 Task: Add a signature Louis Adams containing With gratitude and sincere wishes, Louis Adams to email address softage.9@softage.net and add a label Sales forecasts
Action: Mouse moved to (1224, 66)
Screenshot: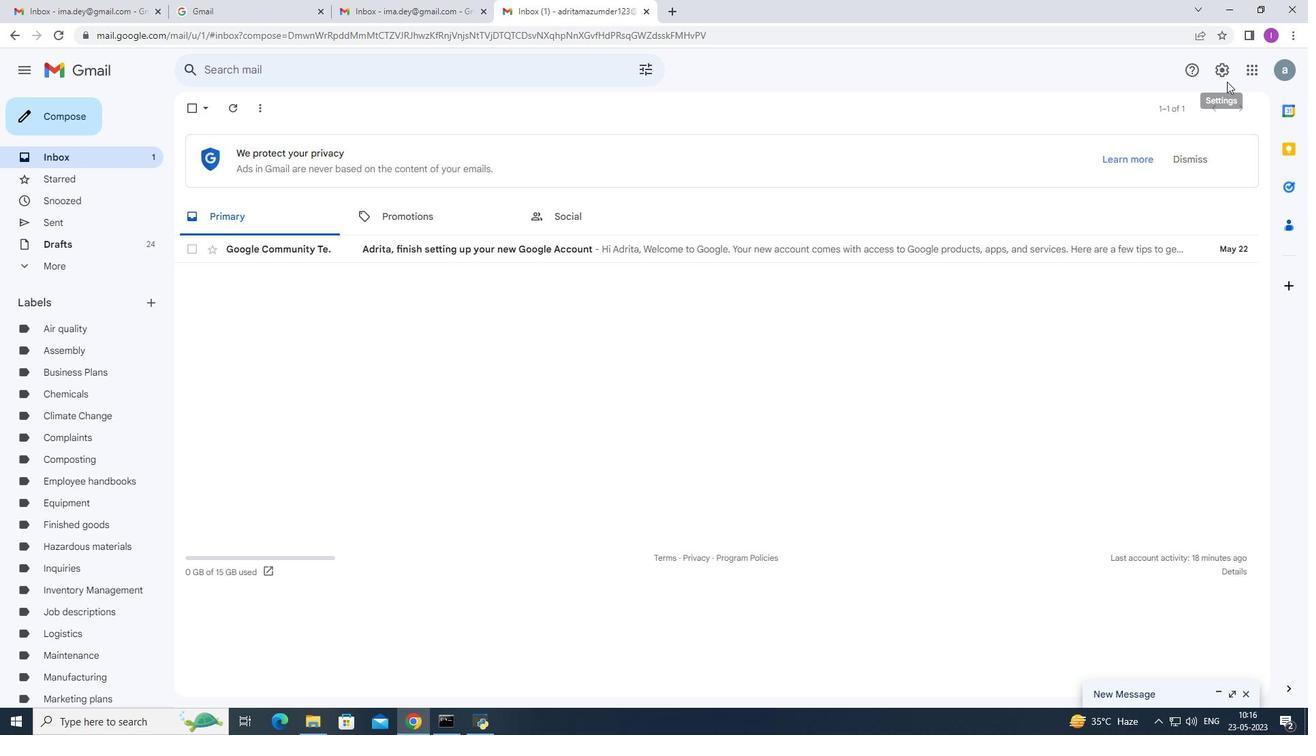 
Action: Mouse pressed left at (1224, 66)
Screenshot: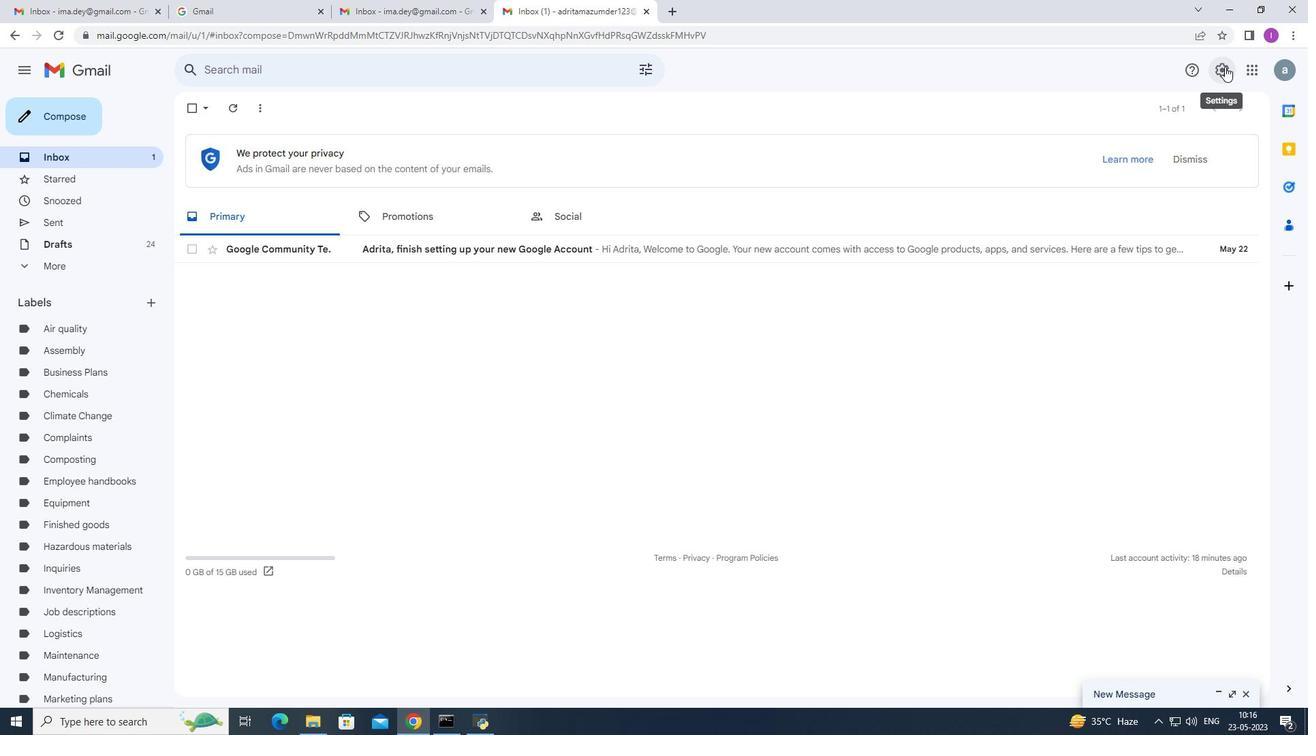 
Action: Mouse moved to (1179, 145)
Screenshot: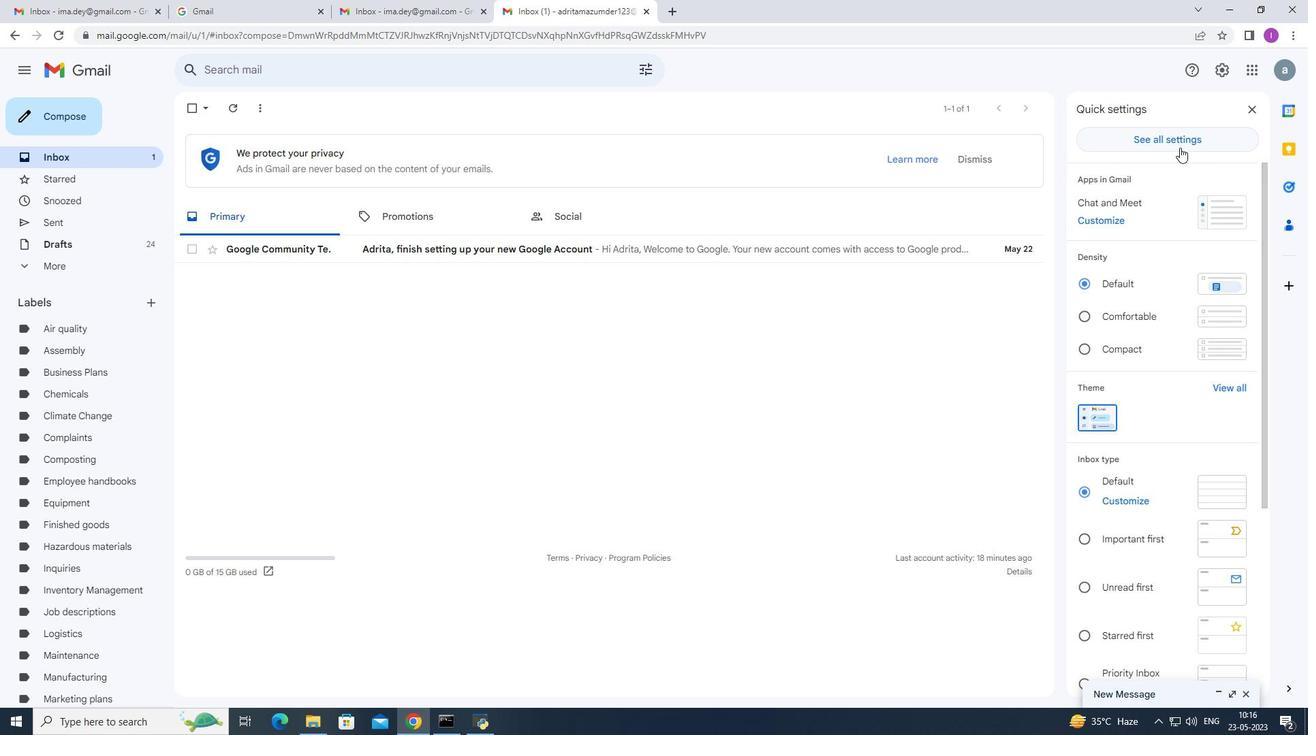 
Action: Mouse pressed left at (1179, 145)
Screenshot: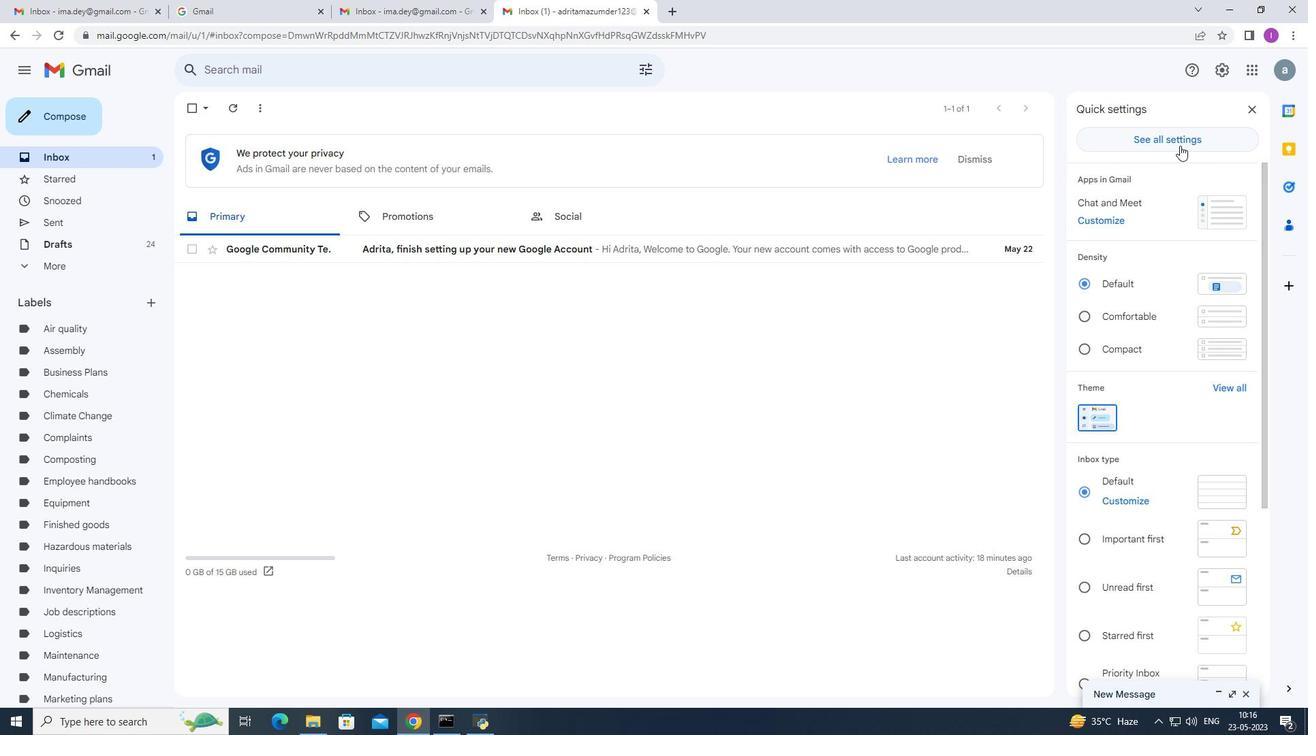 
Action: Mouse moved to (675, 483)
Screenshot: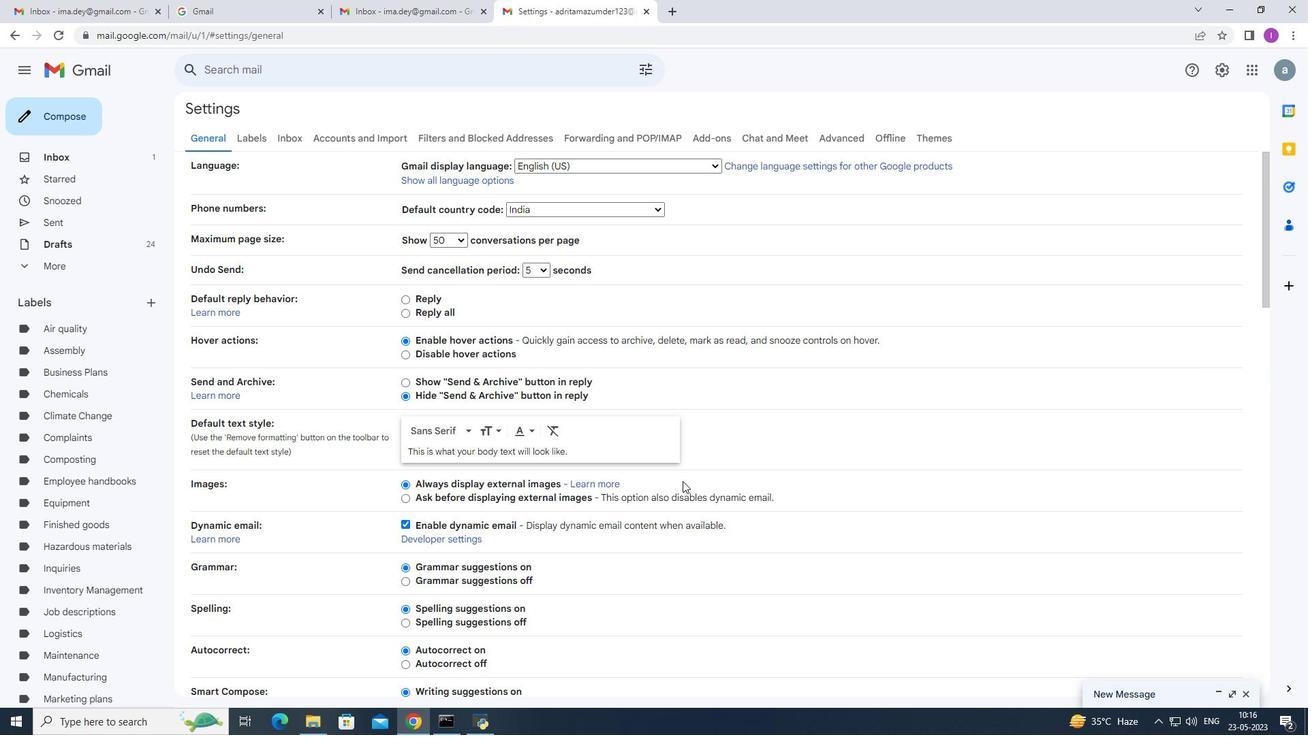 
Action: Mouse scrolled (675, 483) with delta (0, 0)
Screenshot: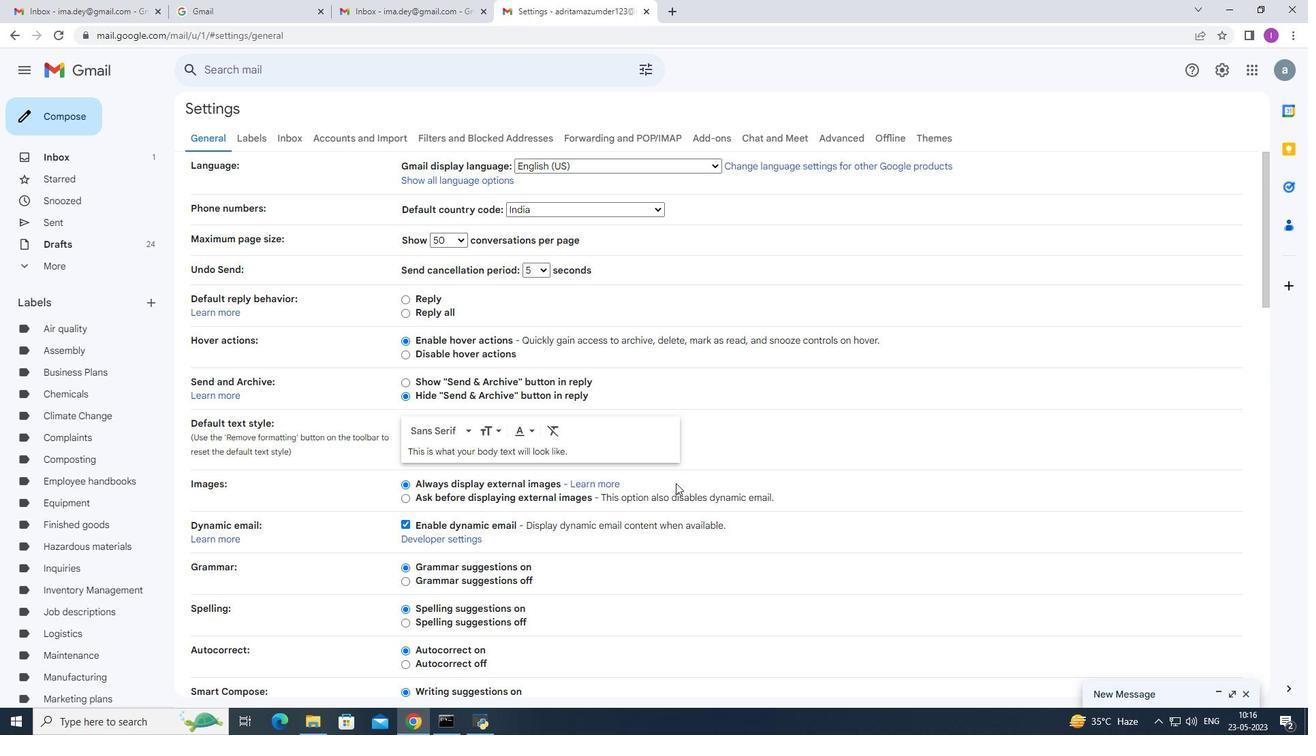 
Action: Mouse scrolled (675, 483) with delta (0, 0)
Screenshot: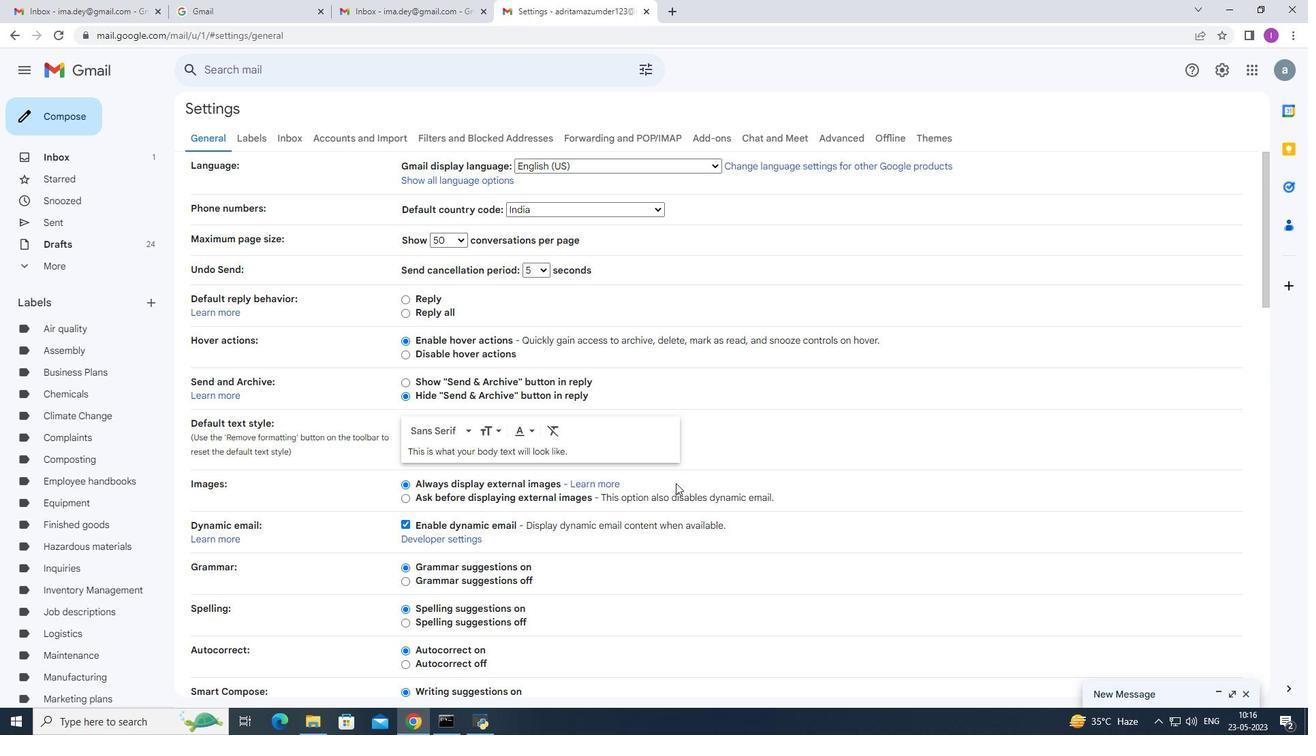 
Action: Mouse scrolled (675, 483) with delta (0, 0)
Screenshot: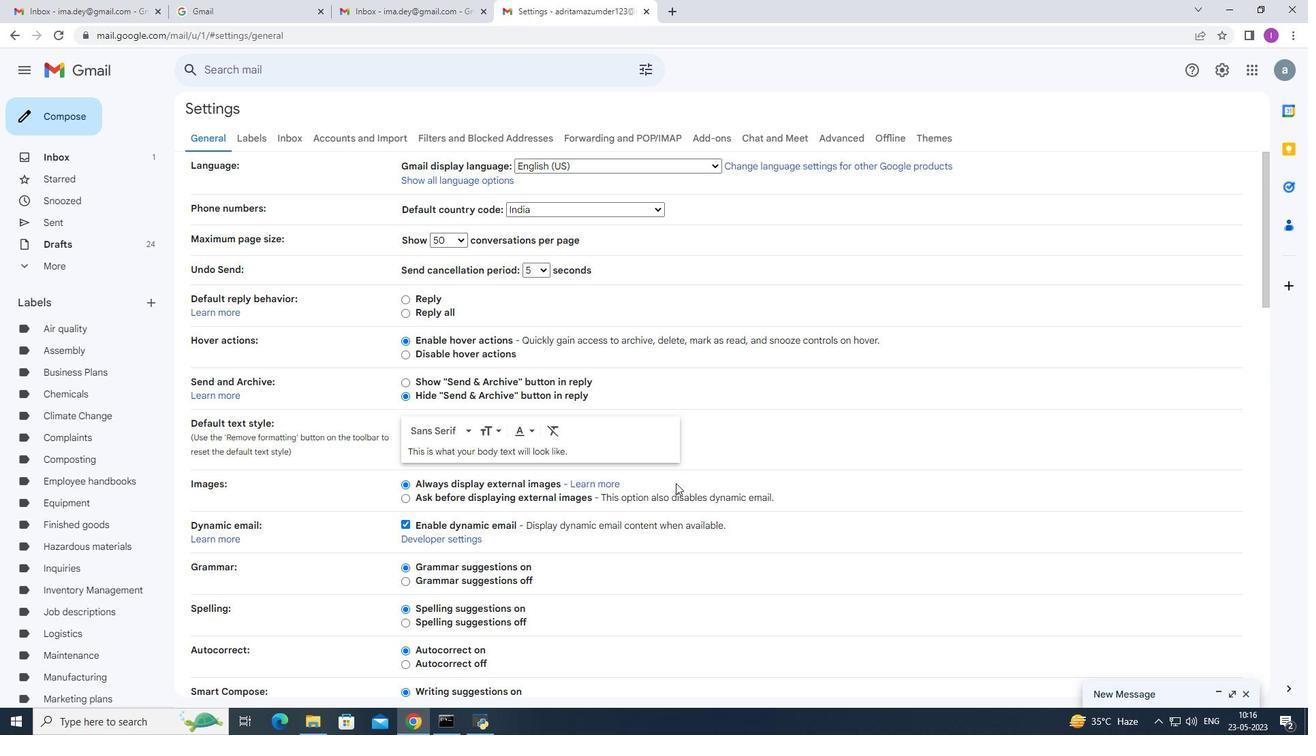 
Action: Mouse scrolled (675, 483) with delta (0, 0)
Screenshot: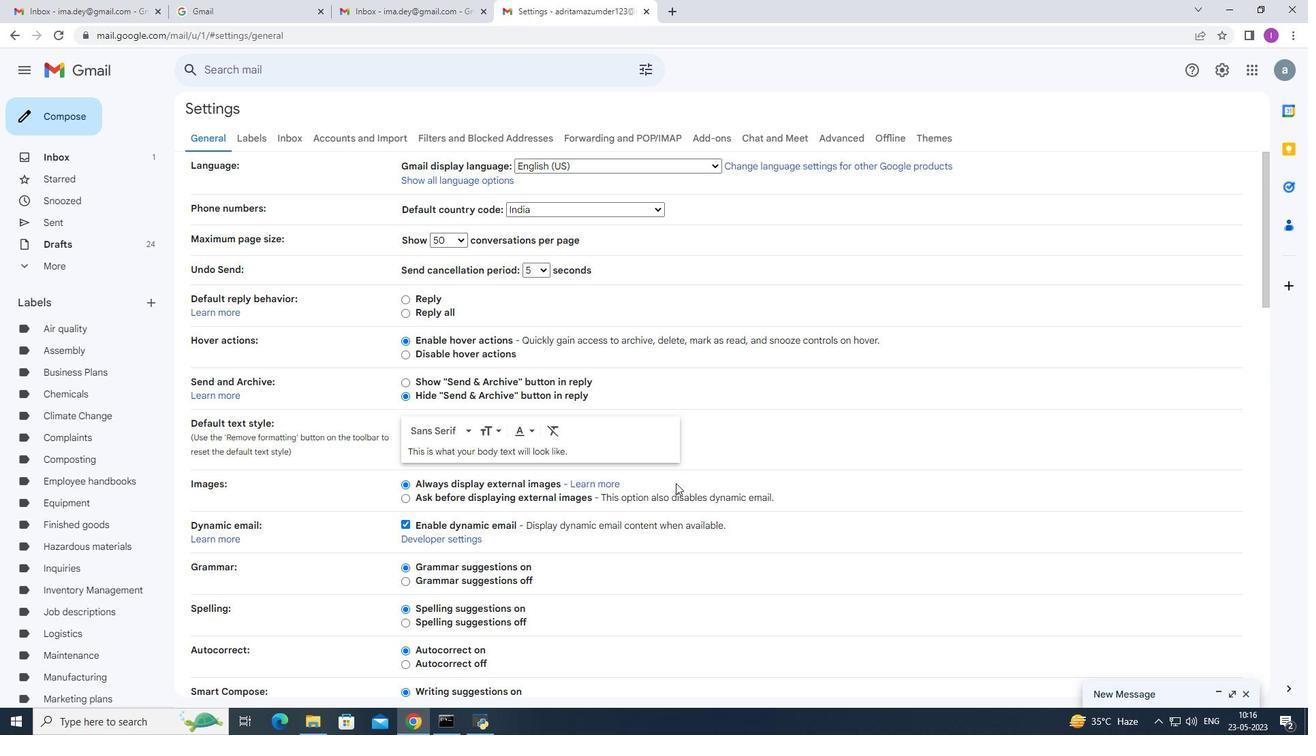 
Action: Mouse scrolled (675, 483) with delta (0, 0)
Screenshot: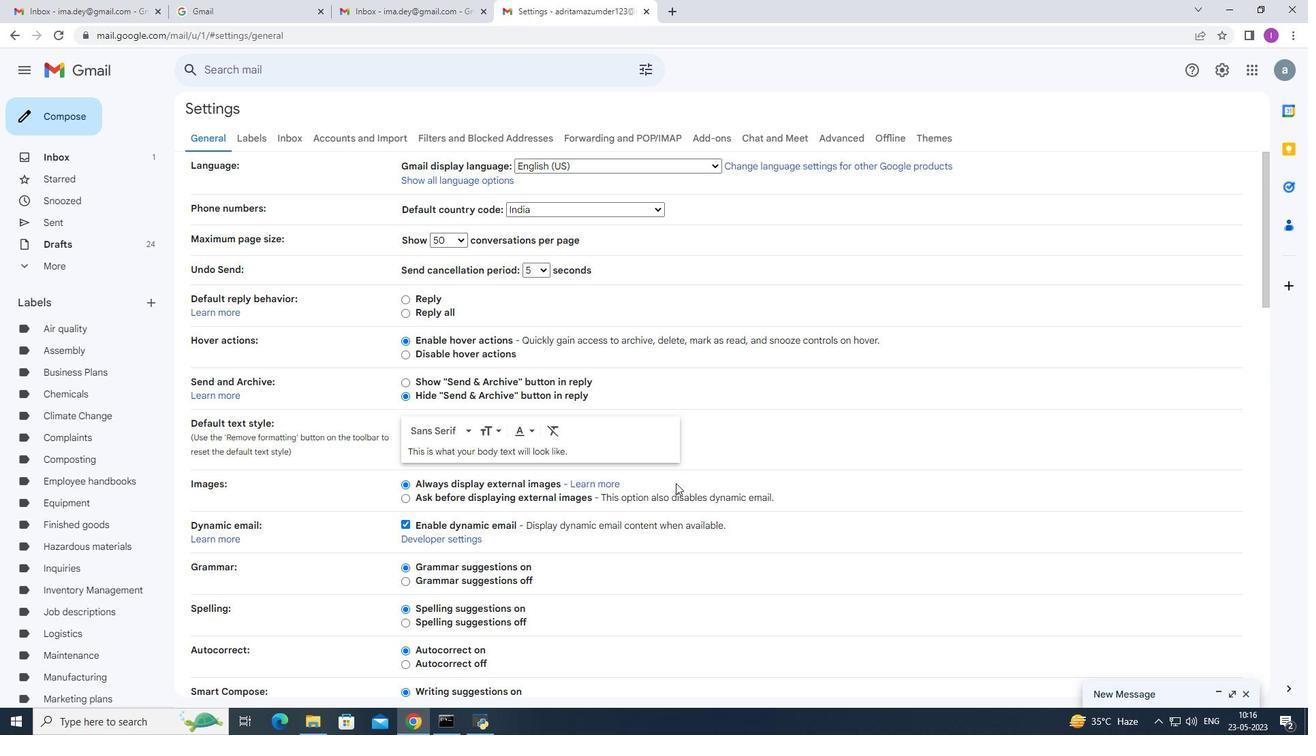 
Action: Mouse moved to (675, 481)
Screenshot: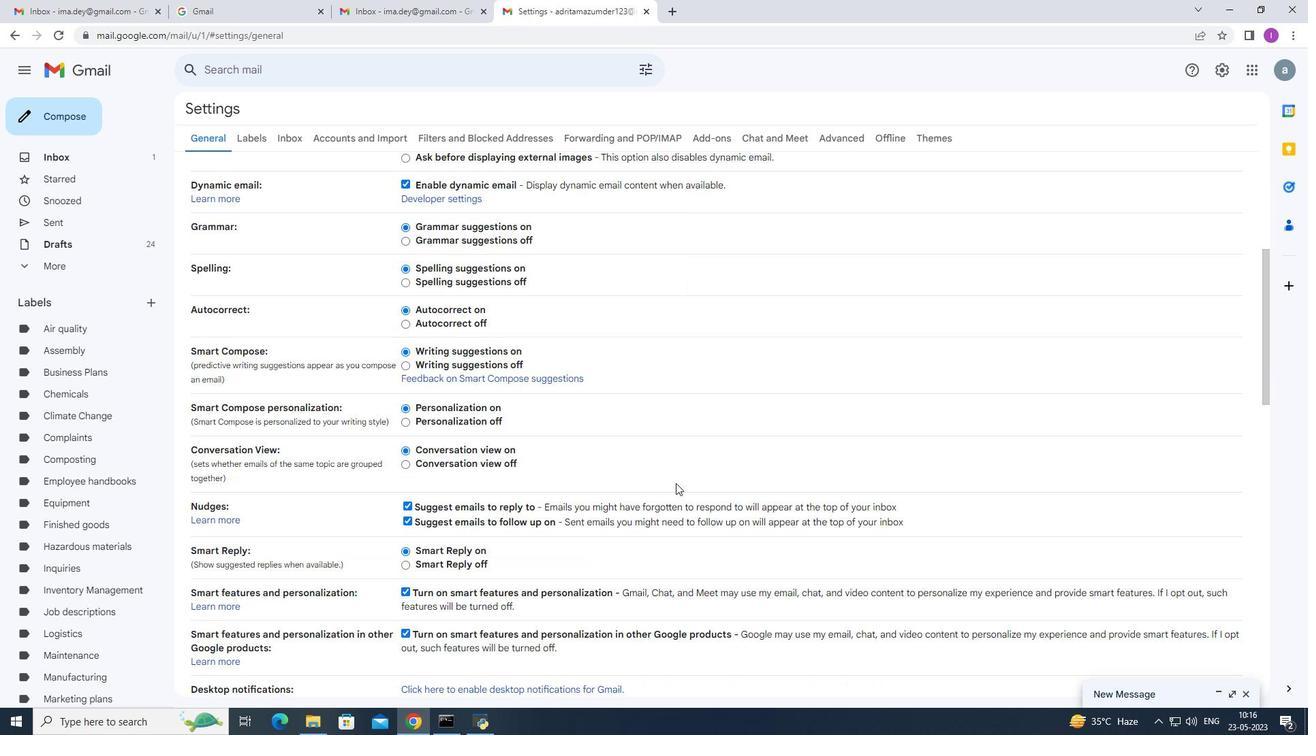 
Action: Mouse scrolled (675, 480) with delta (0, 0)
Screenshot: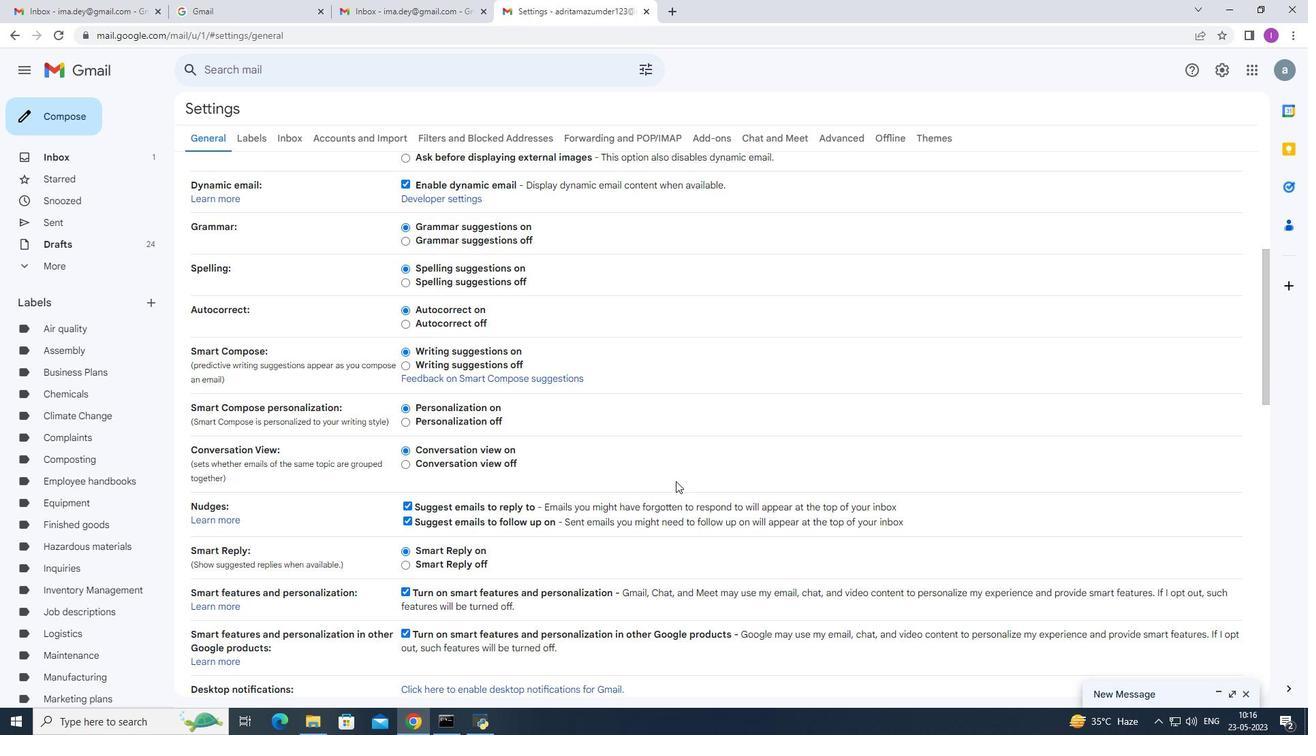 
Action: Mouse scrolled (675, 480) with delta (0, 0)
Screenshot: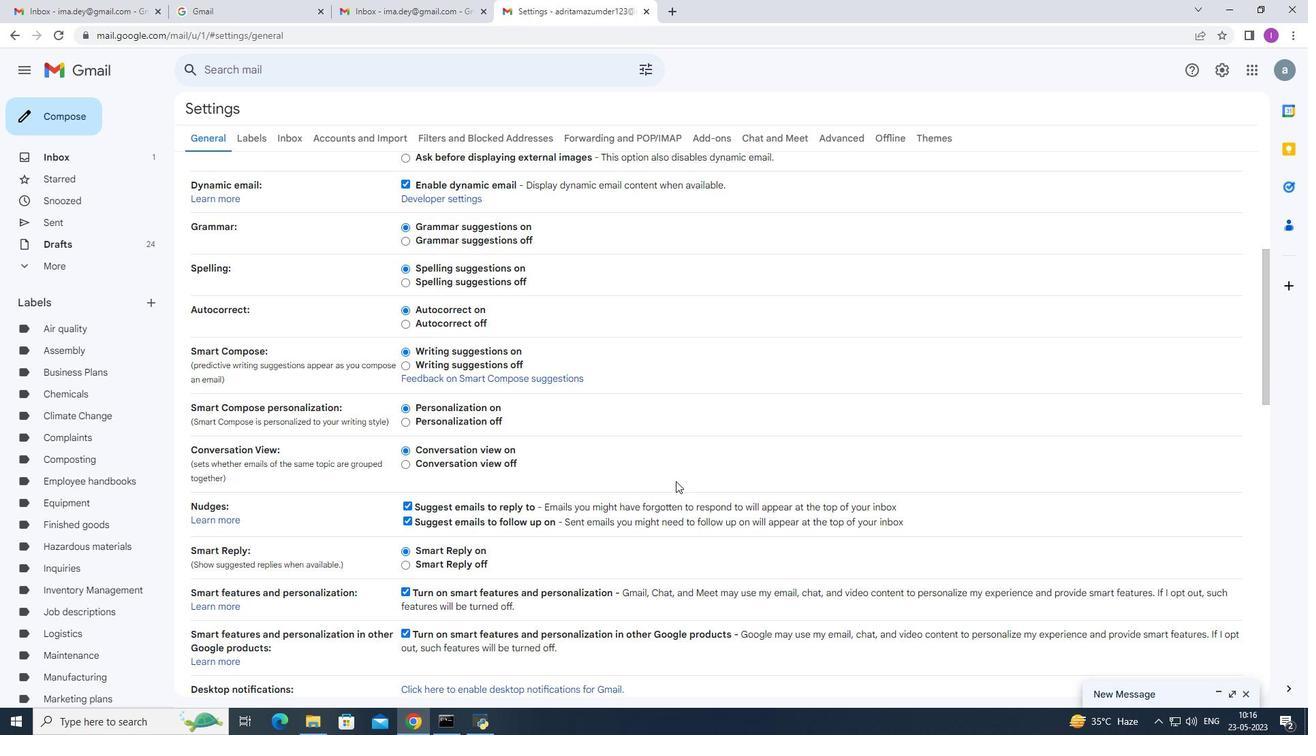 
Action: Mouse scrolled (675, 480) with delta (0, 0)
Screenshot: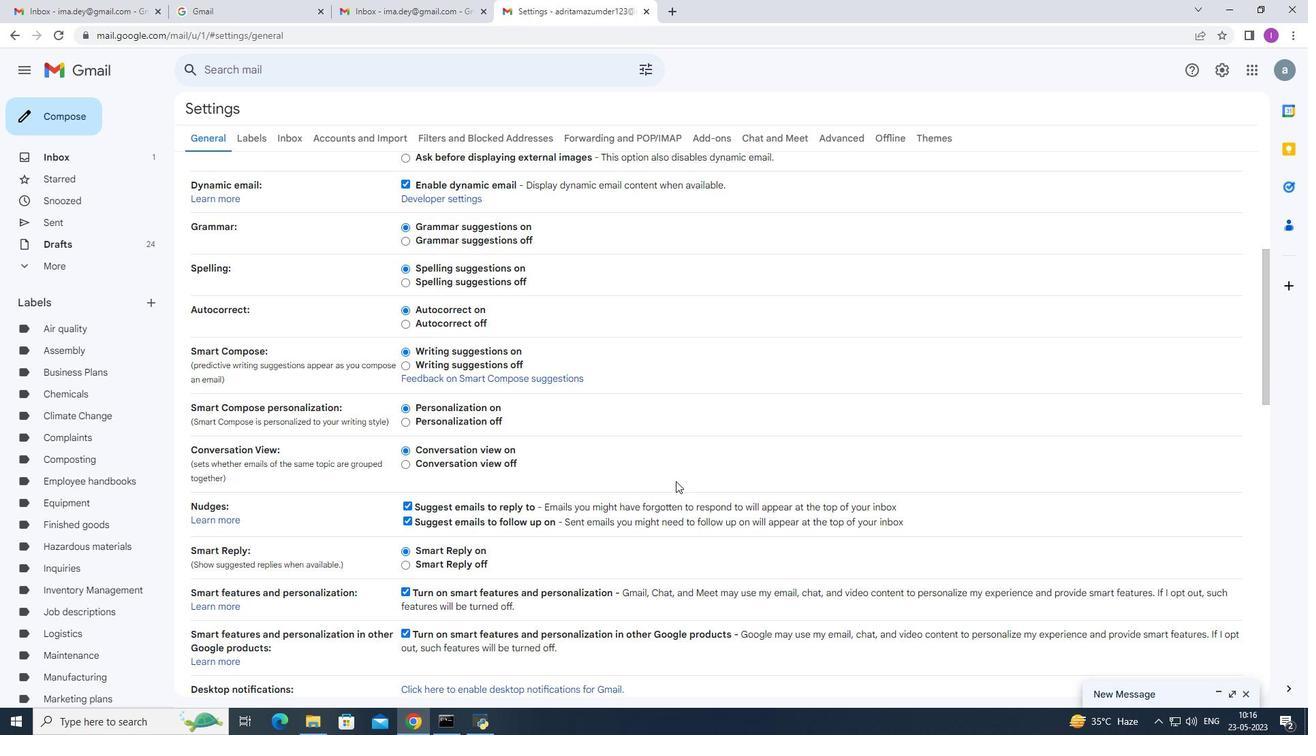 
Action: Mouse scrolled (675, 480) with delta (0, 0)
Screenshot: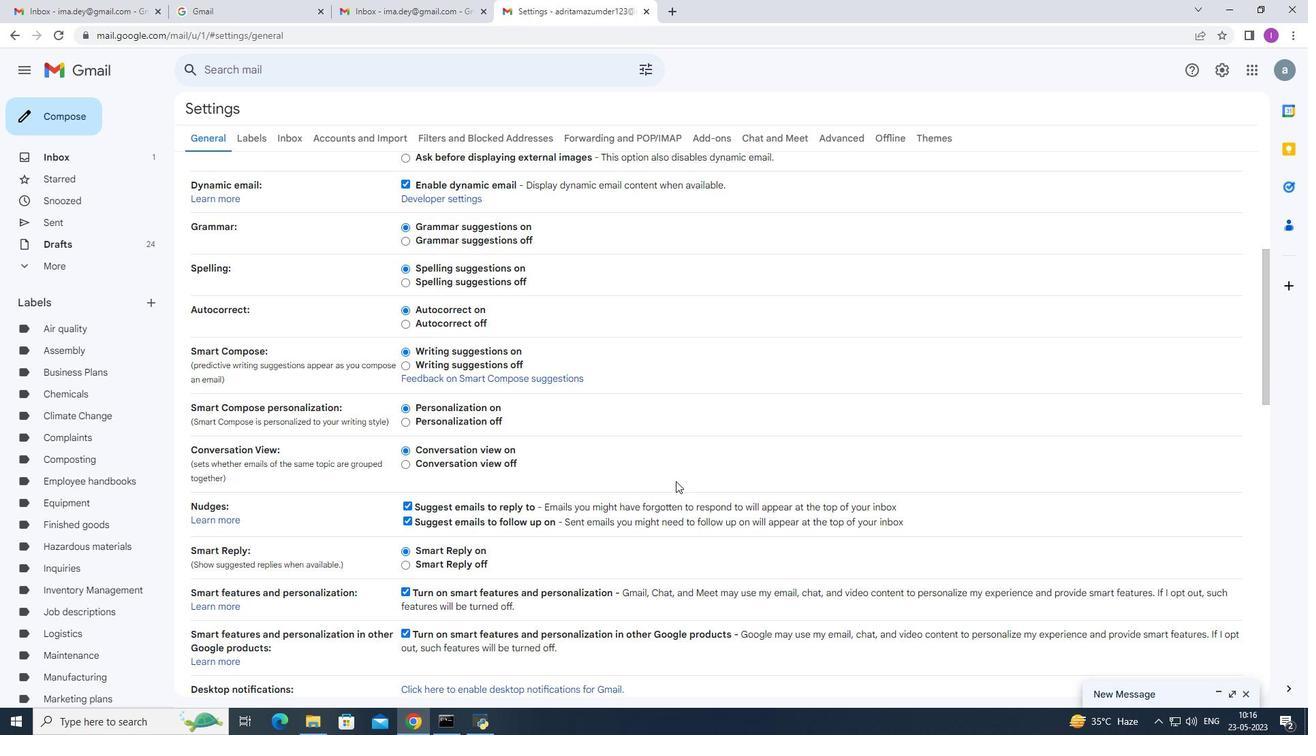 
Action: Mouse scrolled (675, 480) with delta (0, 0)
Screenshot: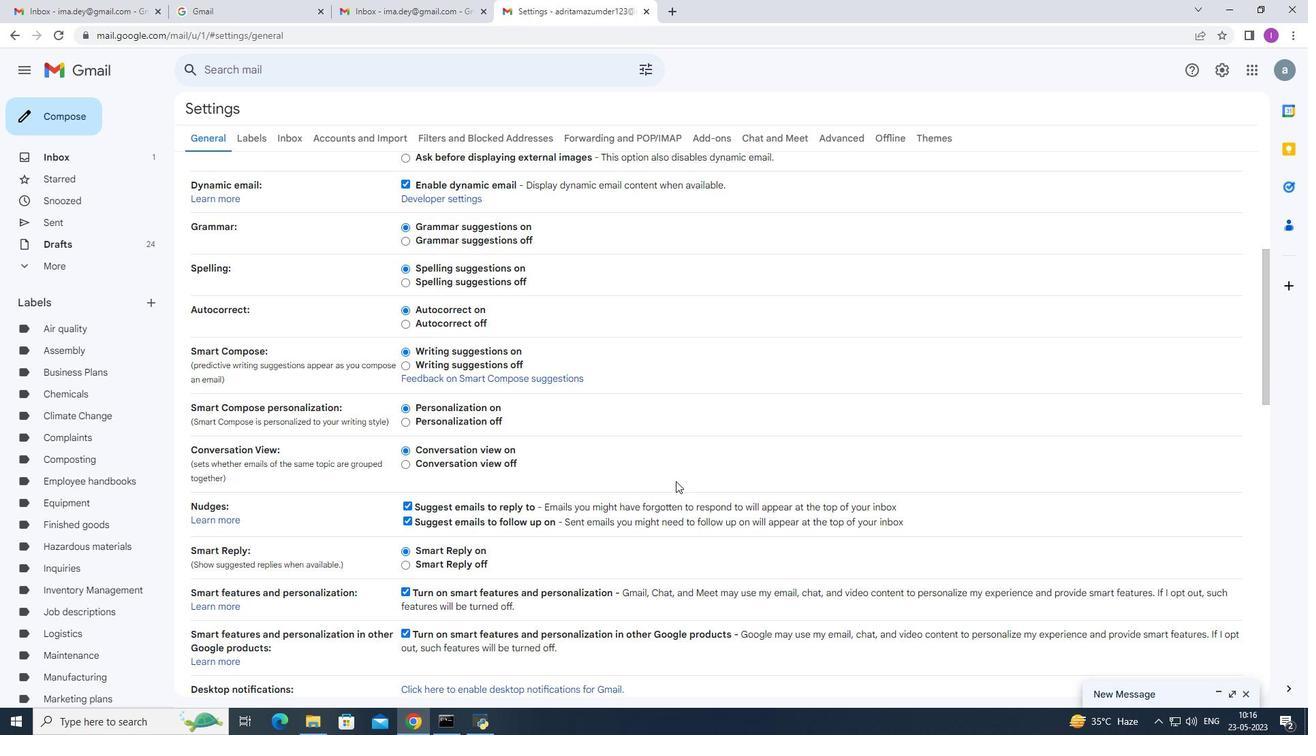 
Action: Mouse scrolled (675, 480) with delta (0, 0)
Screenshot: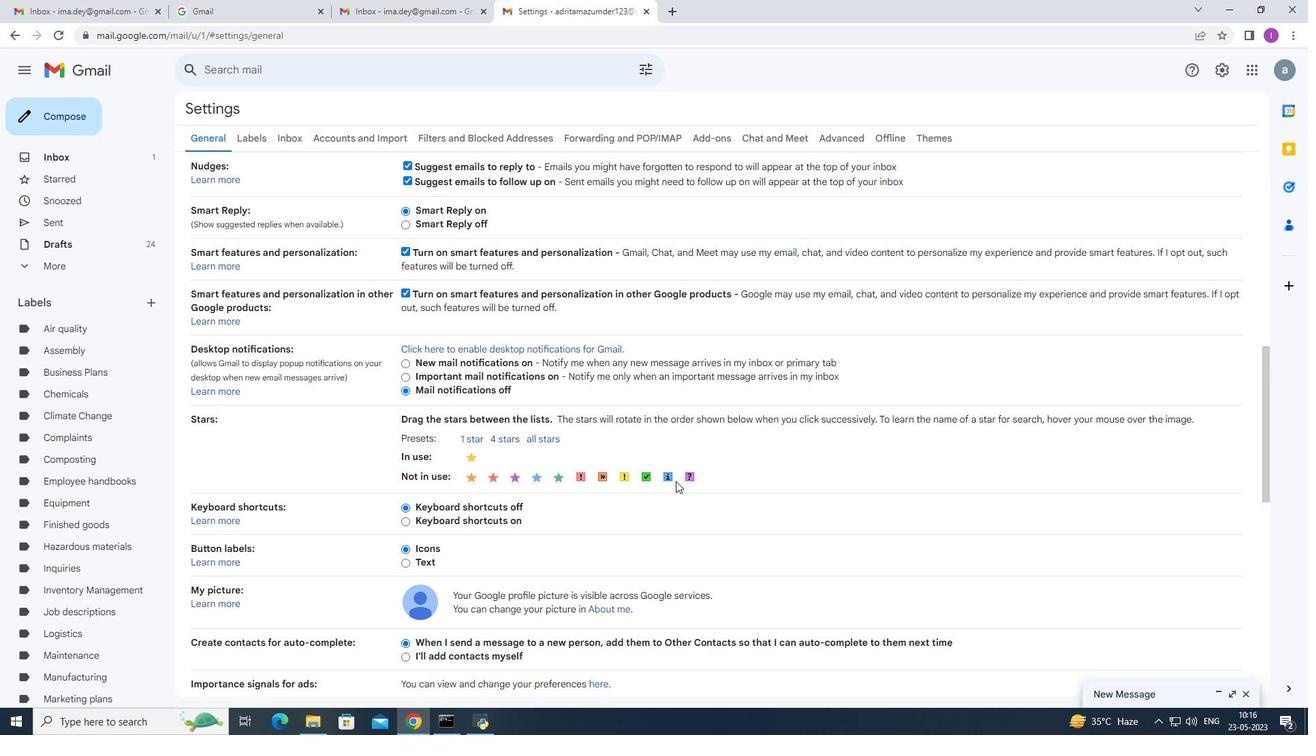
Action: Mouse scrolled (675, 480) with delta (0, 0)
Screenshot: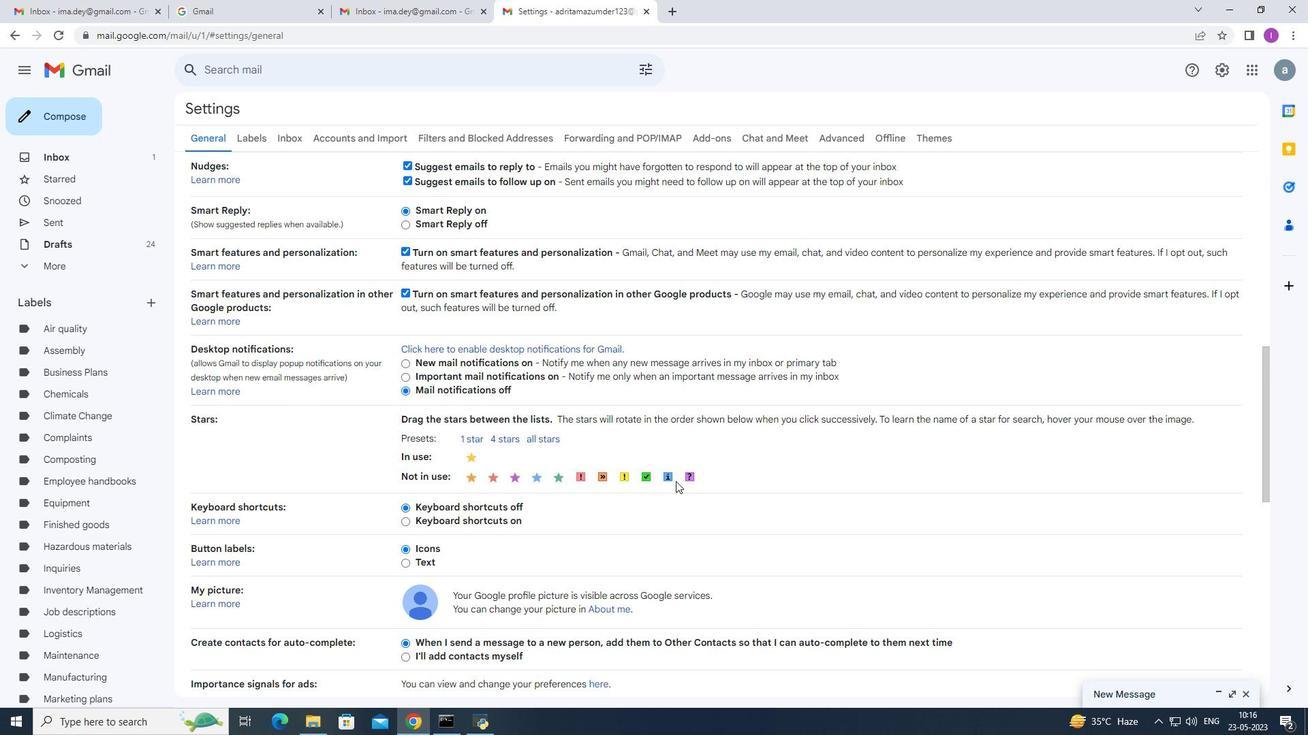 
Action: Mouse scrolled (675, 480) with delta (0, 0)
Screenshot: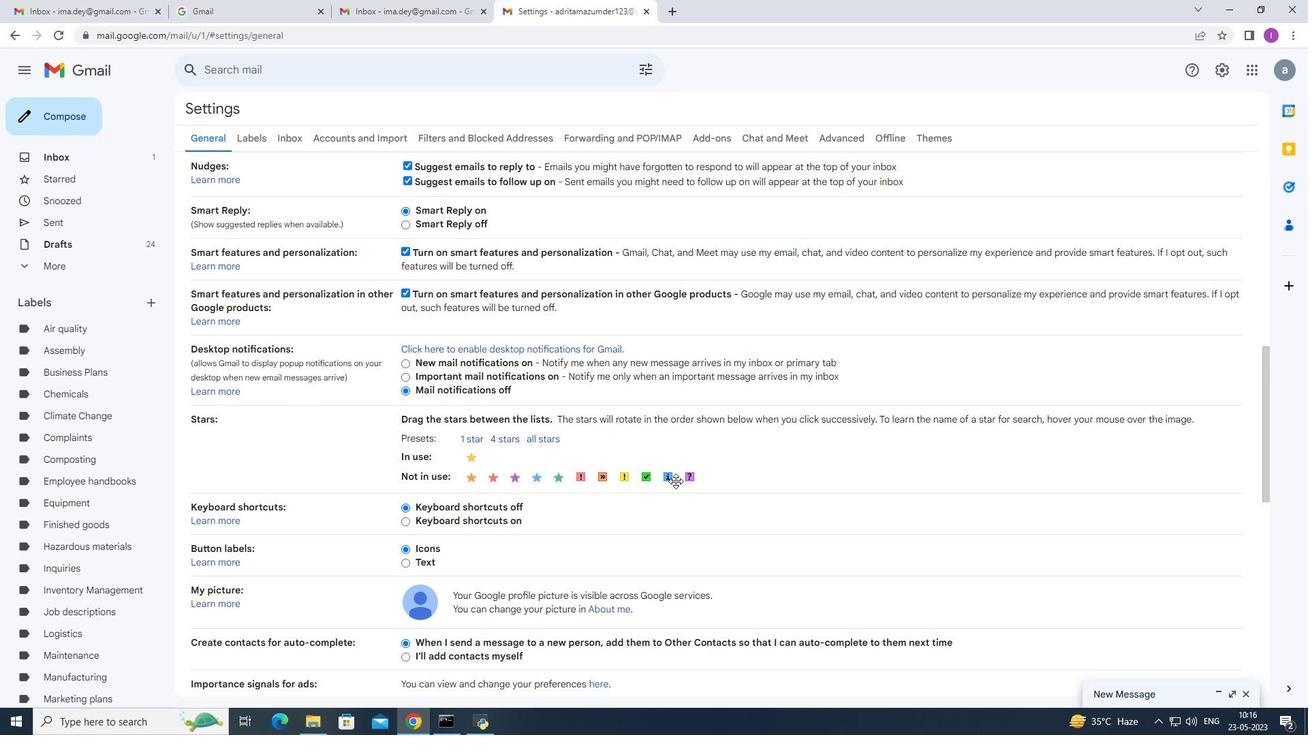 
Action: Mouse scrolled (675, 480) with delta (0, 0)
Screenshot: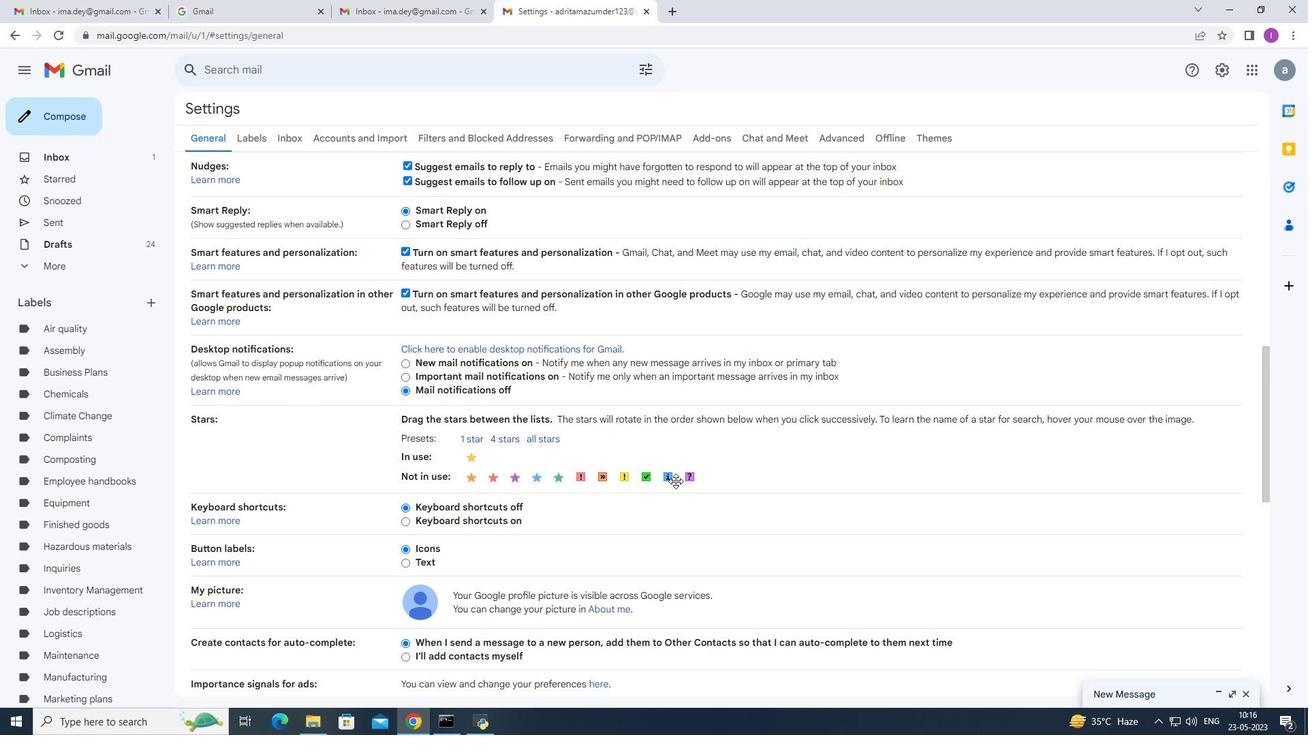 
Action: Mouse scrolled (675, 480) with delta (0, 0)
Screenshot: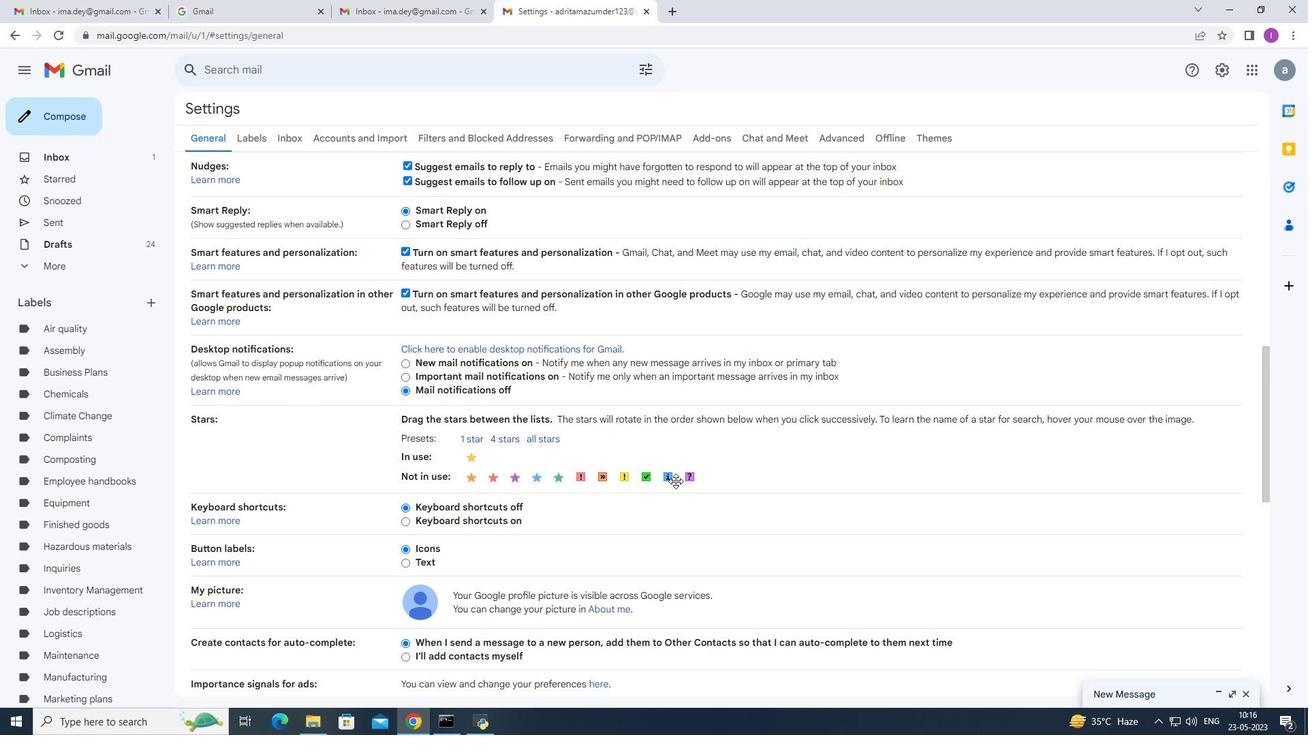 
Action: Mouse scrolled (675, 480) with delta (0, 0)
Screenshot: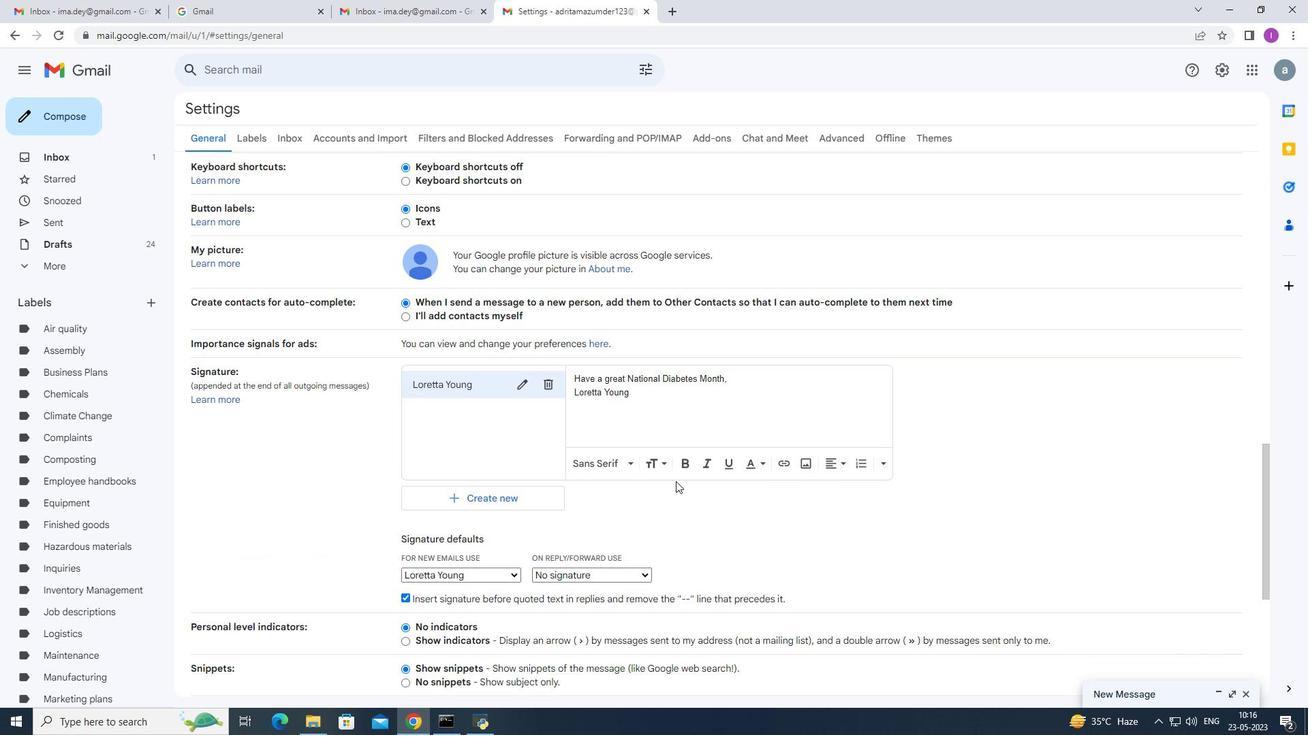 
Action: Mouse scrolled (675, 480) with delta (0, 0)
Screenshot: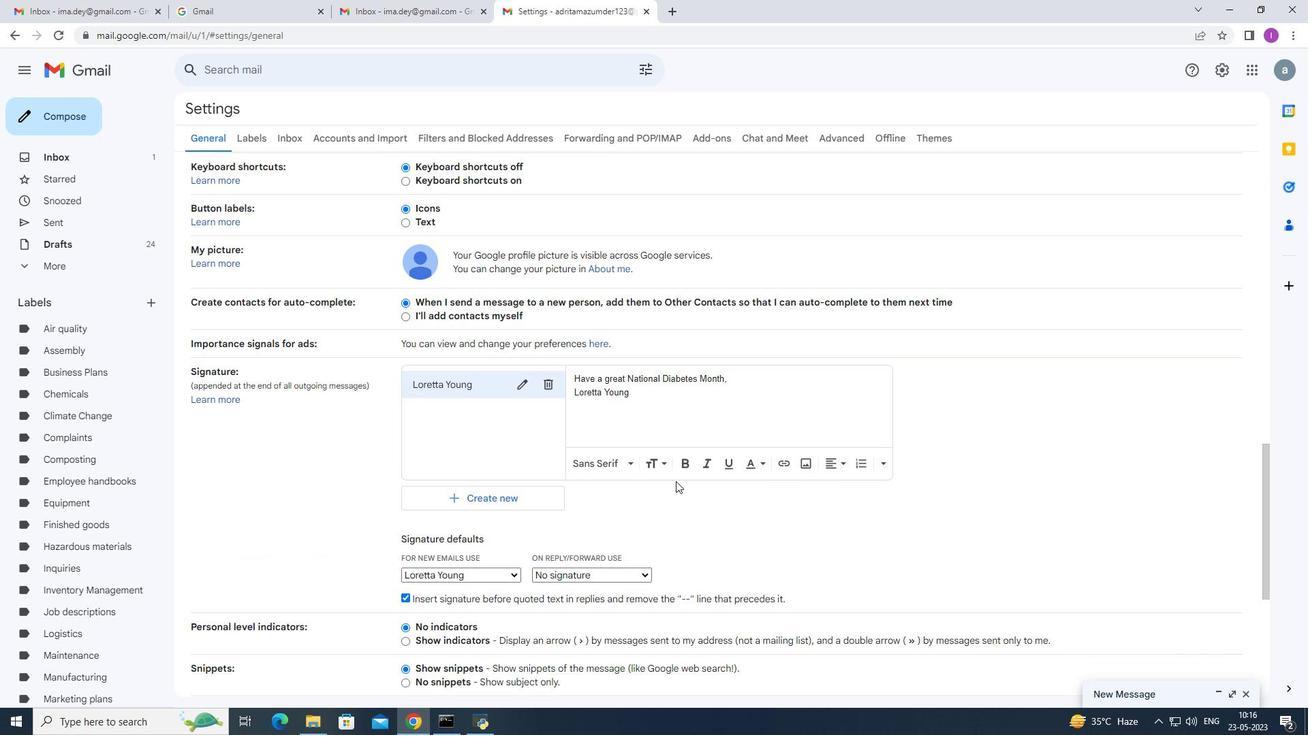 
Action: Mouse scrolled (675, 480) with delta (0, 0)
Screenshot: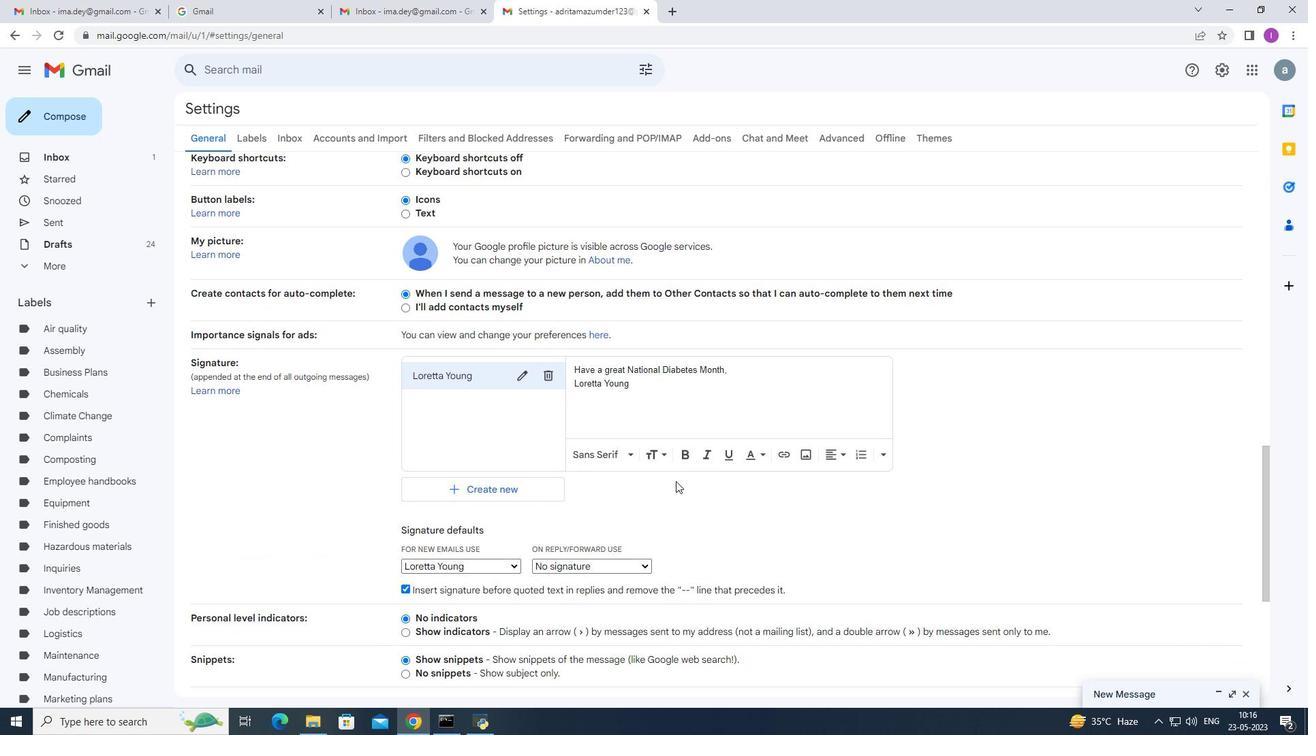 
Action: Mouse moved to (675, 478)
Screenshot: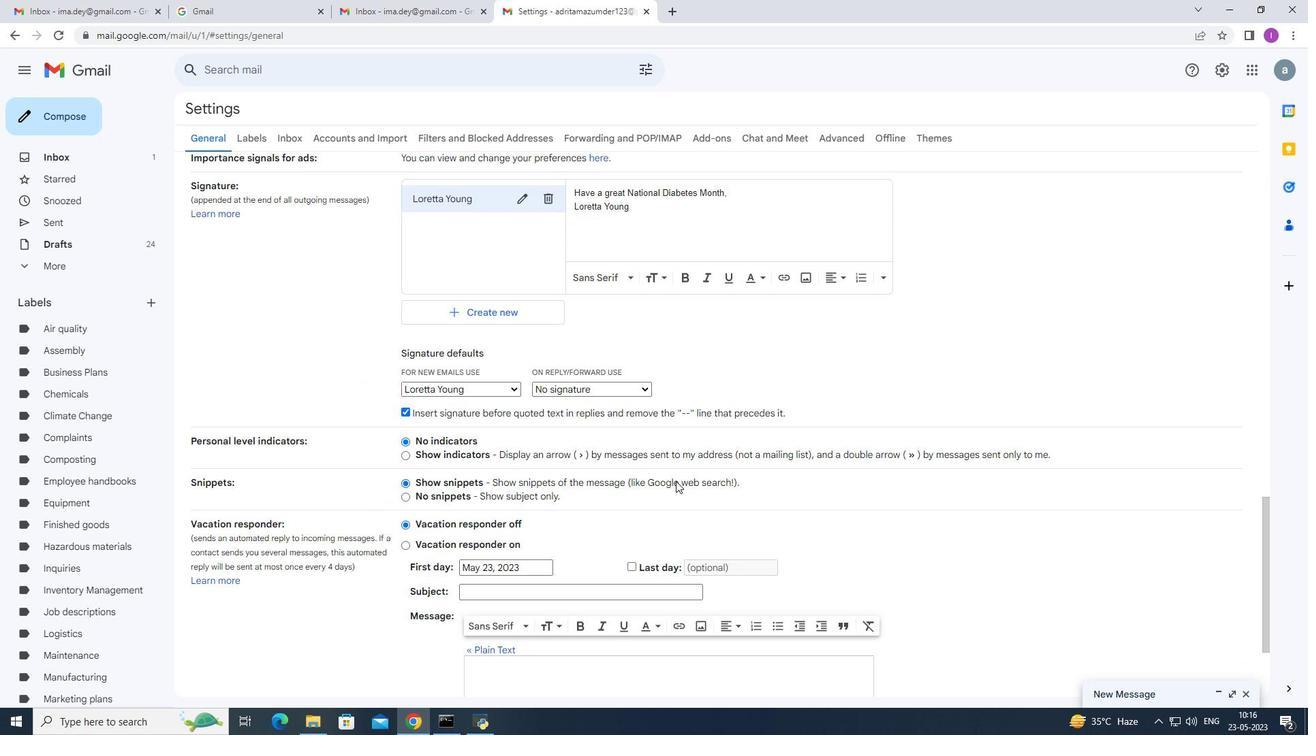 
Action: Mouse scrolled (675, 479) with delta (0, 0)
Screenshot: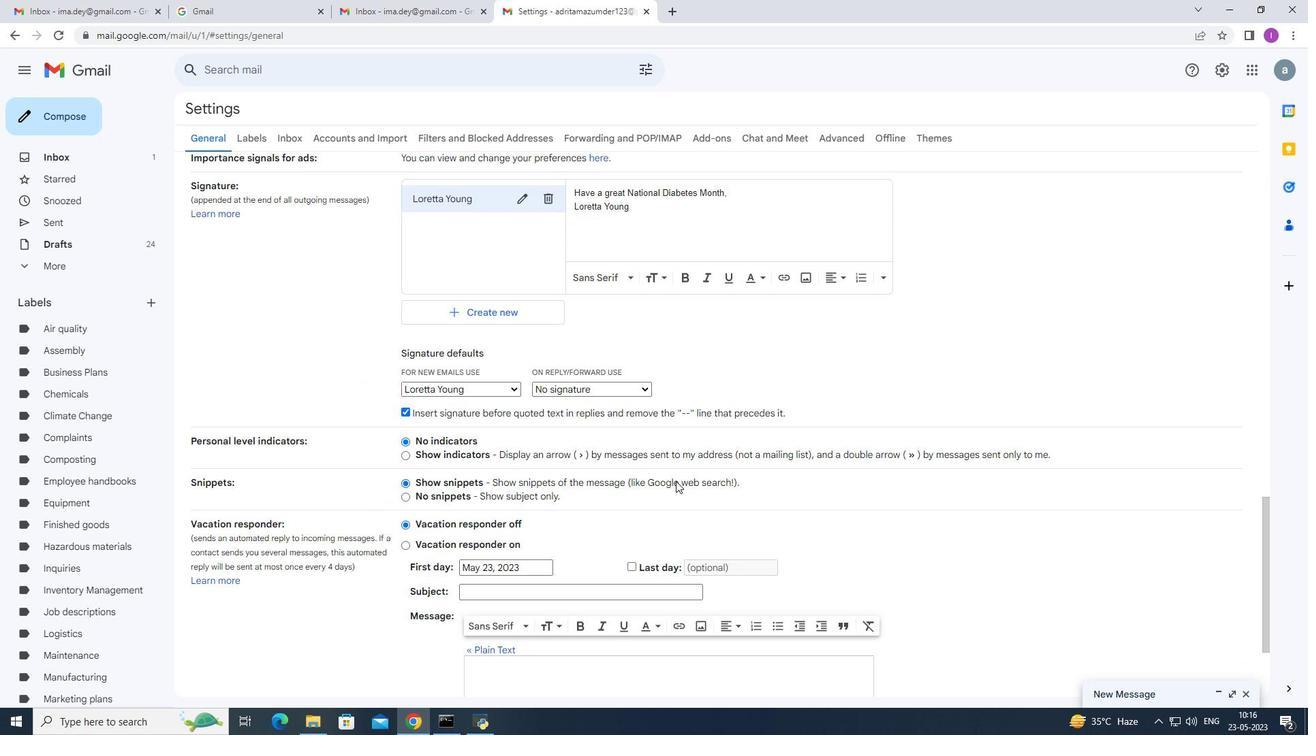
Action: Mouse moved to (675, 477)
Screenshot: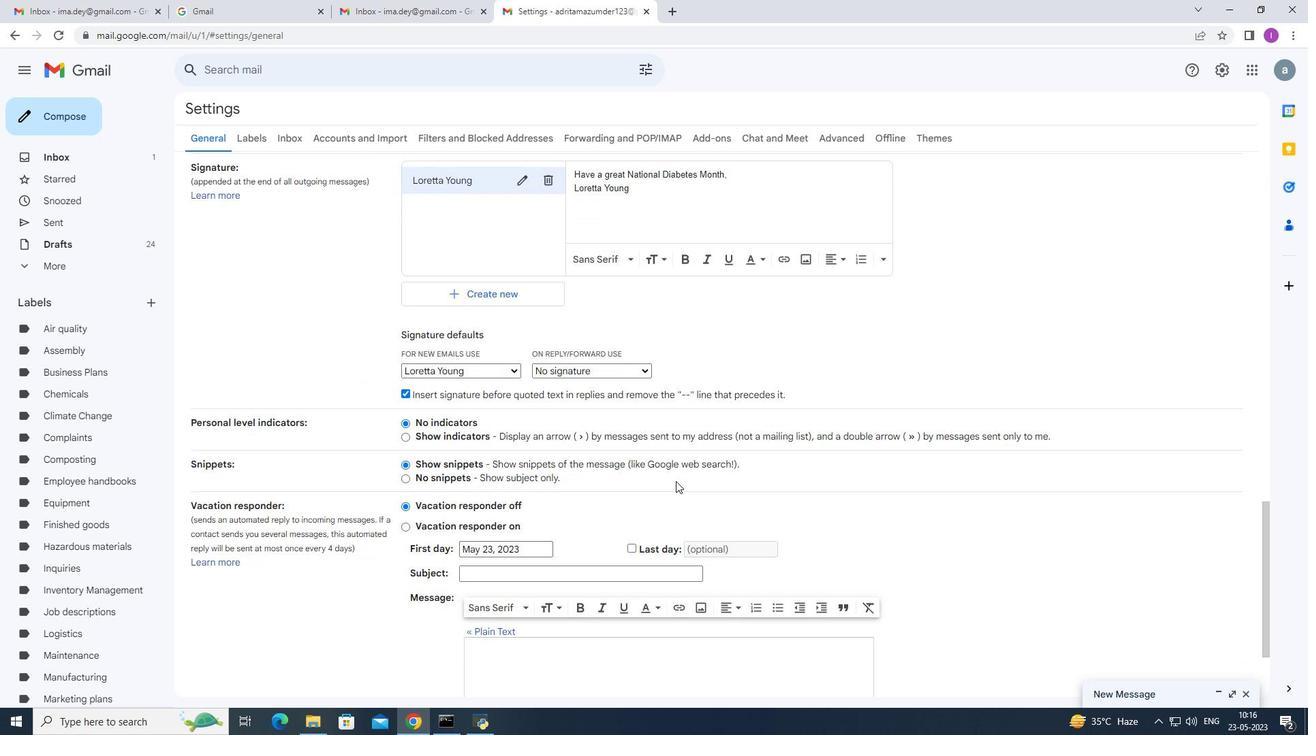 
Action: Mouse scrolled (675, 478) with delta (0, 0)
Screenshot: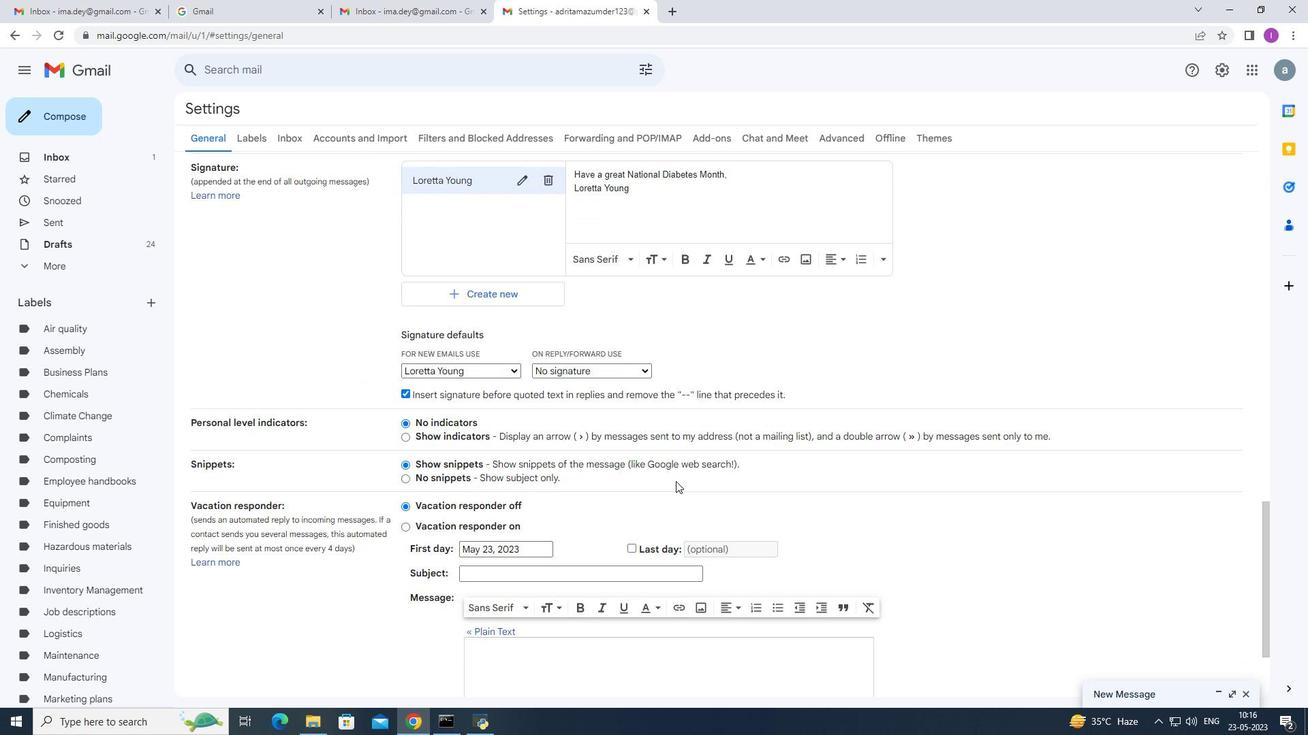 
Action: Mouse scrolled (675, 478) with delta (0, 0)
Screenshot: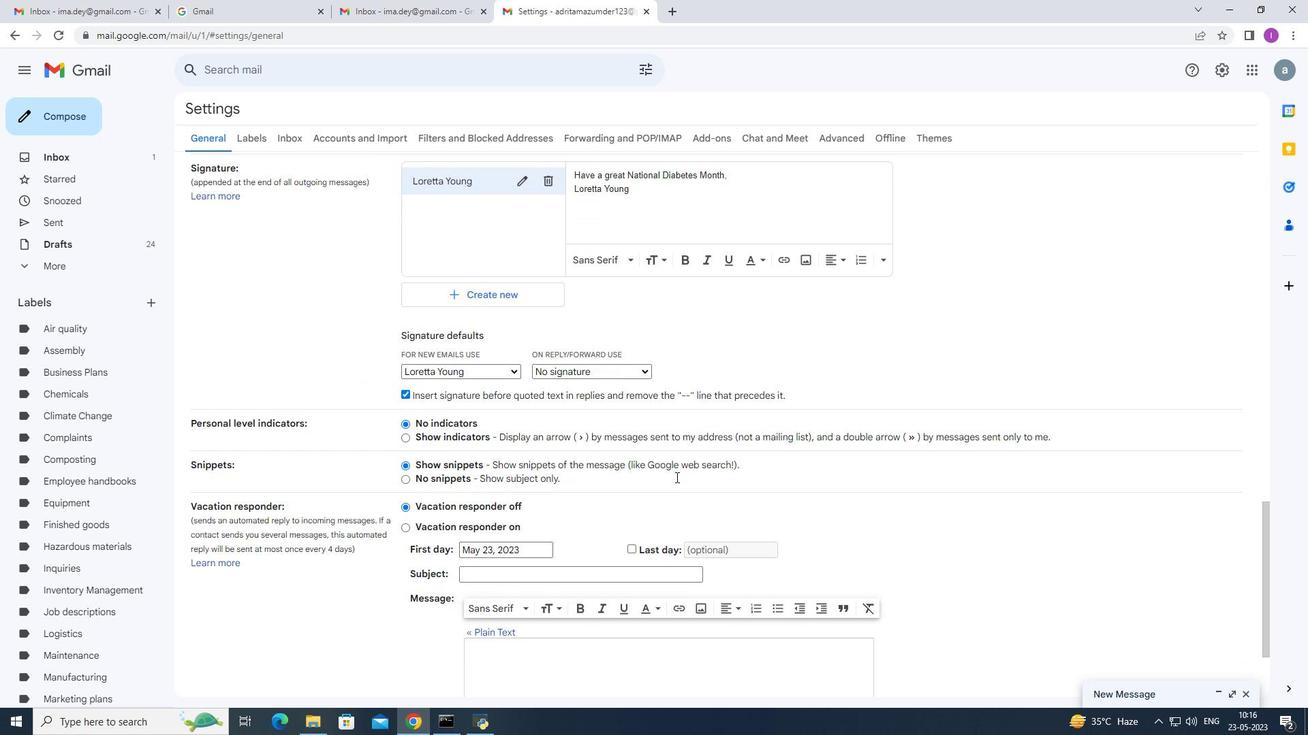 
Action: Mouse moved to (545, 384)
Screenshot: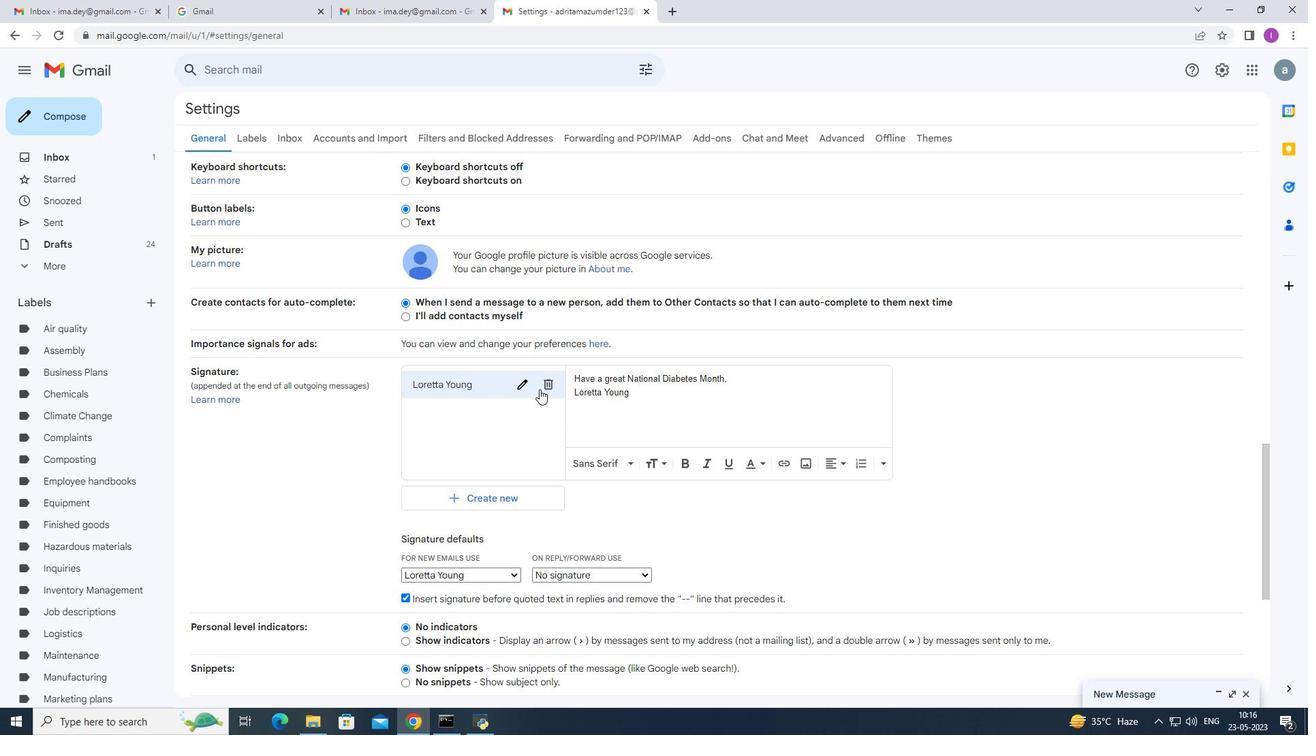 
Action: Mouse pressed left at (545, 384)
Screenshot: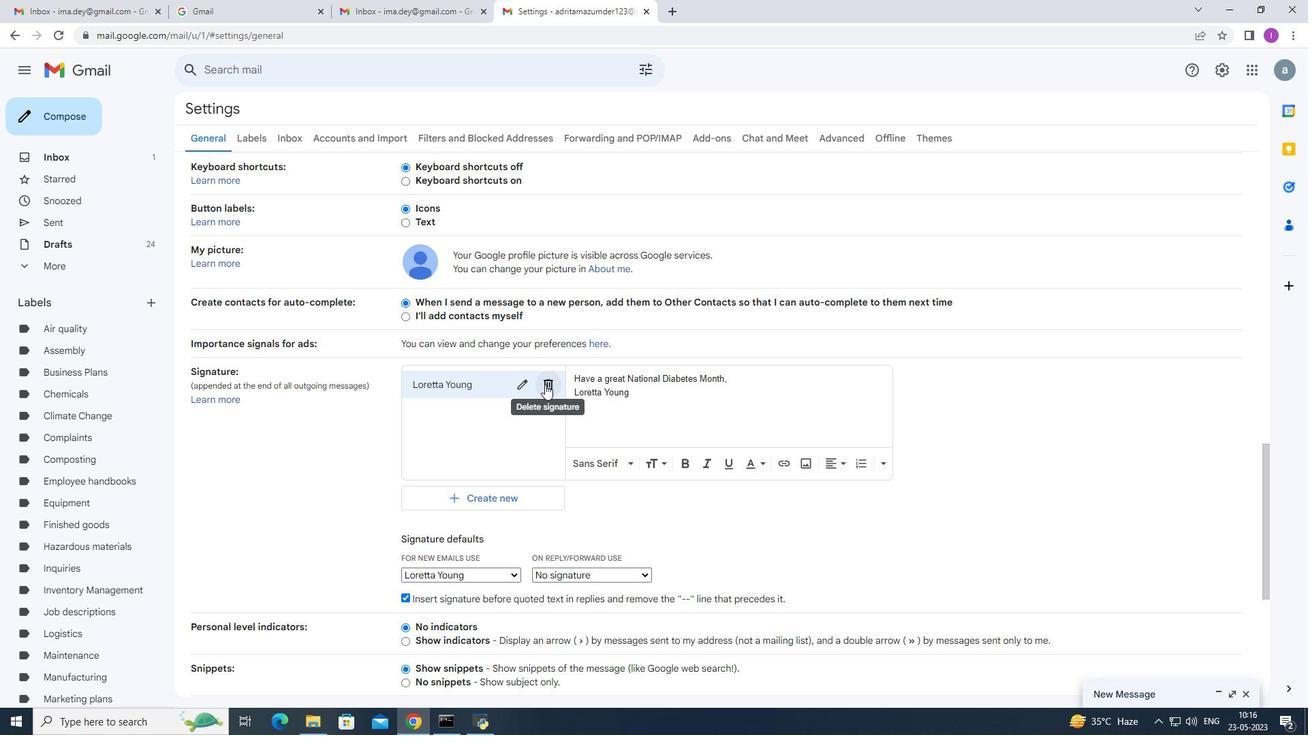 
Action: Mouse moved to (769, 403)
Screenshot: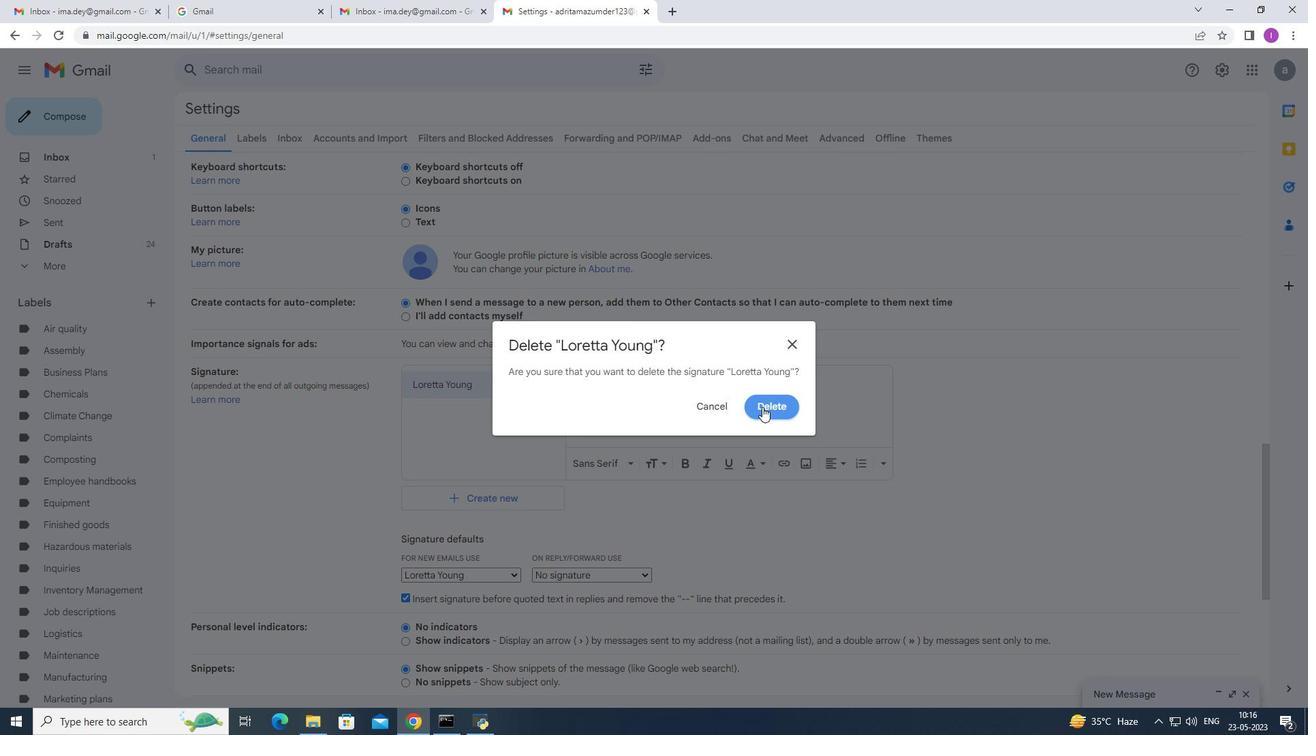 
Action: Mouse pressed left at (769, 403)
Screenshot: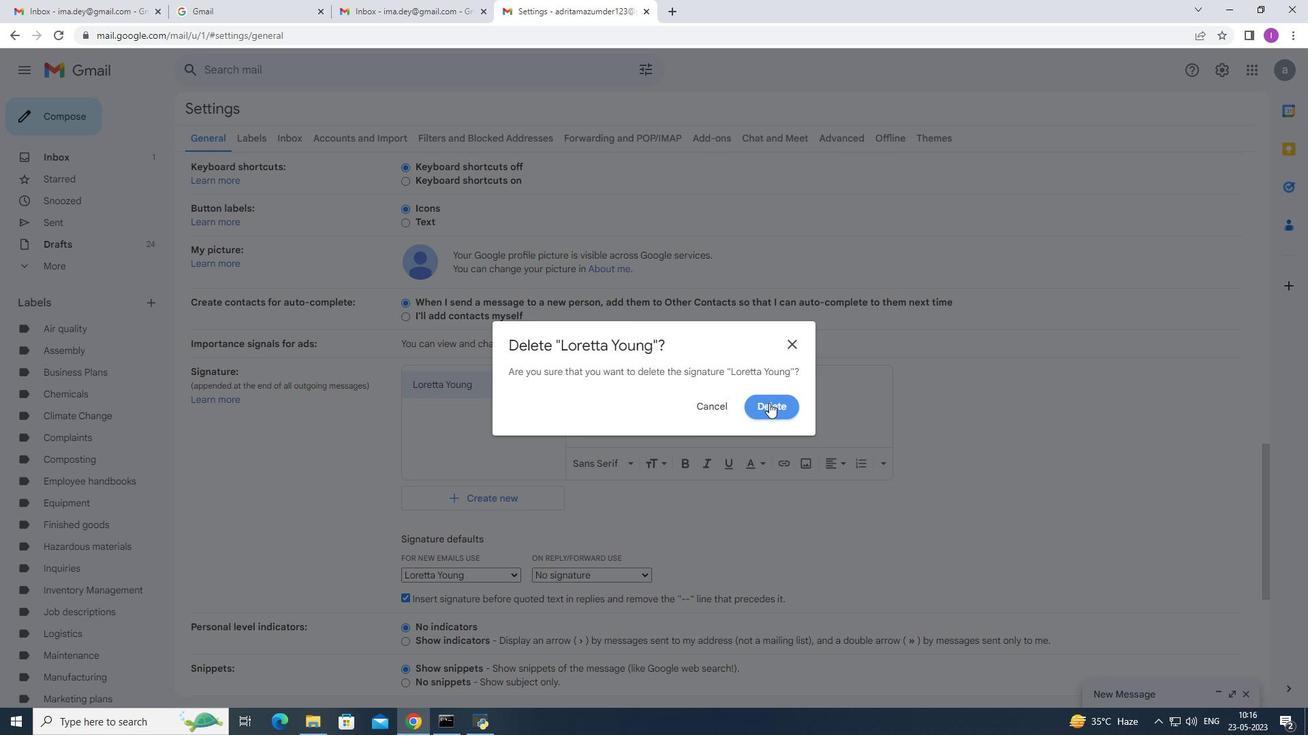 
Action: Mouse moved to (436, 395)
Screenshot: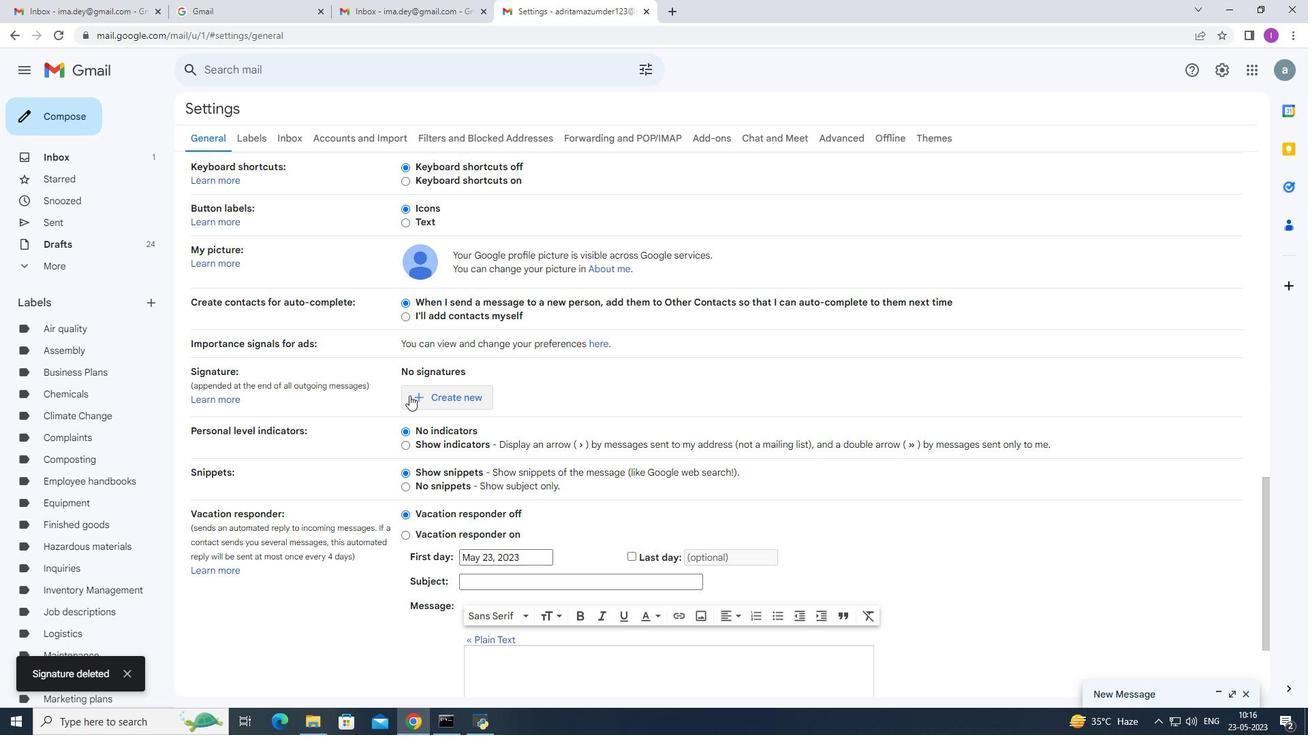 
Action: Mouse pressed left at (436, 395)
Screenshot: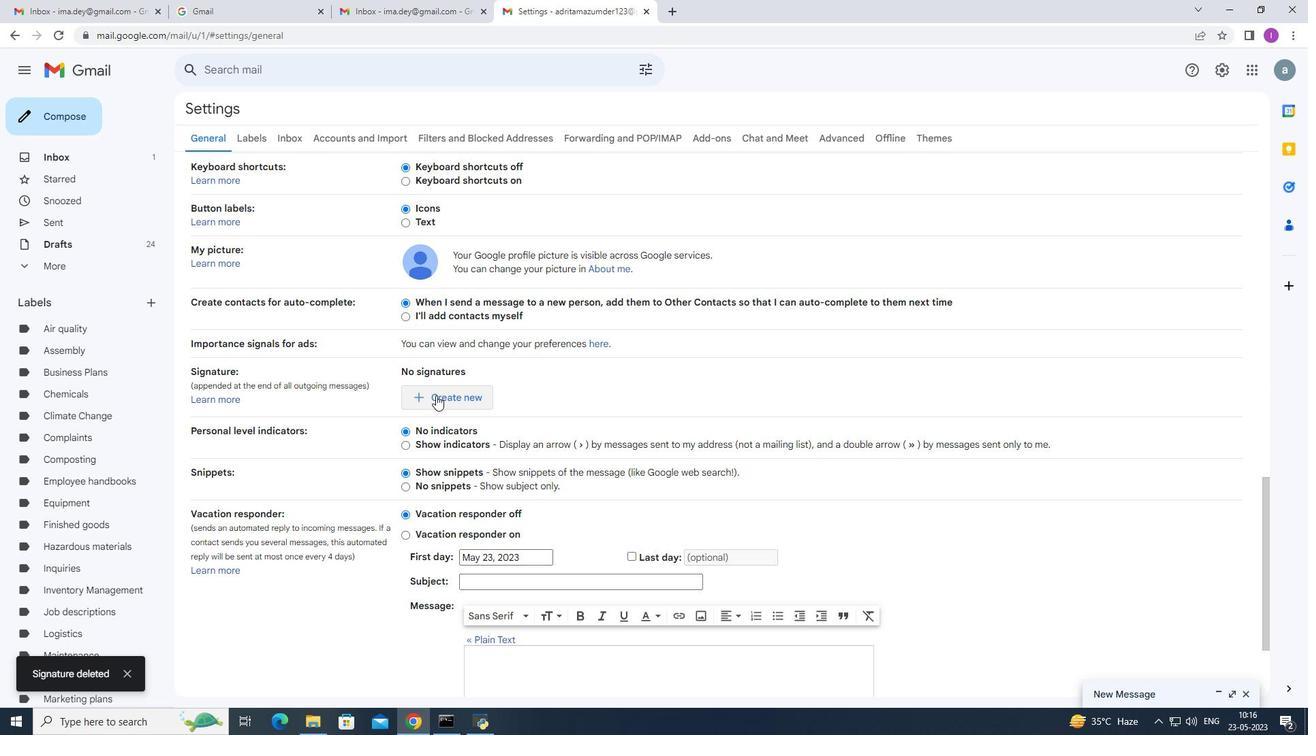 
Action: Mouse moved to (562, 374)
Screenshot: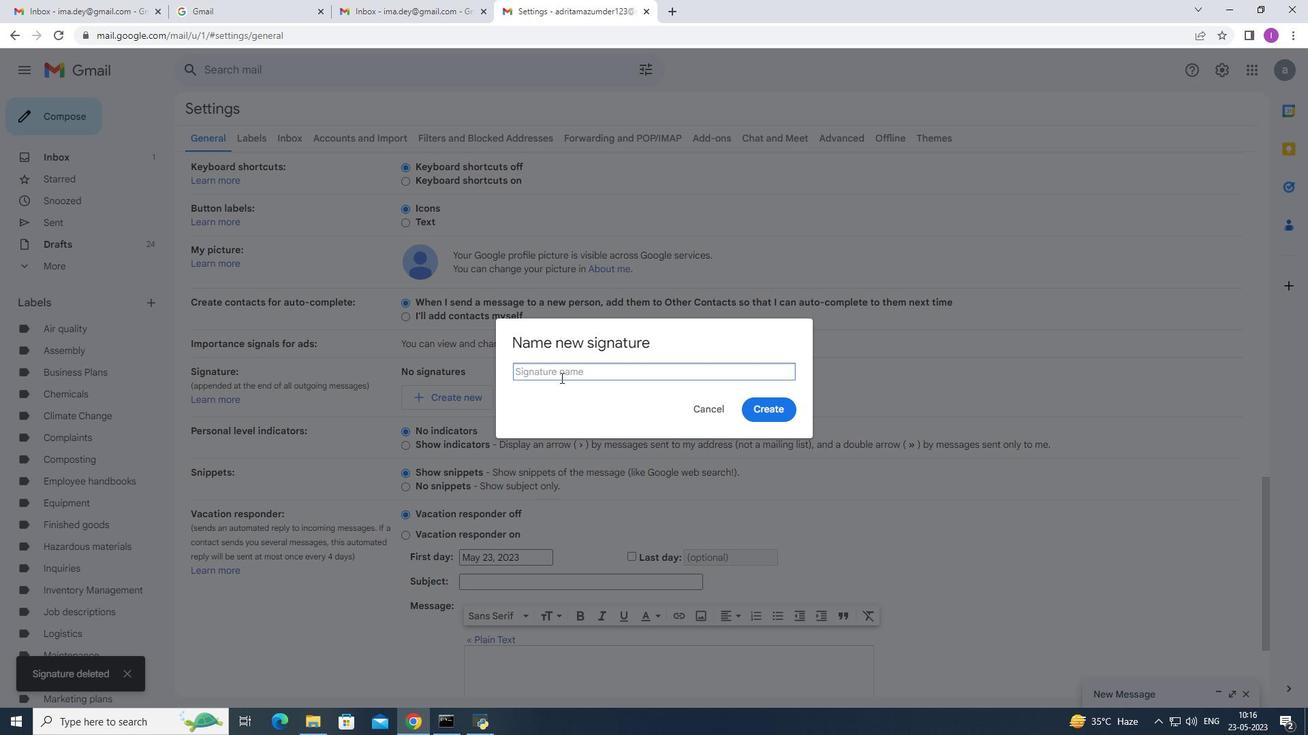 
Action: Mouse pressed left at (562, 374)
Screenshot: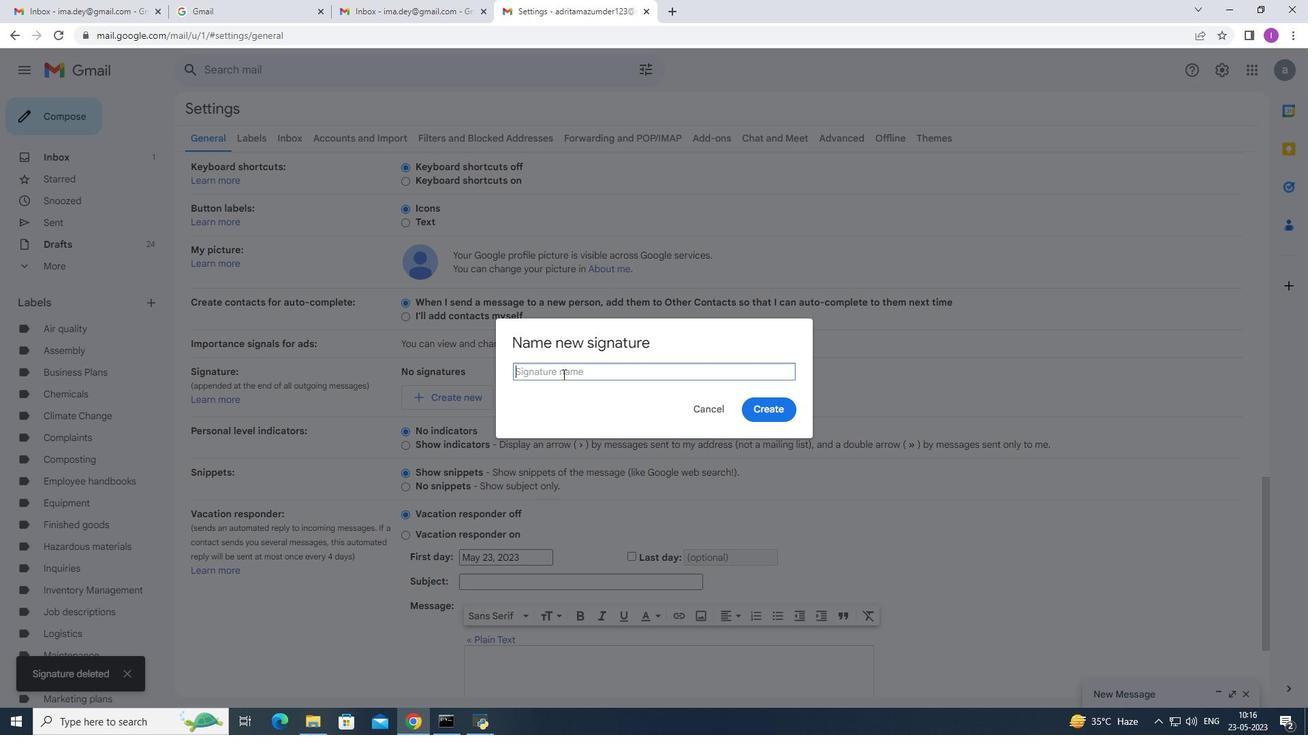 
Action: Mouse pressed left at (562, 374)
Screenshot: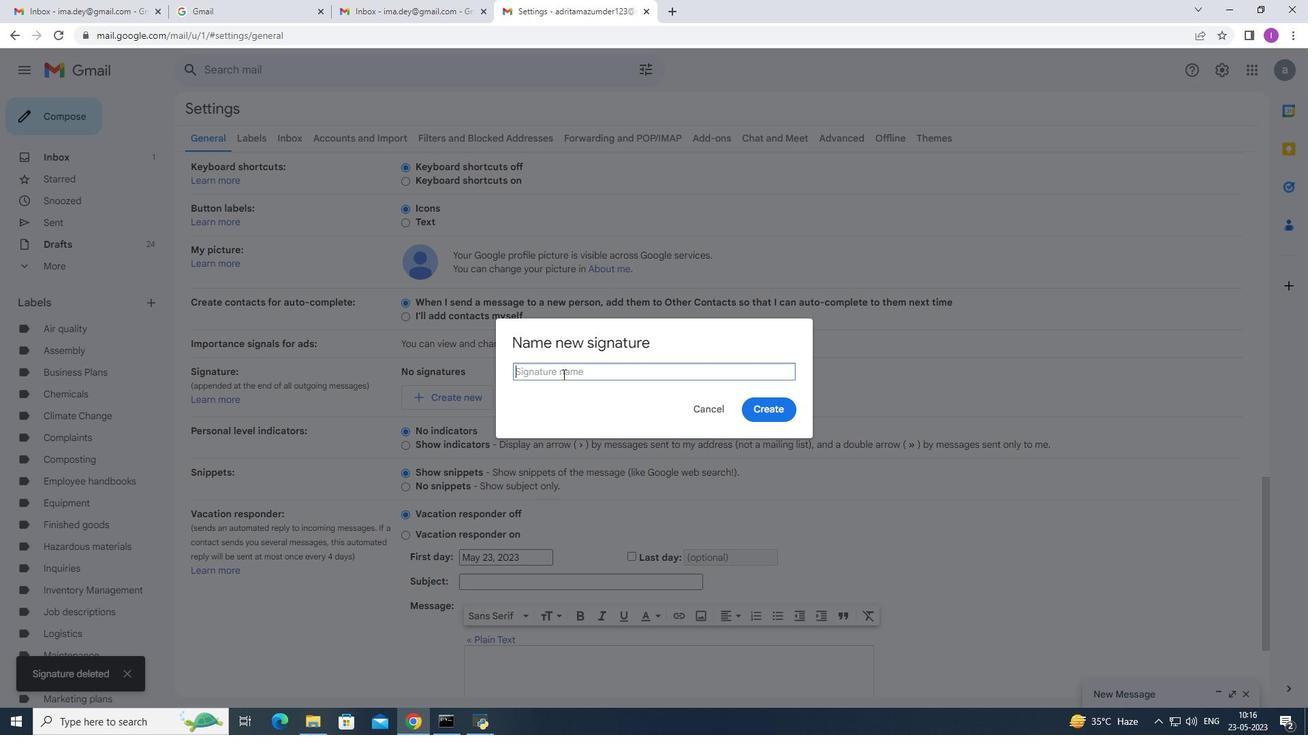 
Action: Key pressed <Key.shift>Louis<Key.space><Key.shift>Adams
Screenshot: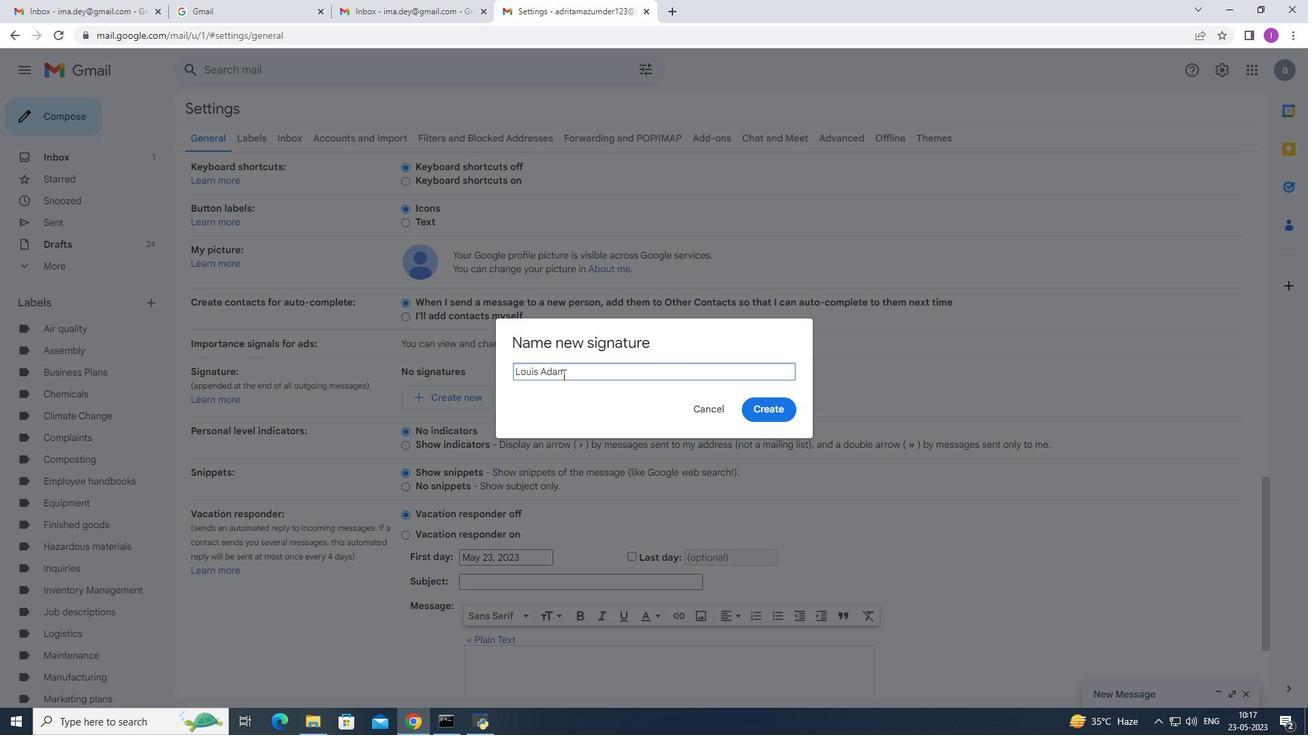 
Action: Mouse moved to (787, 406)
Screenshot: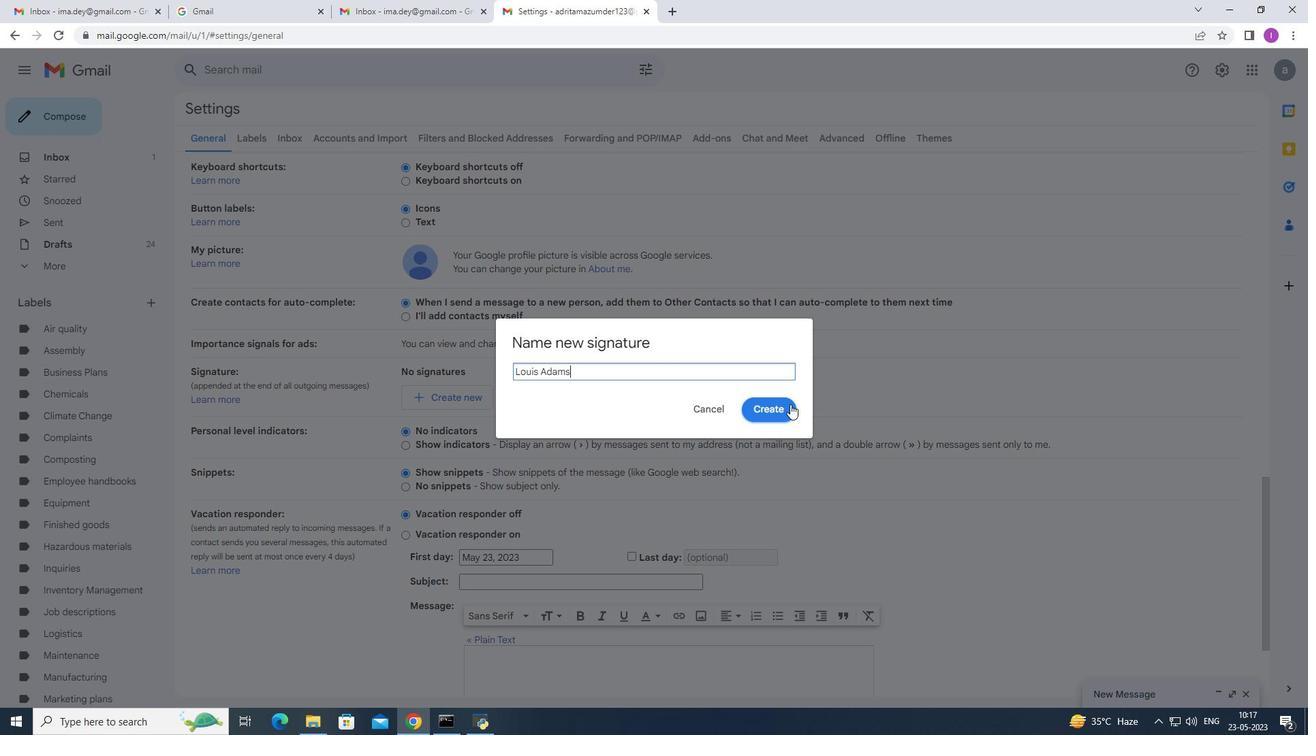 
Action: Mouse pressed left at (787, 406)
Screenshot: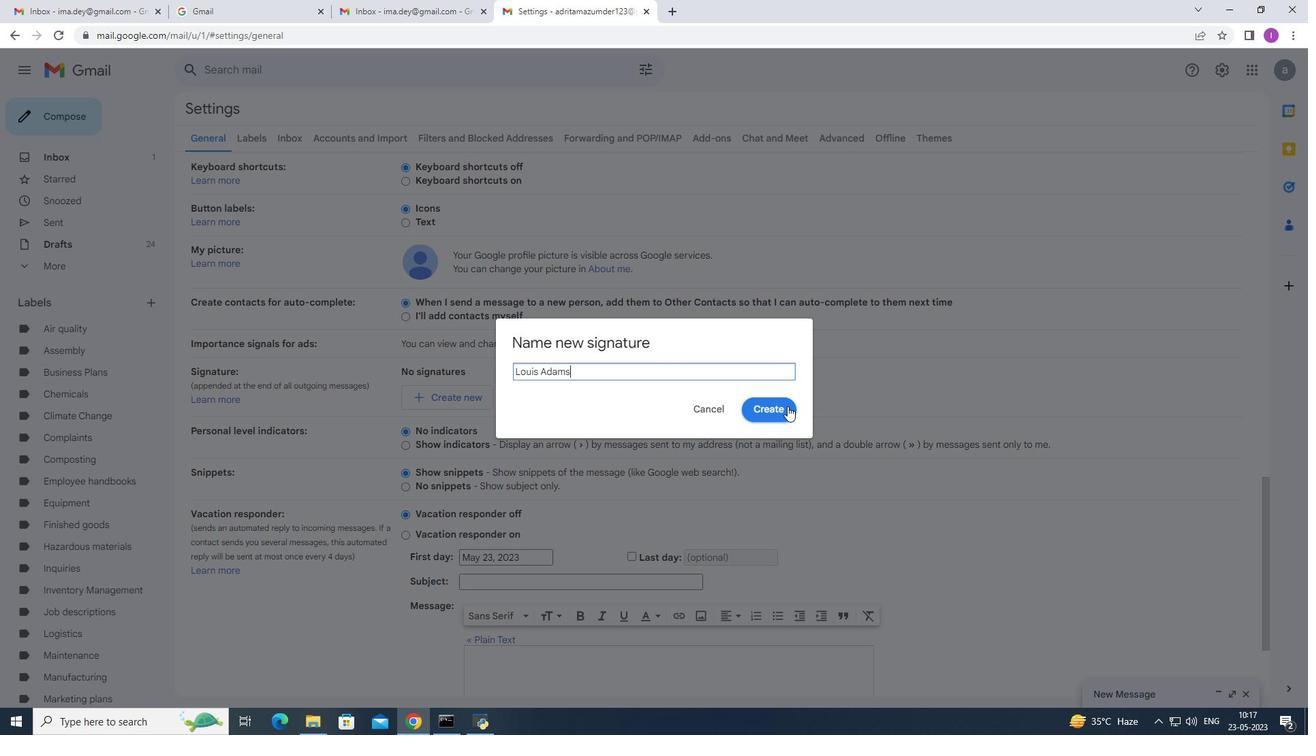 
Action: Mouse moved to (510, 574)
Screenshot: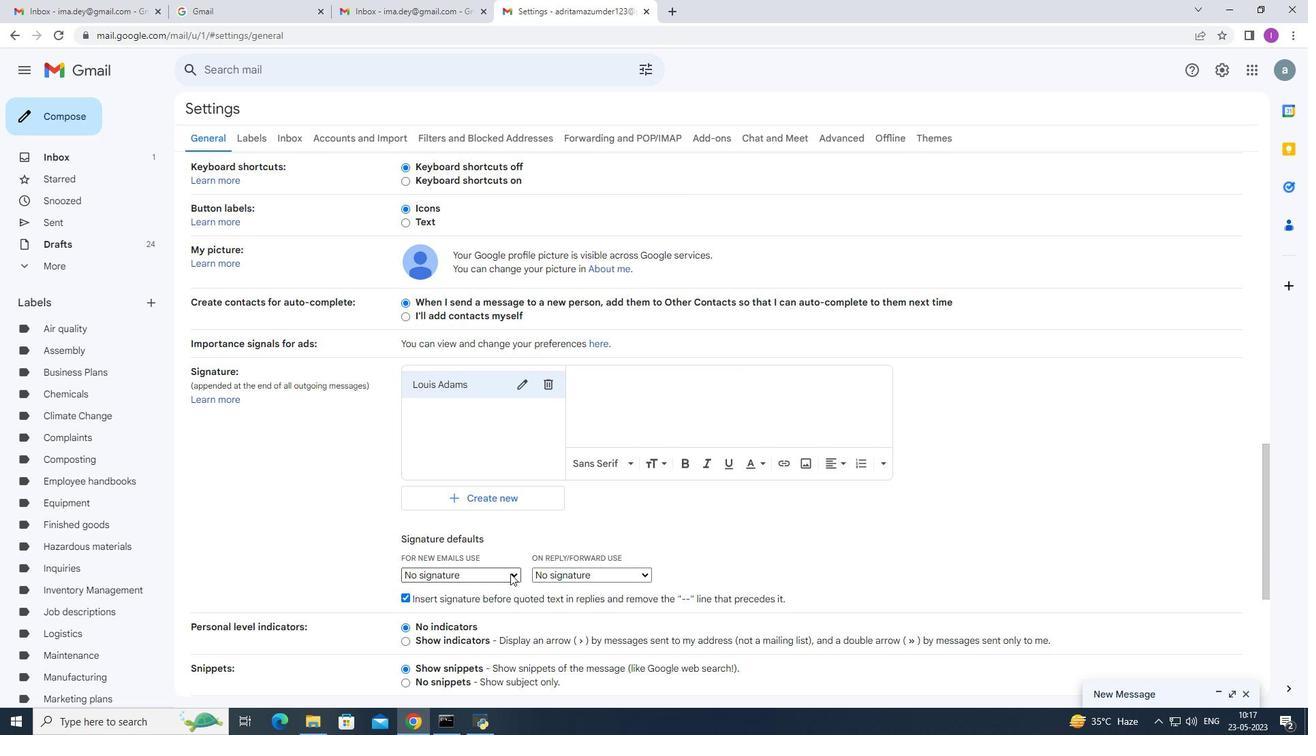 
Action: Mouse pressed left at (510, 574)
Screenshot: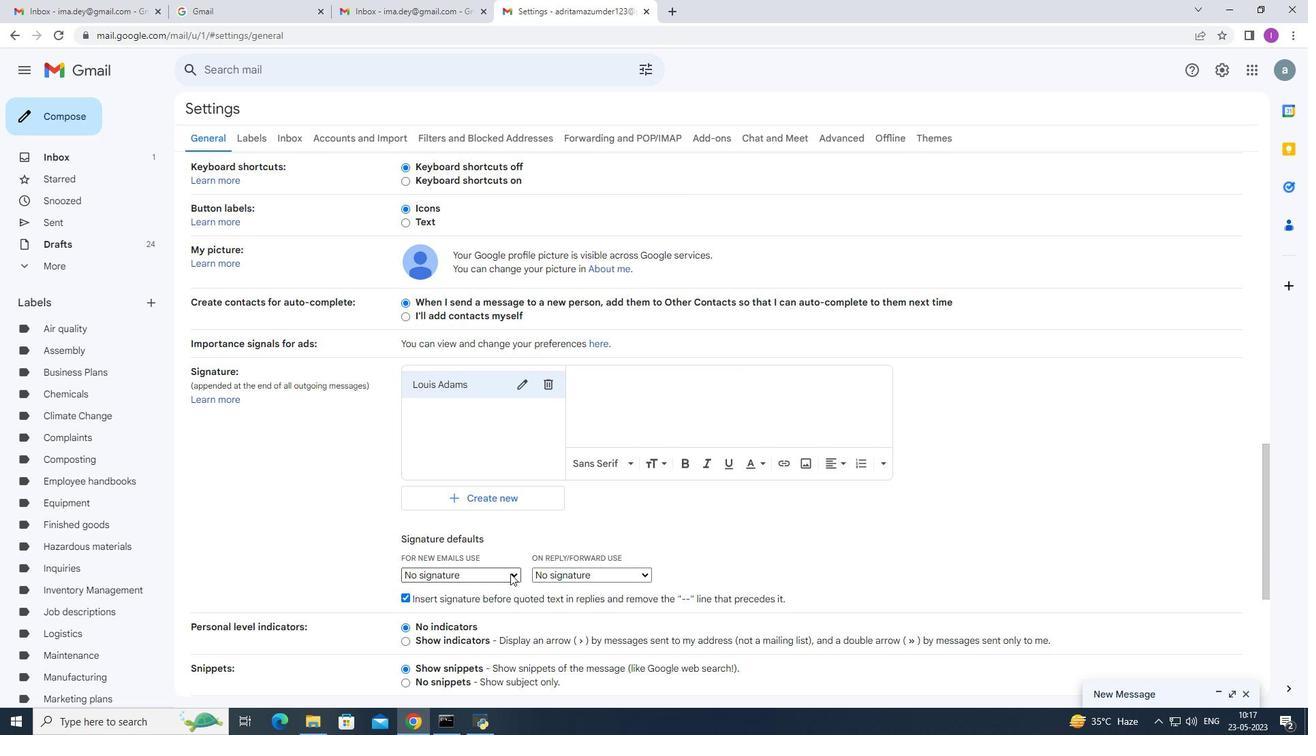 
Action: Mouse moved to (506, 602)
Screenshot: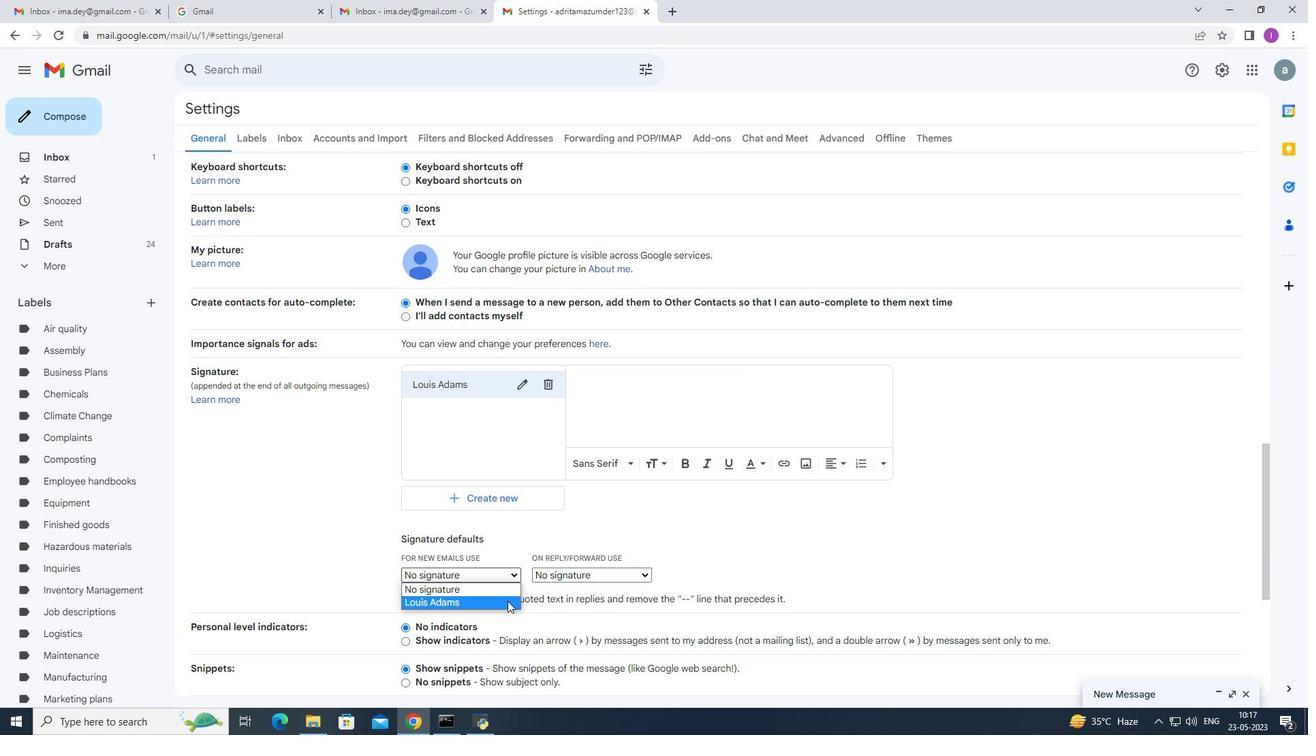 
Action: Mouse pressed left at (506, 602)
Screenshot: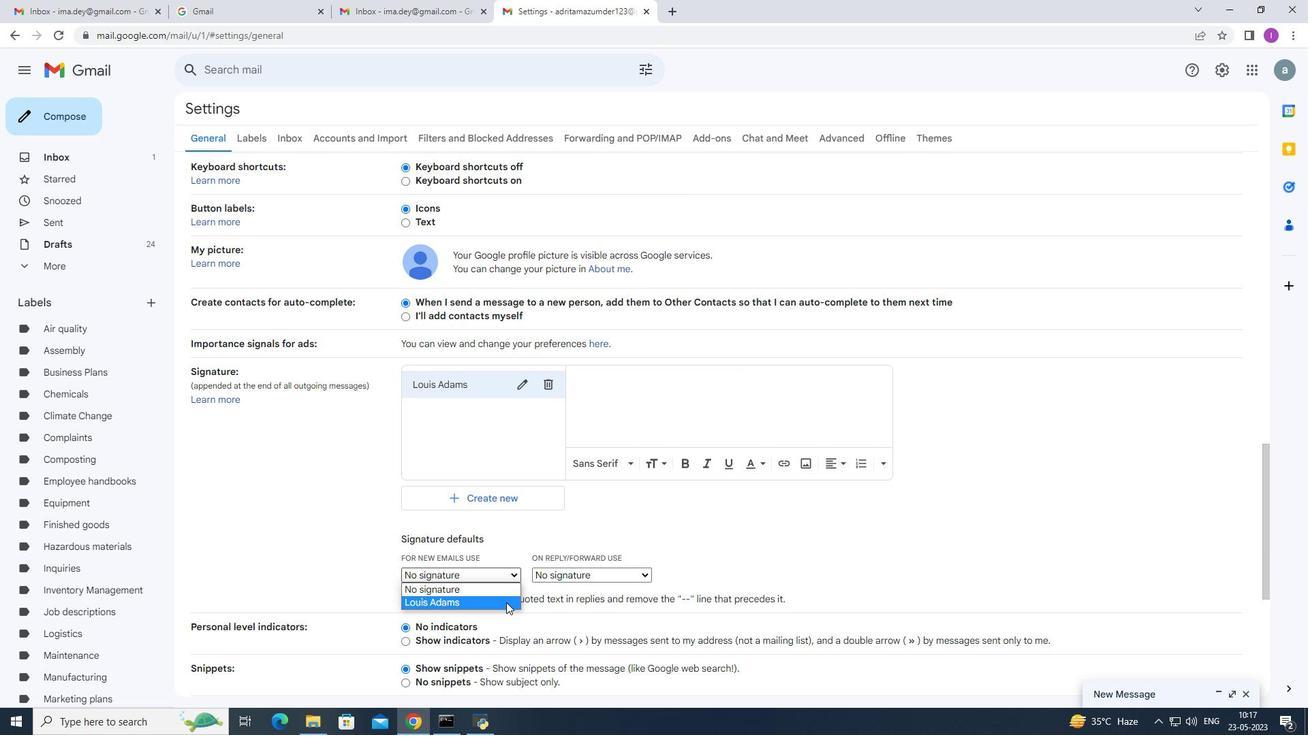
Action: Mouse moved to (604, 380)
Screenshot: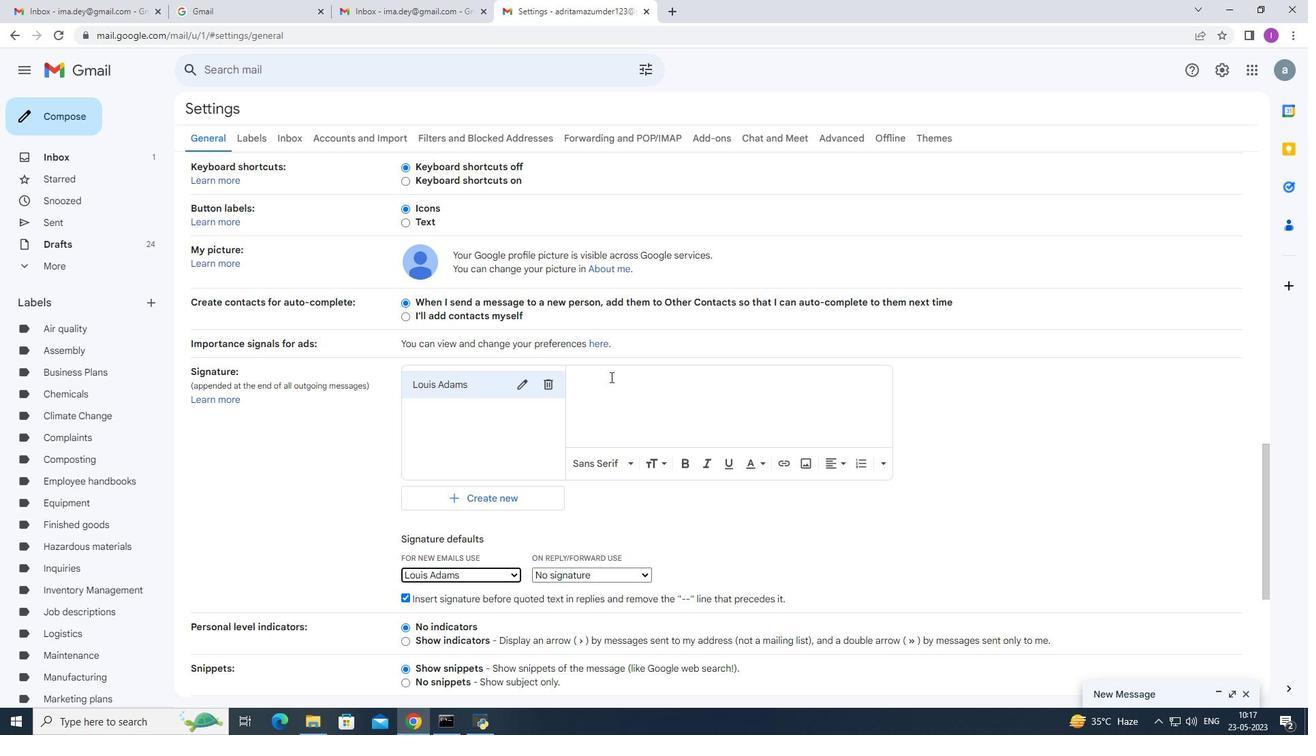 
Action: Mouse pressed left at (604, 380)
Screenshot: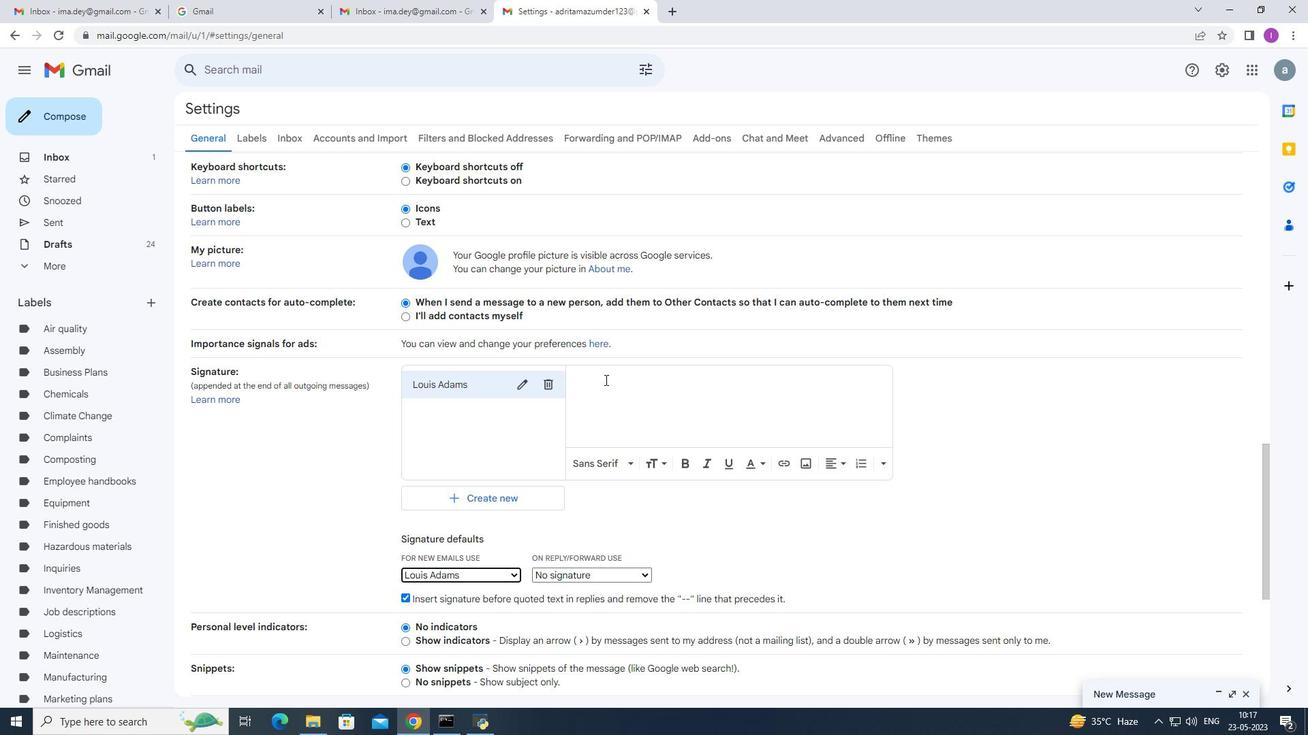 
Action: Mouse moved to (653, 384)
Screenshot: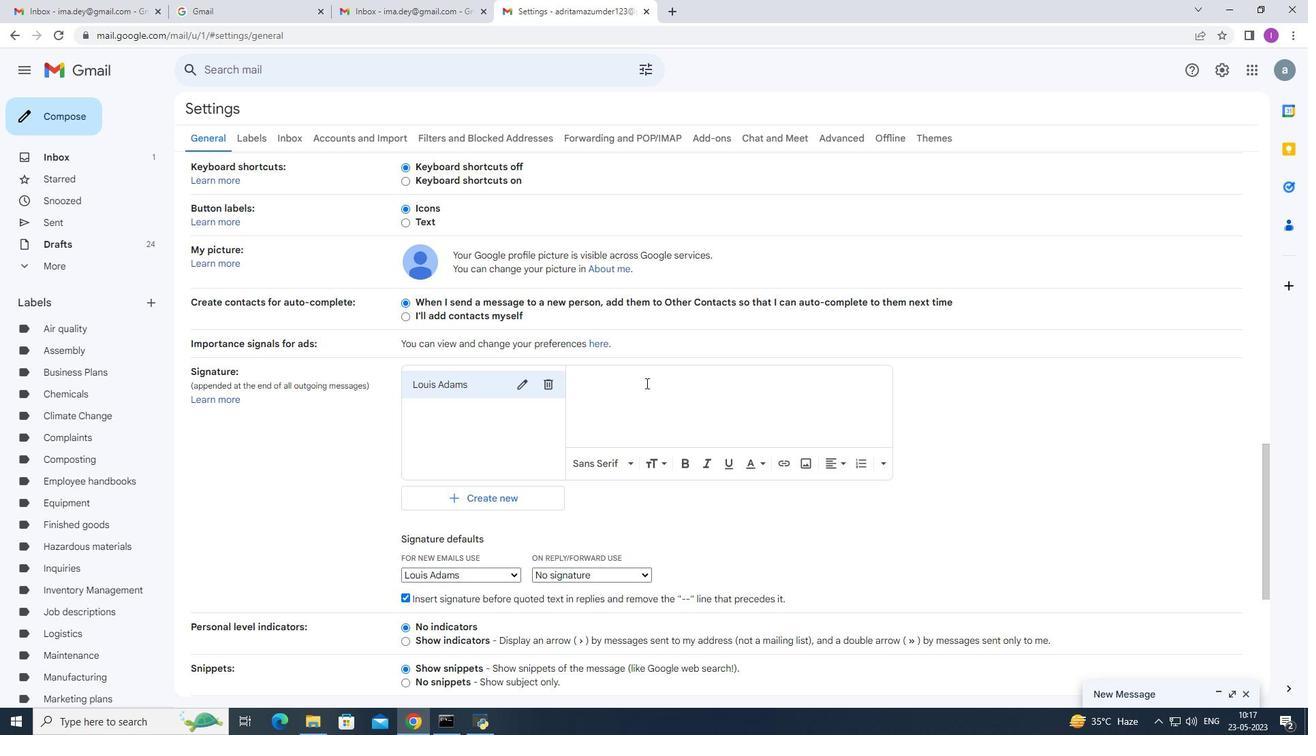 
Action: Key pressed <Key.shift><Key.shift><Key.shift><Key.shift><Key.shift><Key.shift><Key.shift><Key.shift><Key.shift><Key.shift><Key.shift><Key.shift><Key.shift><Key.shift><Key.shift><Key.shift><Key.shift><Key.shift><Key.shift><Key.shift><Key.shift><Key.shift><Key.shift><Key.shift><Key.shift><Key.shift><Key.shift><Key.shift><Key.shift><Key.shift><Key.shift><Key.shift><Key.shift>With<Key.space>gratitude<Key.space><Key.shift>and<Key.space>sincere<Key.space>wishes,<Key.enter><Key.shift>Louis<Key.space><Key.shift>Adams
Screenshot: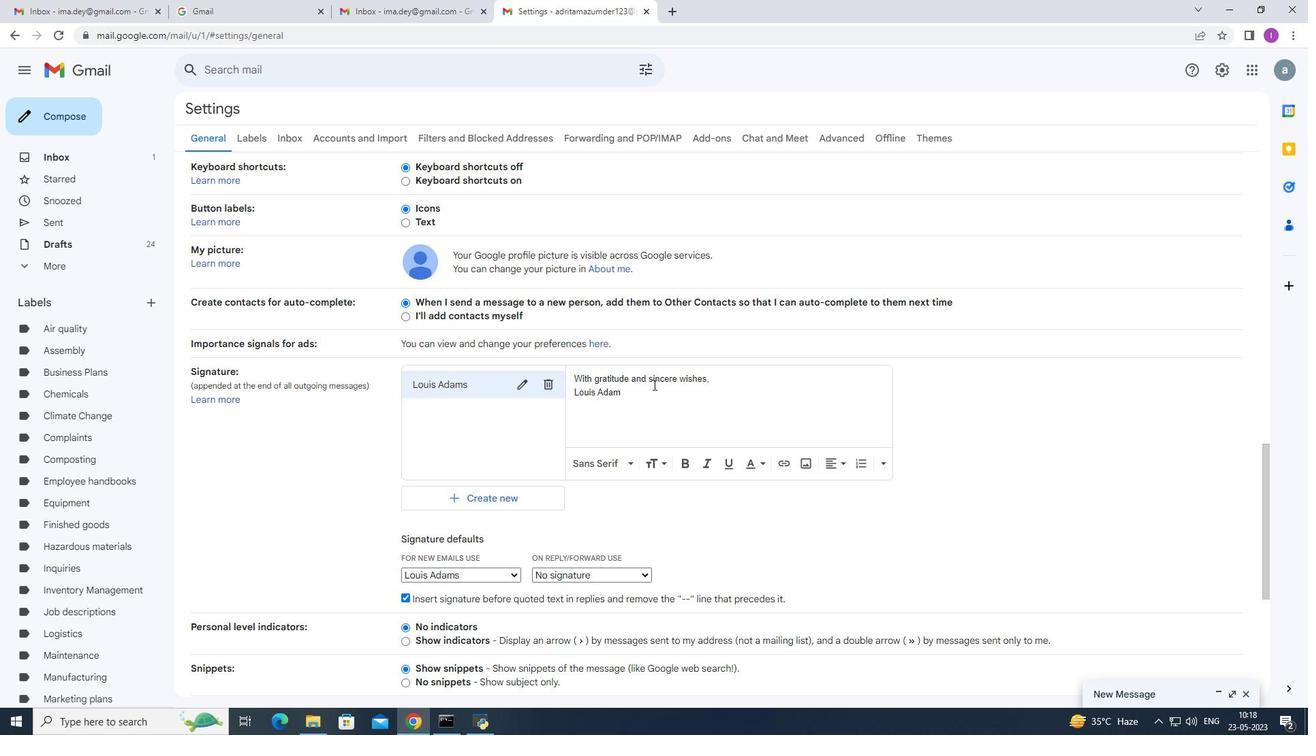 
Action: Mouse moved to (512, 554)
Screenshot: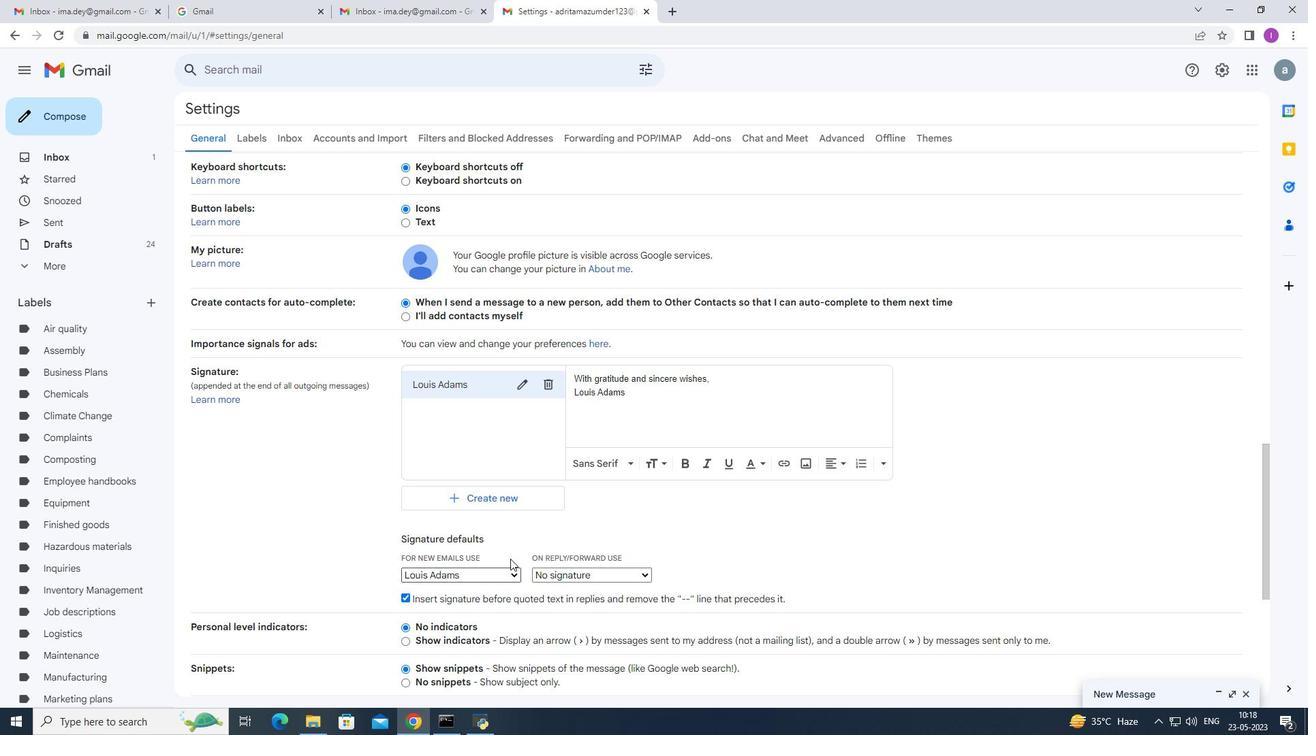 
Action: Mouse scrolled (512, 553) with delta (0, 0)
Screenshot: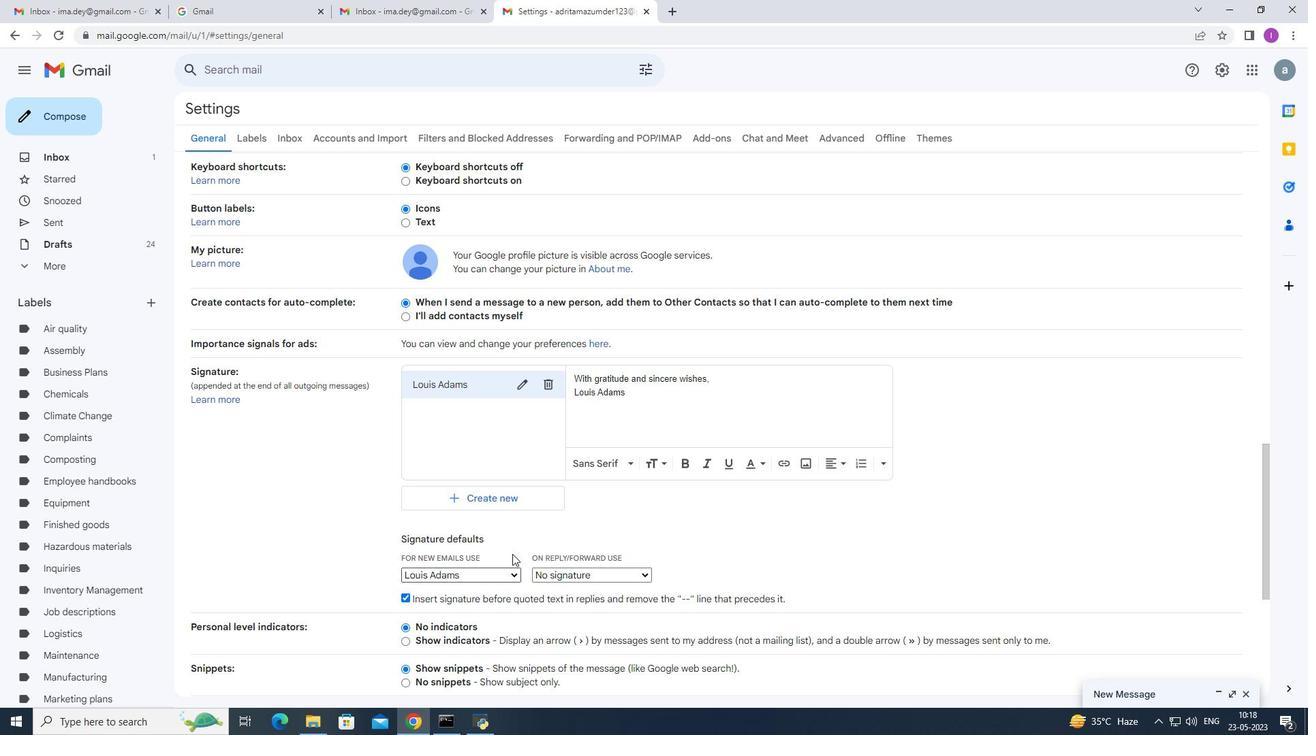 
Action: Mouse scrolled (512, 553) with delta (0, 0)
Screenshot: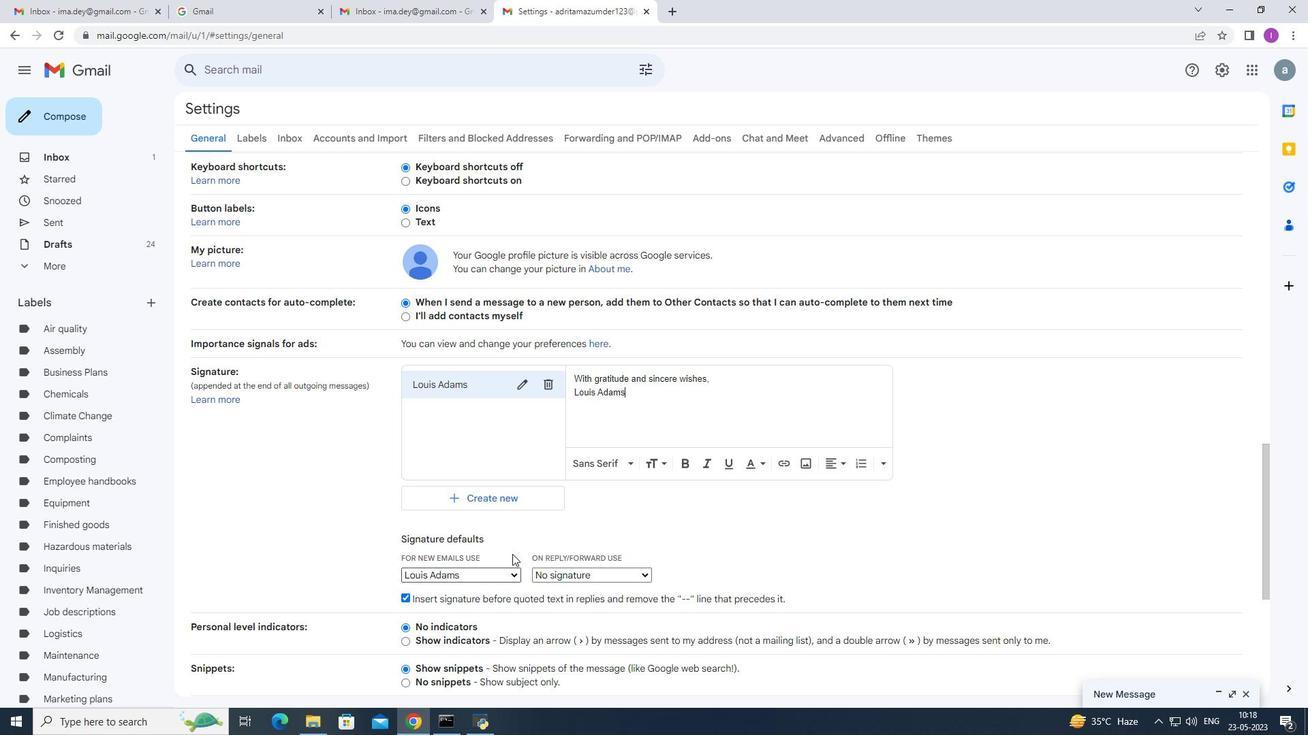 
Action: Mouse scrolled (512, 553) with delta (0, 0)
Screenshot: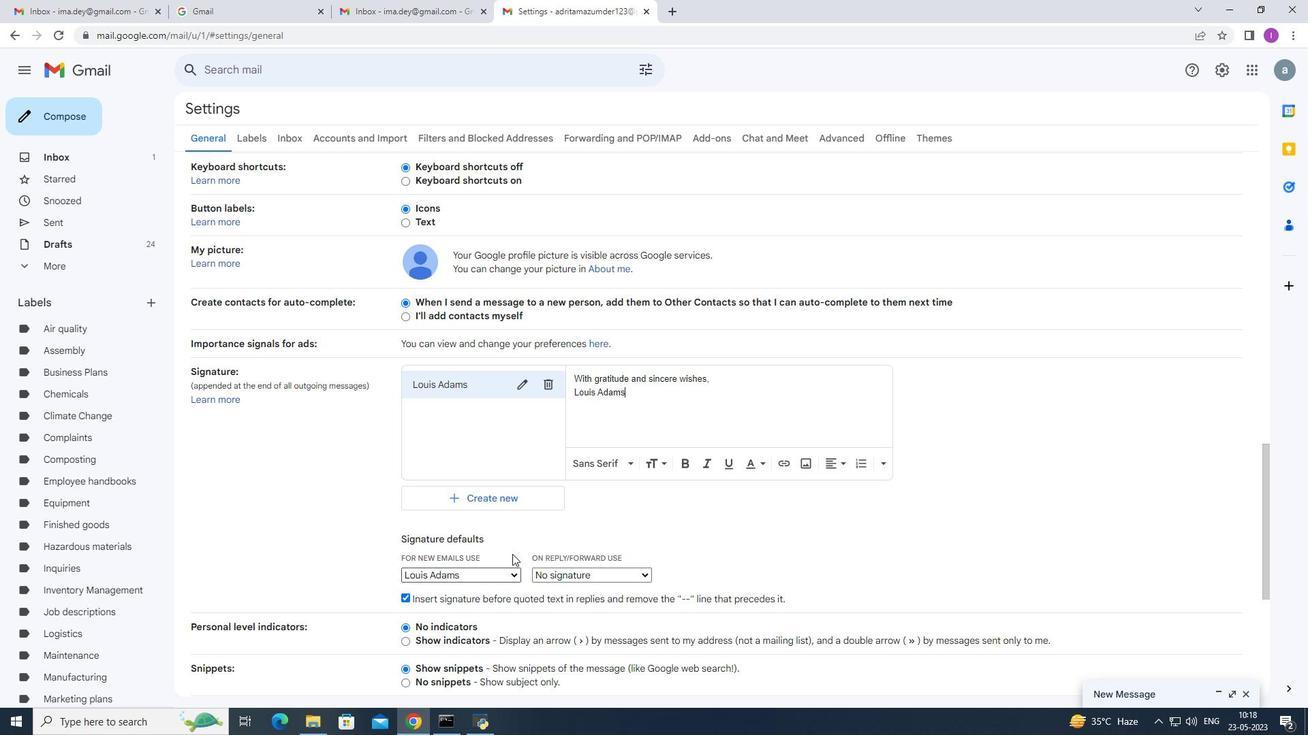 
Action: Mouse scrolled (512, 555) with delta (0, 0)
Screenshot: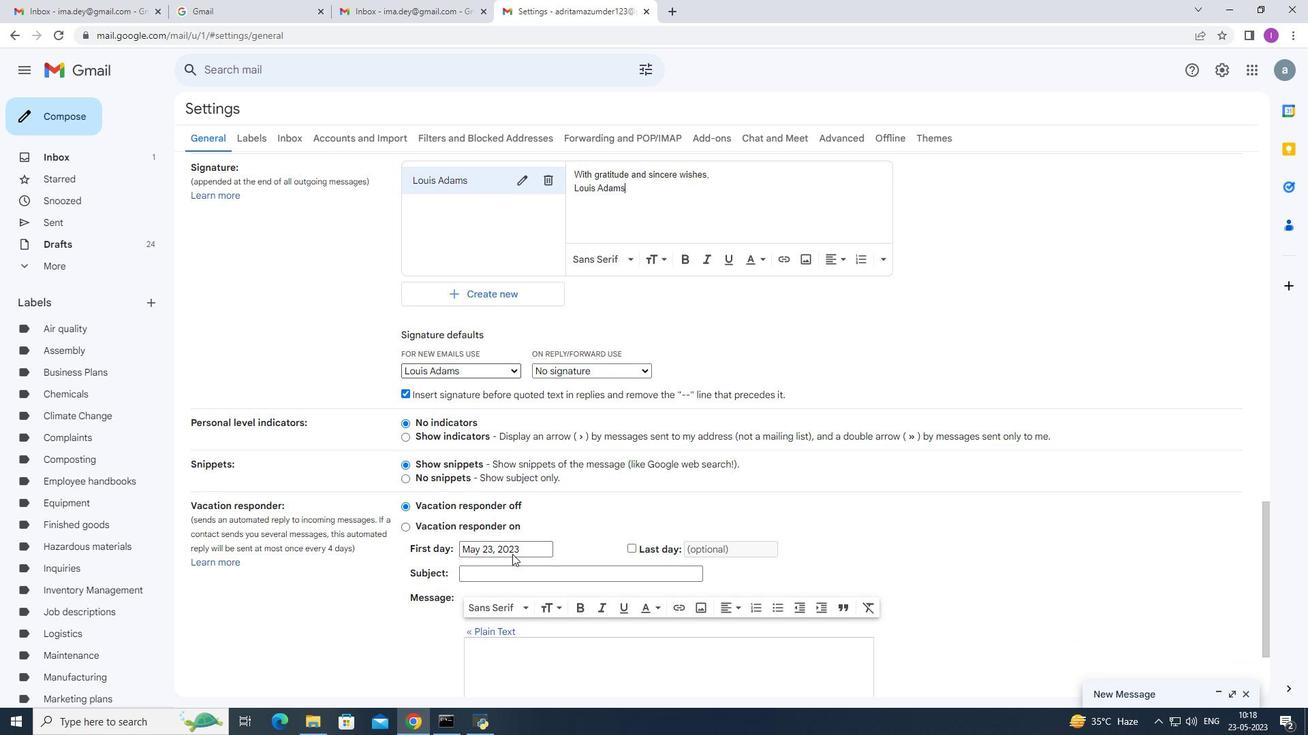 
Action: Mouse scrolled (512, 553) with delta (0, 0)
Screenshot: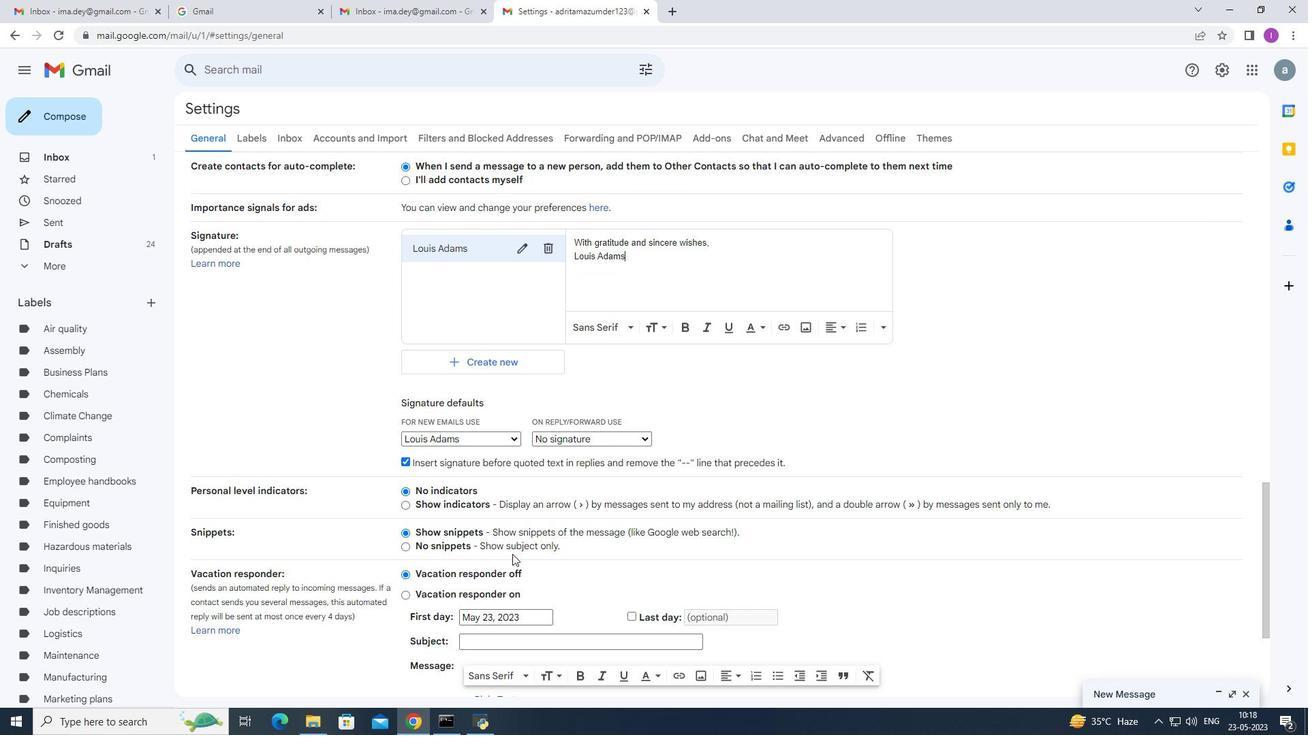 
Action: Mouse scrolled (512, 555) with delta (0, 0)
Screenshot: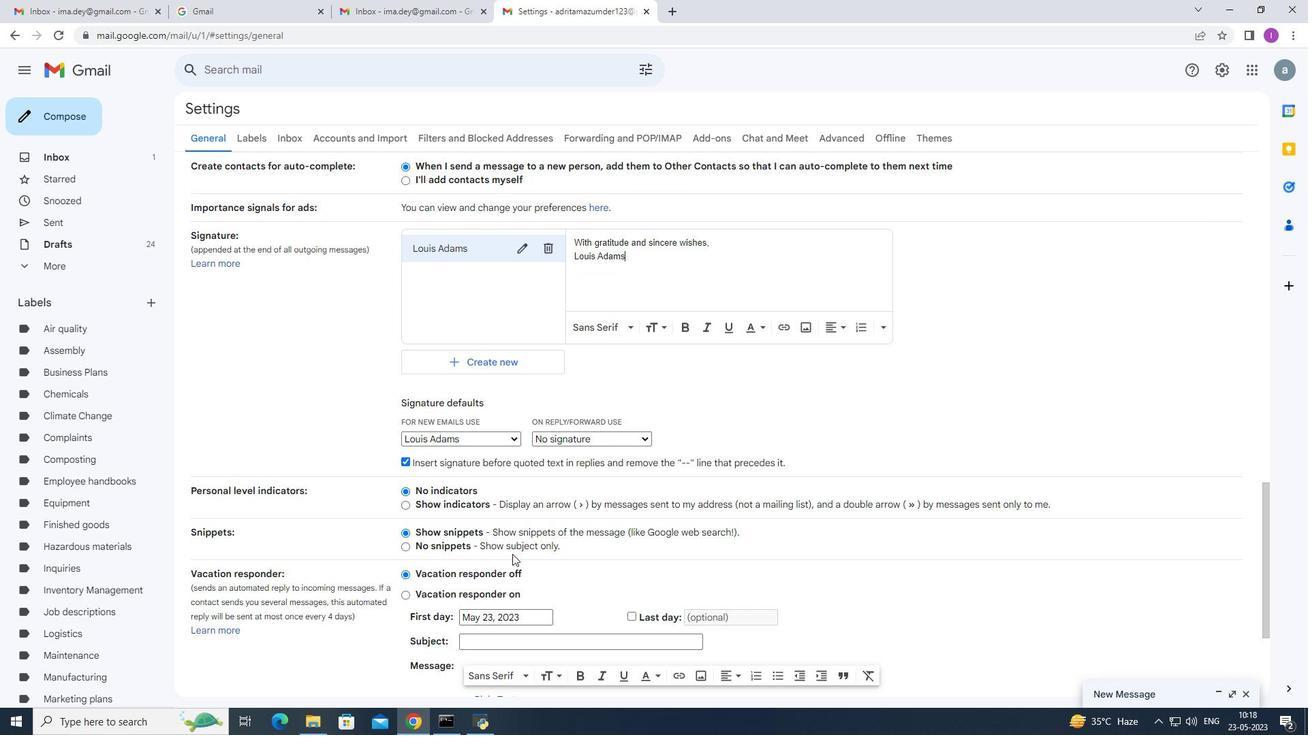 
Action: Mouse moved to (513, 554)
Screenshot: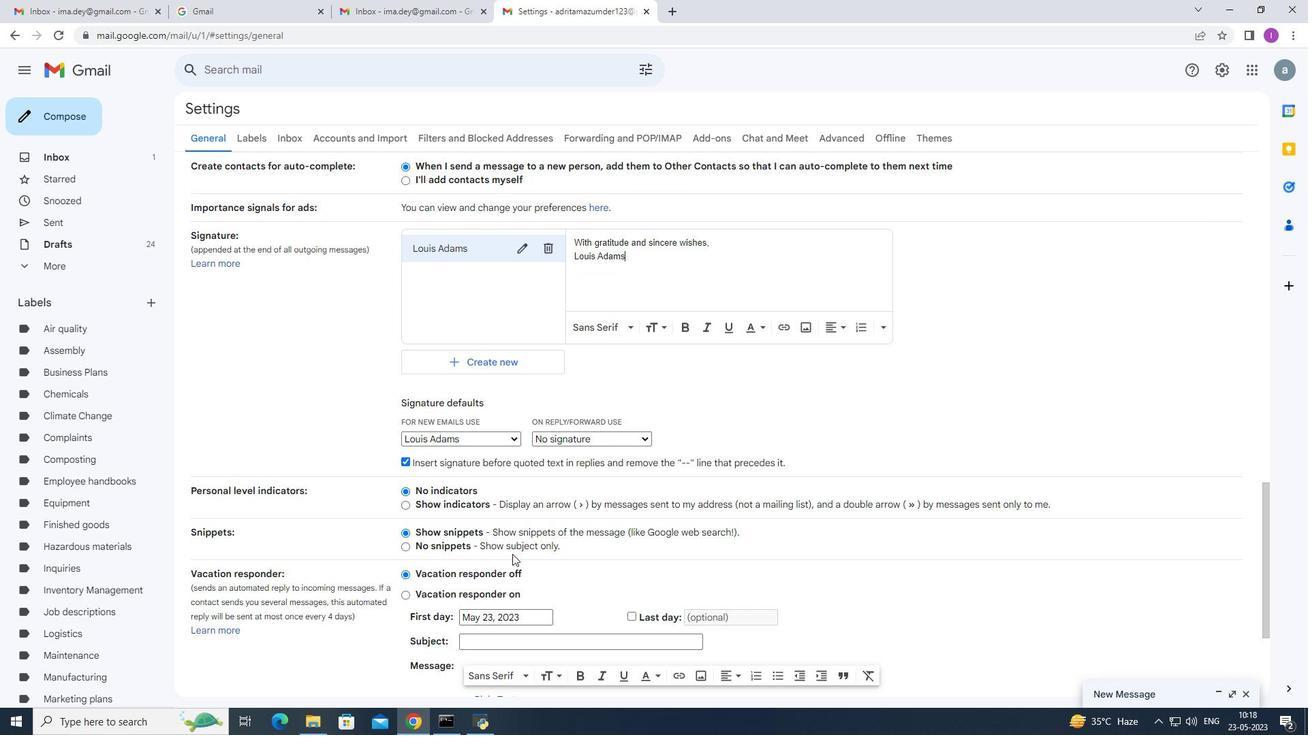 
Action: Mouse scrolled (513, 553) with delta (0, 0)
Screenshot: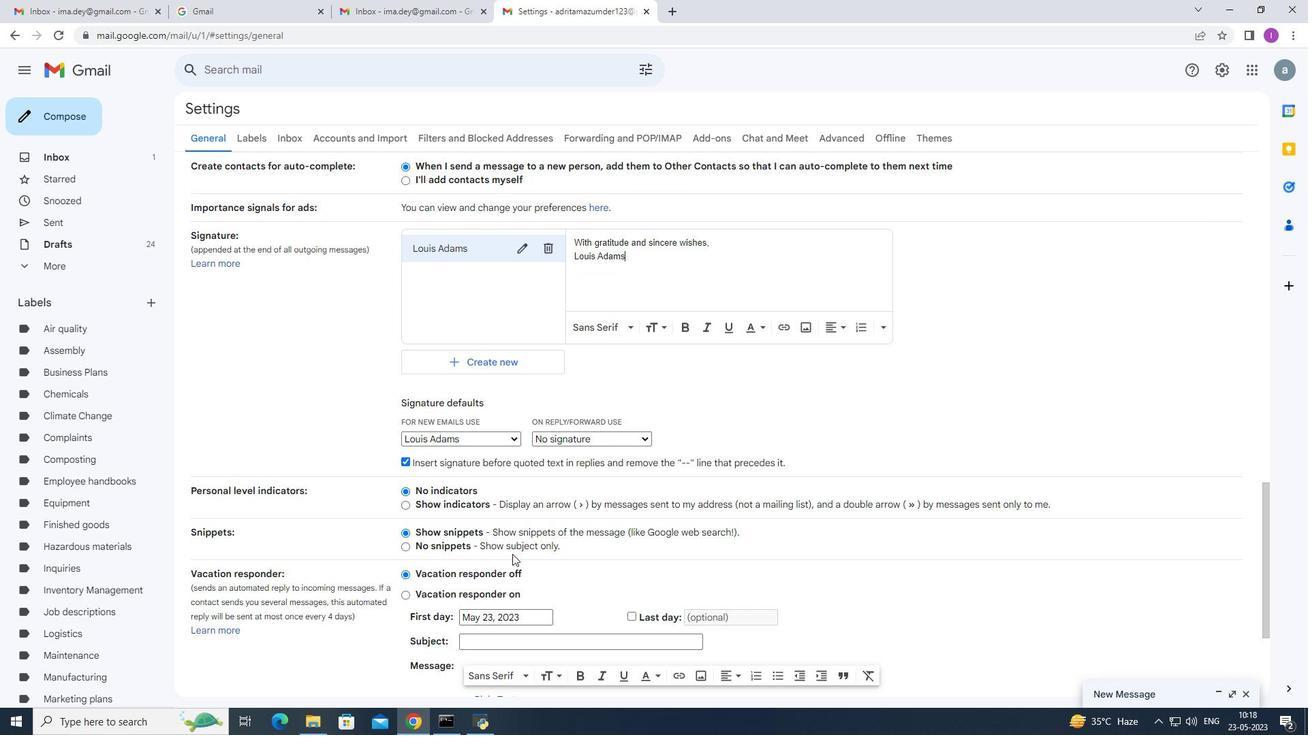 
Action: Mouse moved to (514, 553)
Screenshot: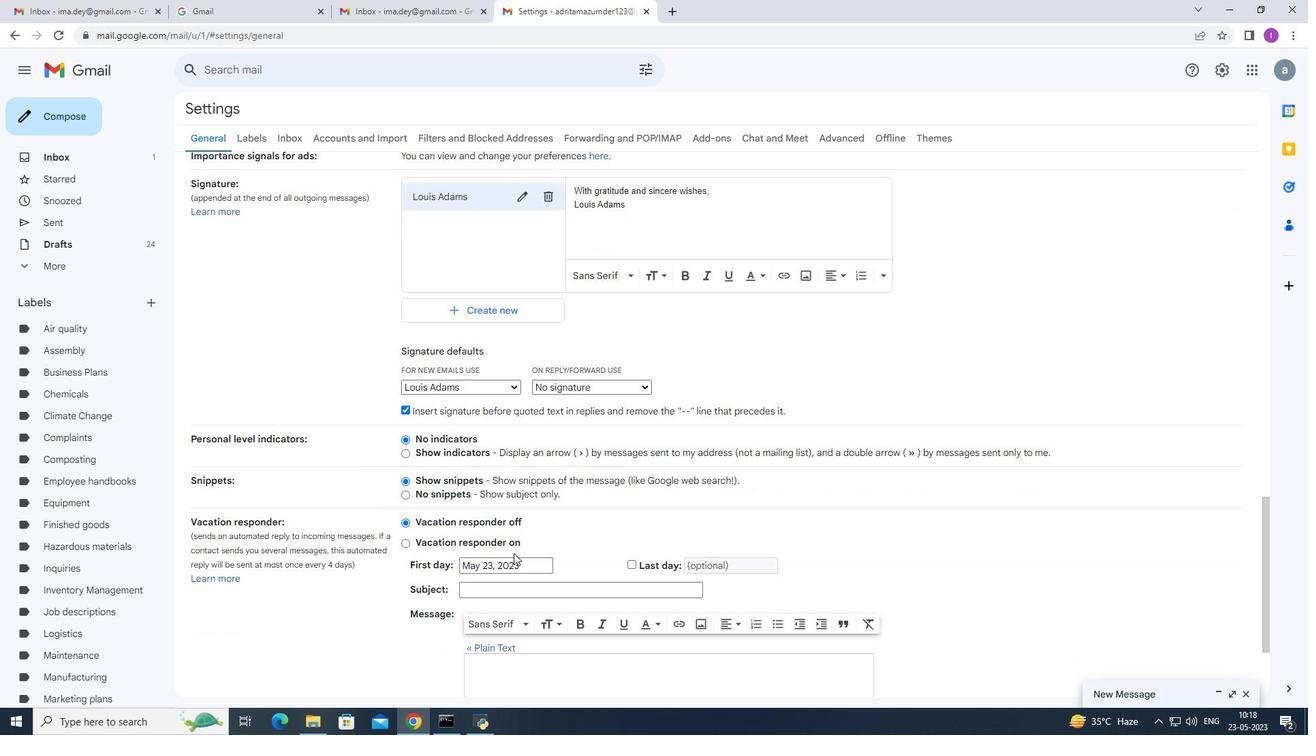 
Action: Mouse scrolled (514, 553) with delta (0, 0)
Screenshot: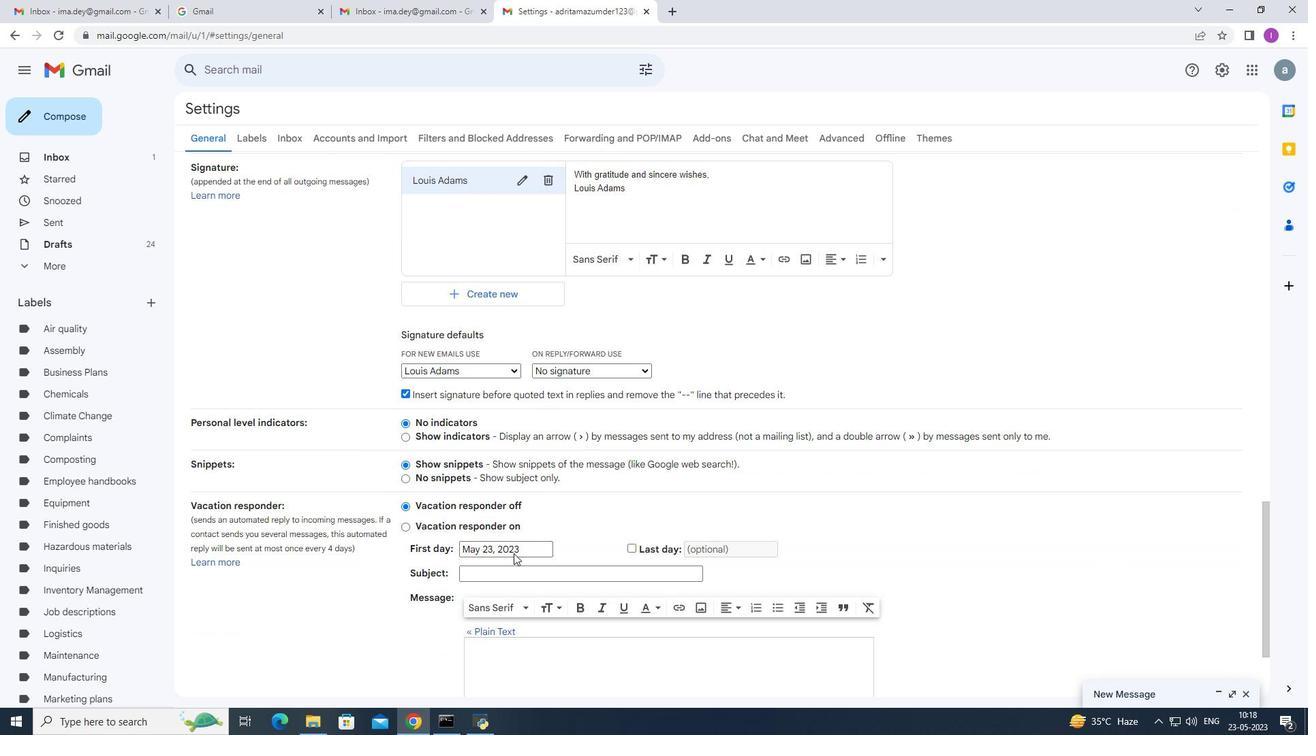 
Action: Mouse scrolled (514, 553) with delta (0, 0)
Screenshot: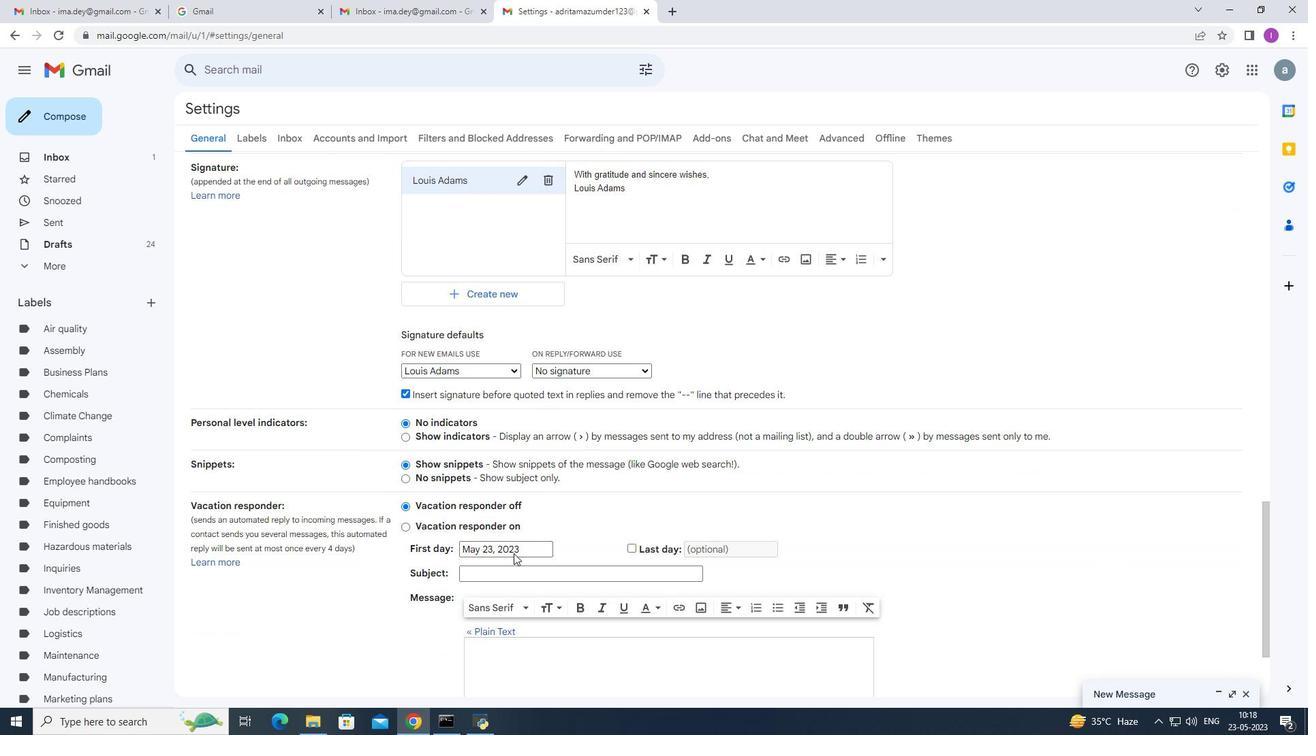 
Action: Mouse scrolled (514, 553) with delta (0, 0)
Screenshot: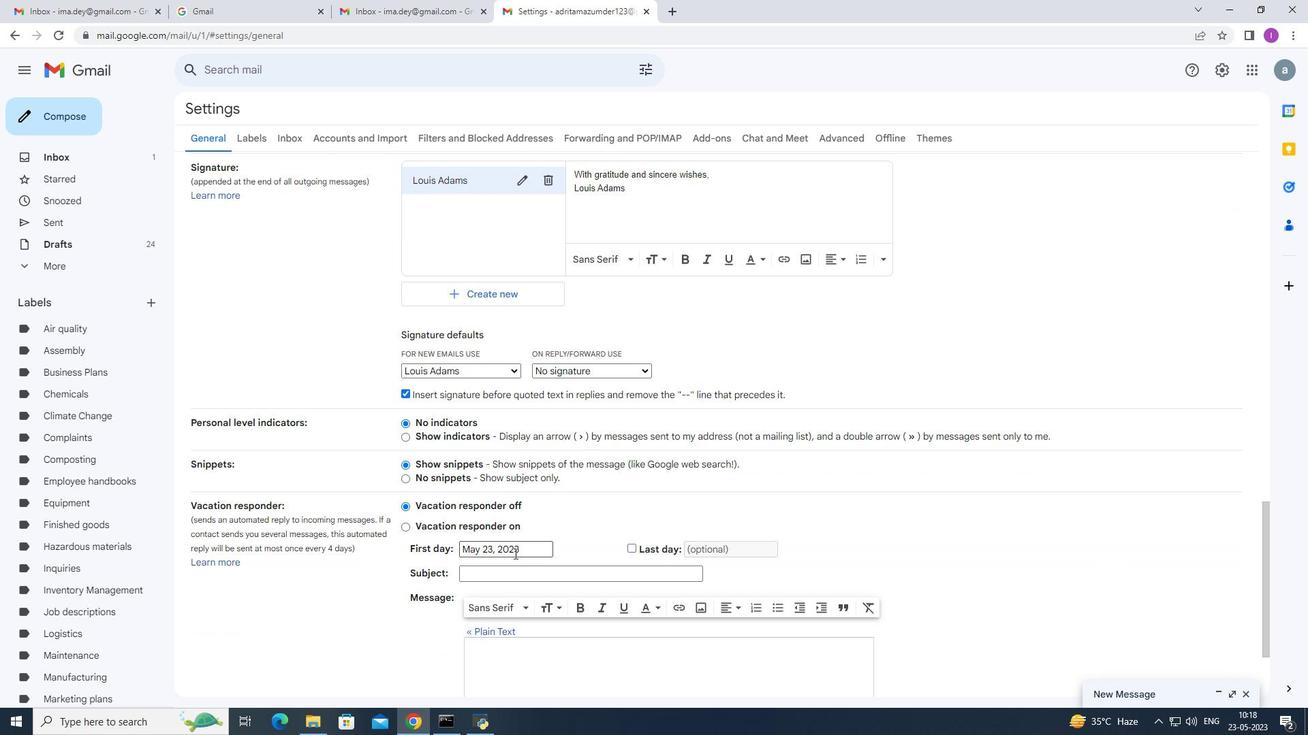 
Action: Mouse scrolled (514, 553) with delta (0, 0)
Screenshot: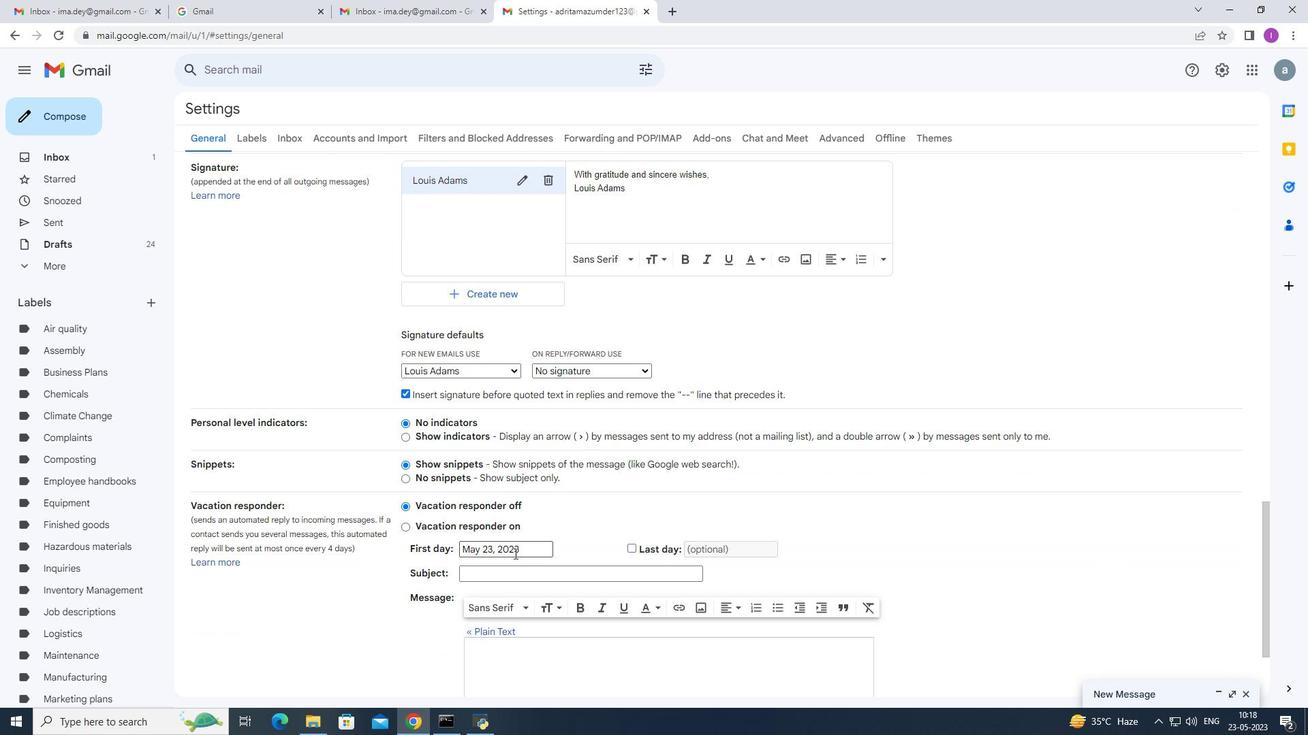 
Action: Mouse moved to (515, 553)
Screenshot: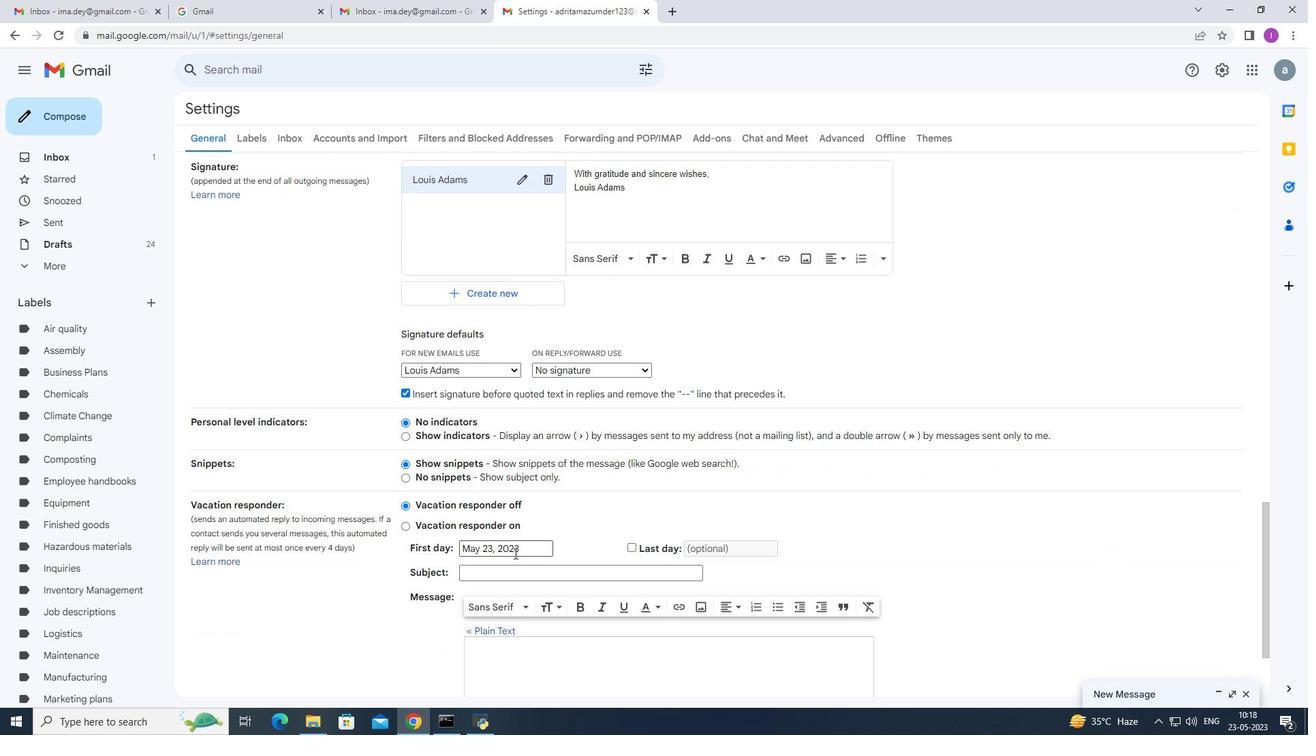 
Action: Mouse scrolled (515, 552) with delta (0, 0)
Screenshot: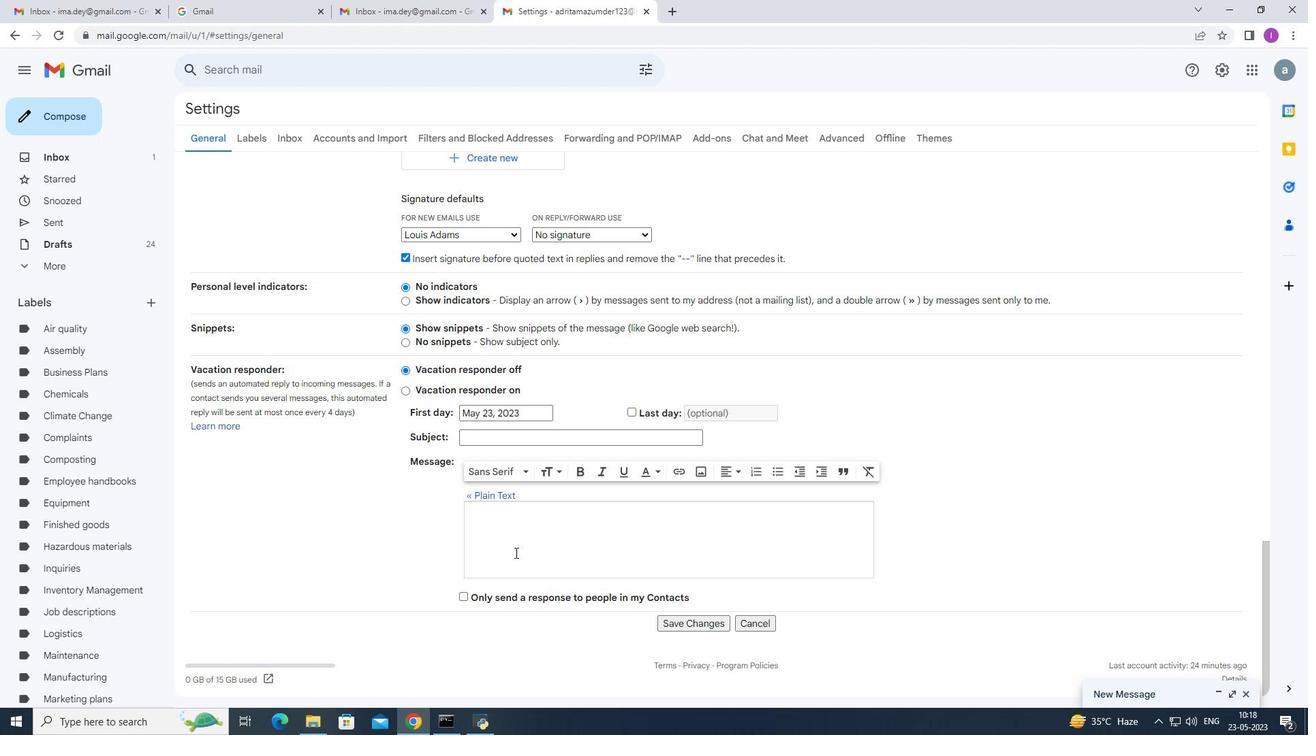 
Action: Mouse scrolled (515, 552) with delta (0, 0)
Screenshot: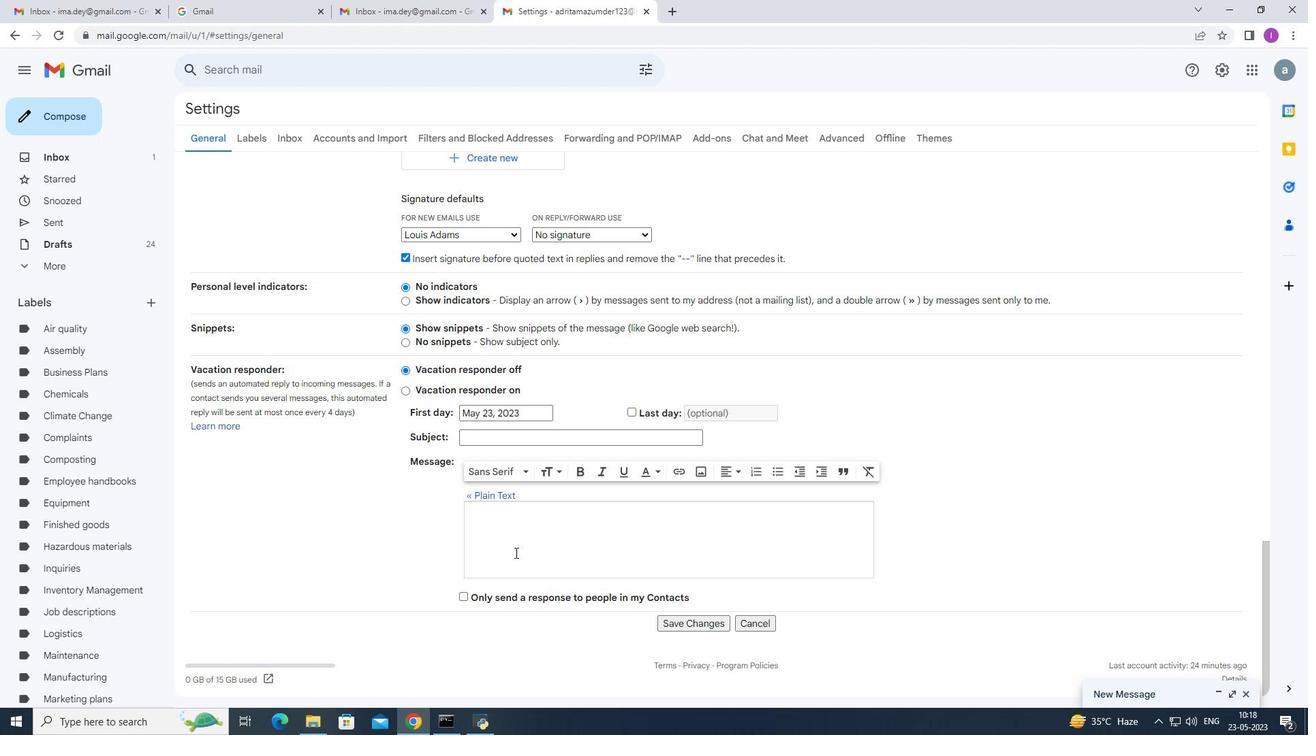 
Action: Mouse scrolled (515, 553) with delta (0, 0)
Screenshot: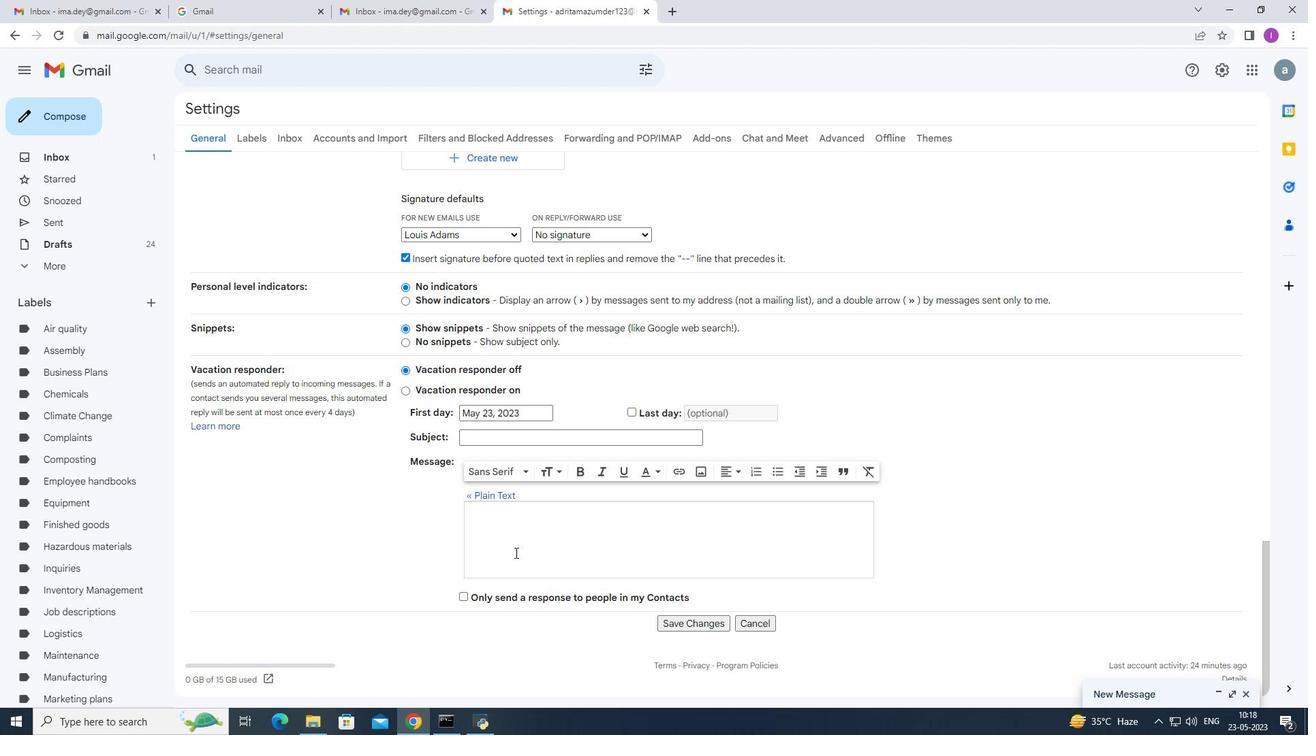 
Action: Mouse scrolled (515, 552) with delta (0, 0)
Screenshot: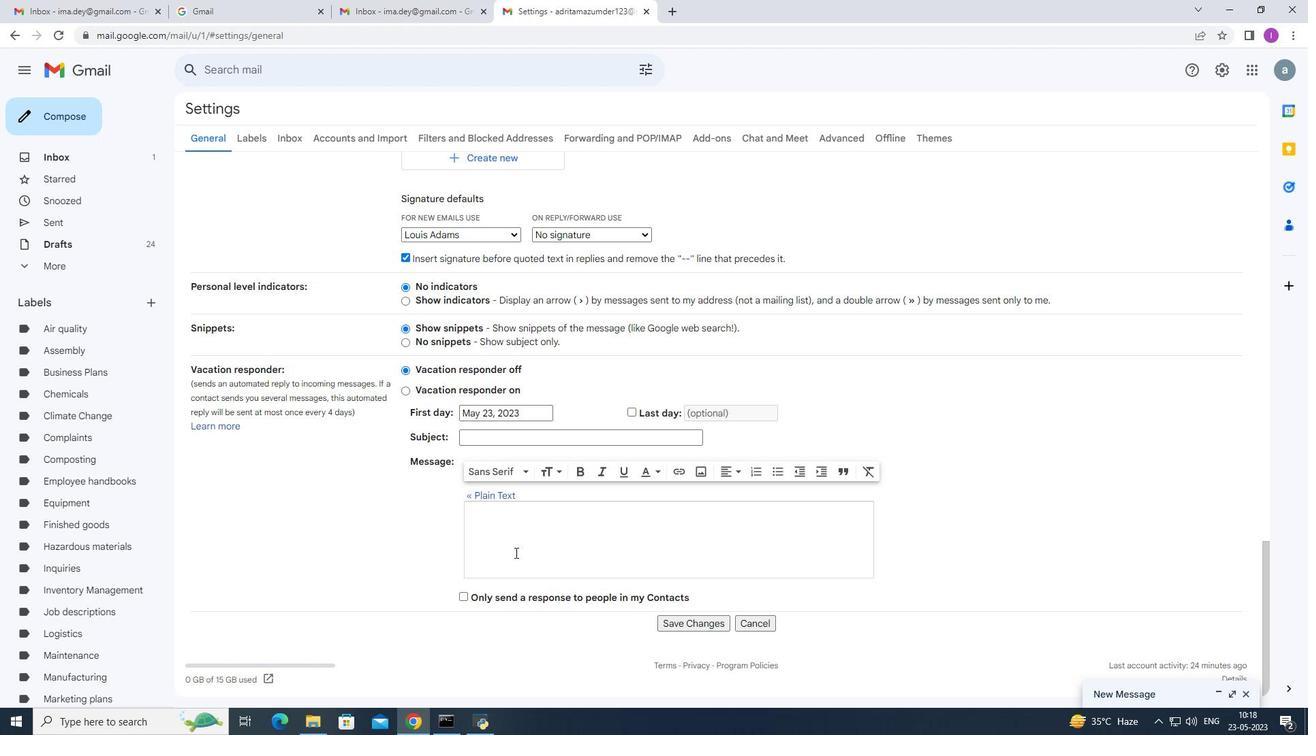 
Action: Mouse moved to (701, 626)
Screenshot: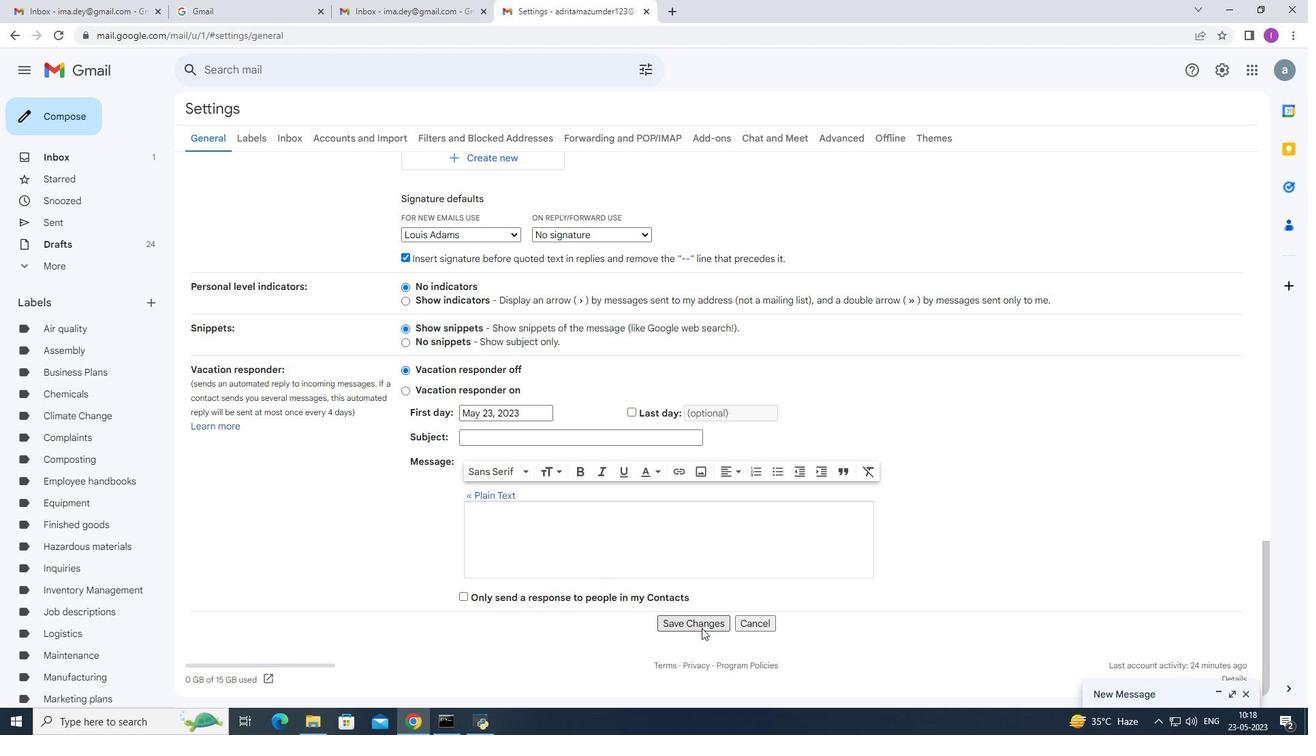 
Action: Mouse pressed left at (701, 626)
Screenshot: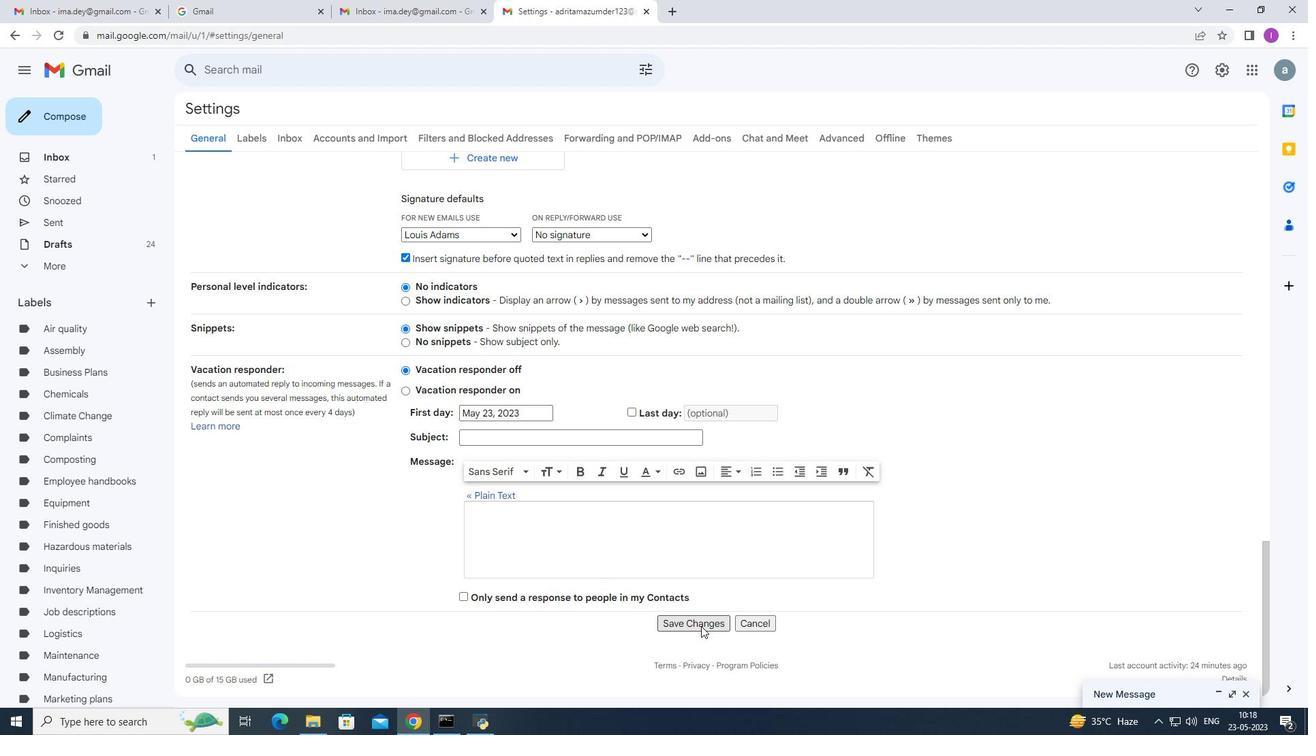 
Action: Mouse moved to (49, 121)
Screenshot: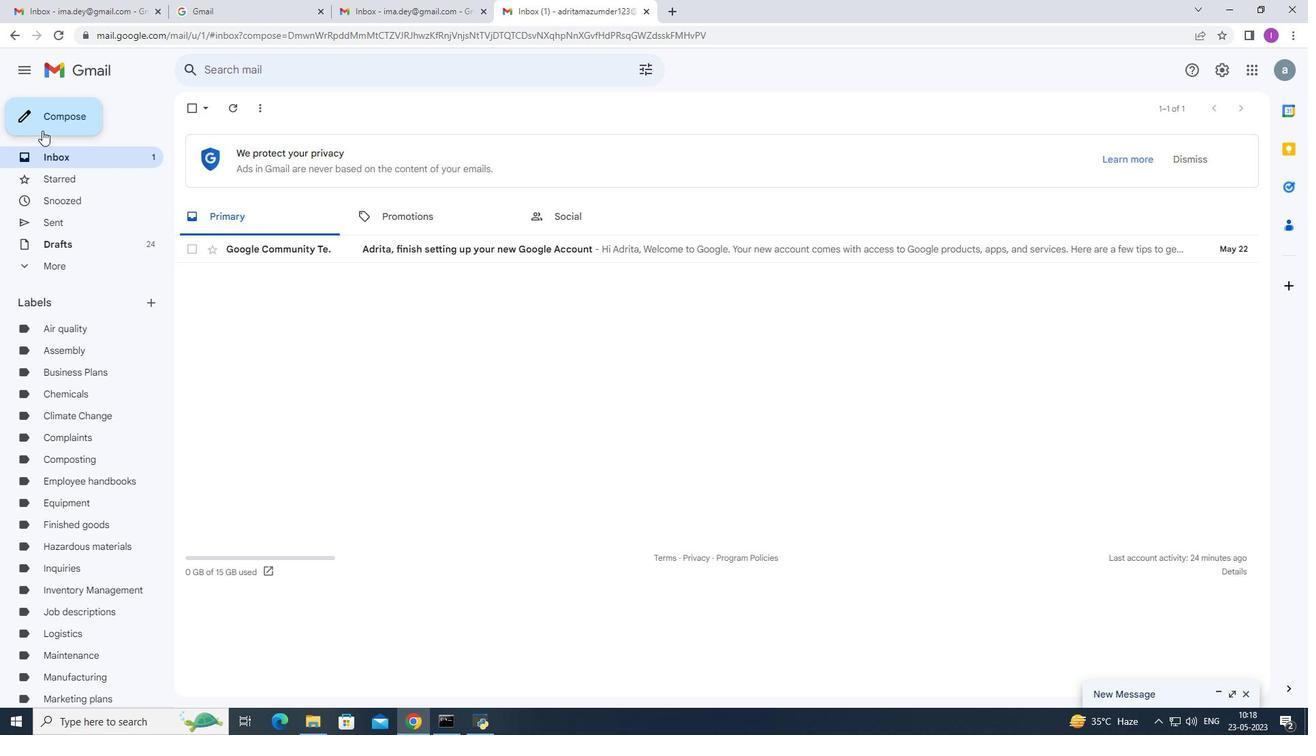 
Action: Mouse pressed left at (49, 121)
Screenshot: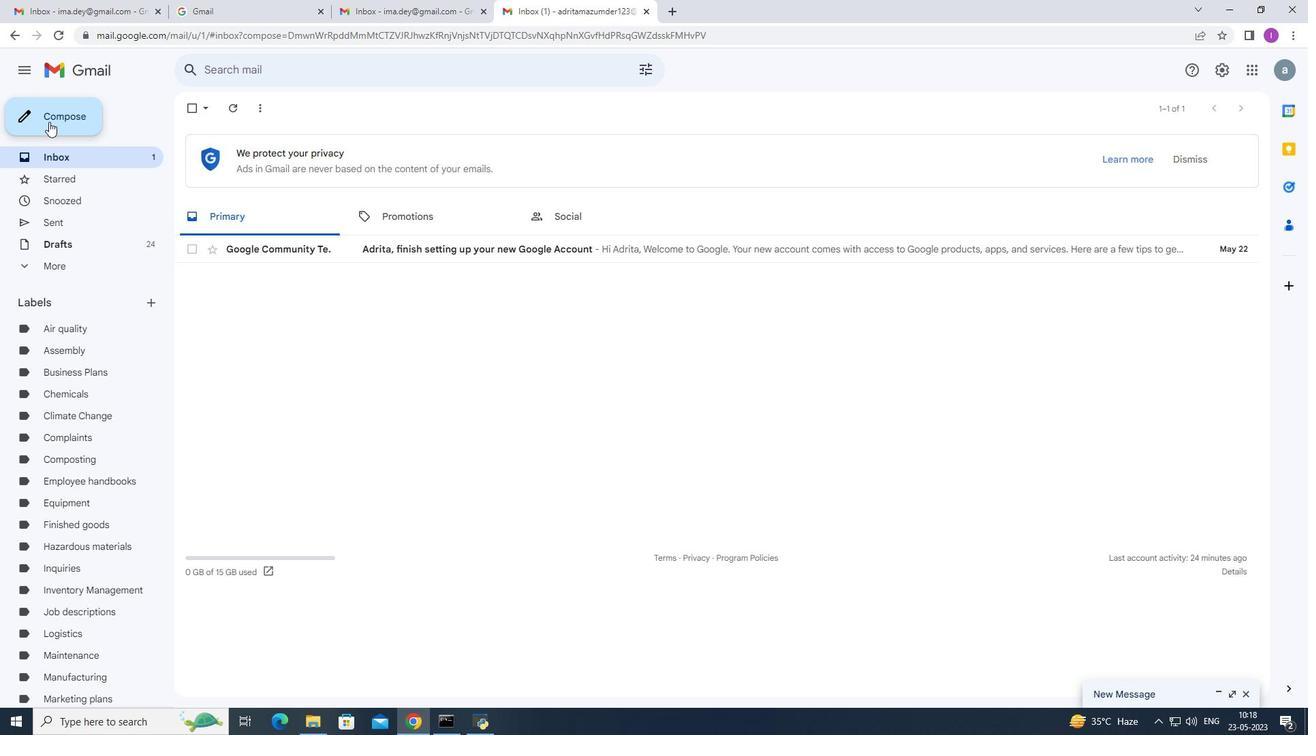 
Action: Mouse moved to (880, 333)
Screenshot: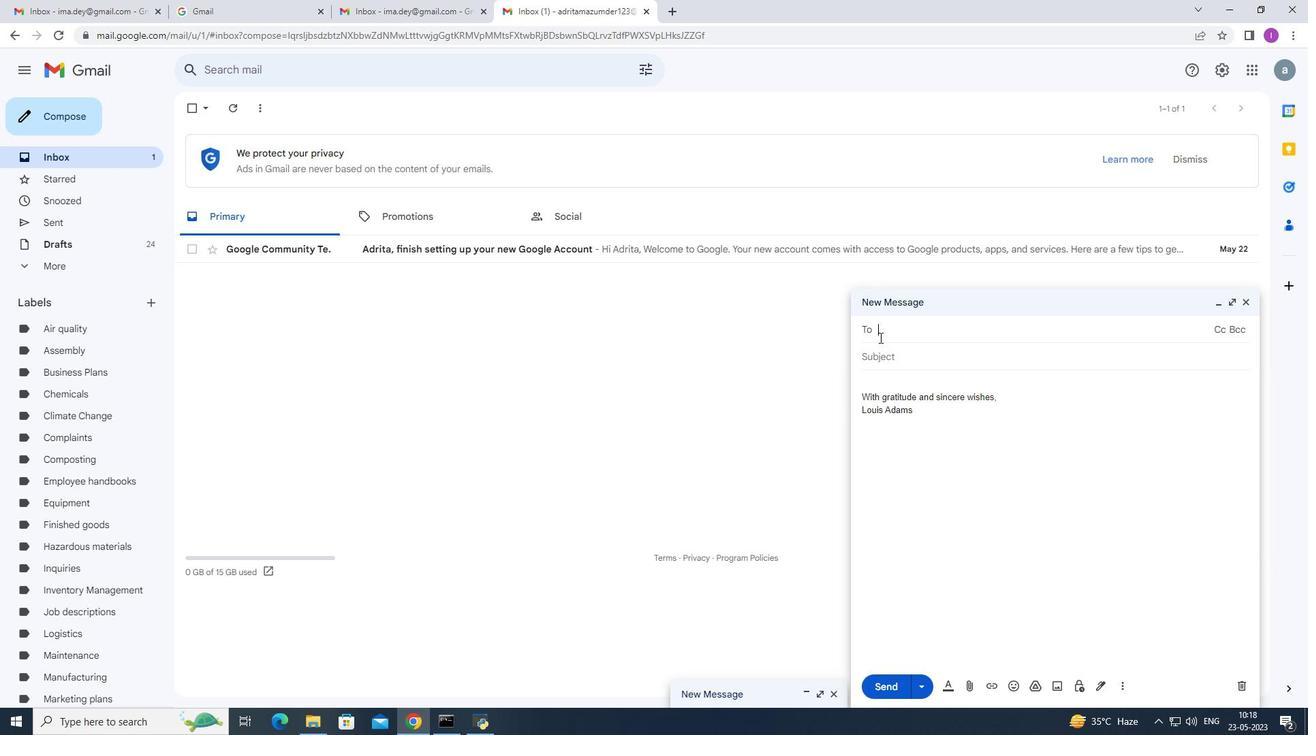 
Action: Mouse pressed left at (880, 333)
Screenshot: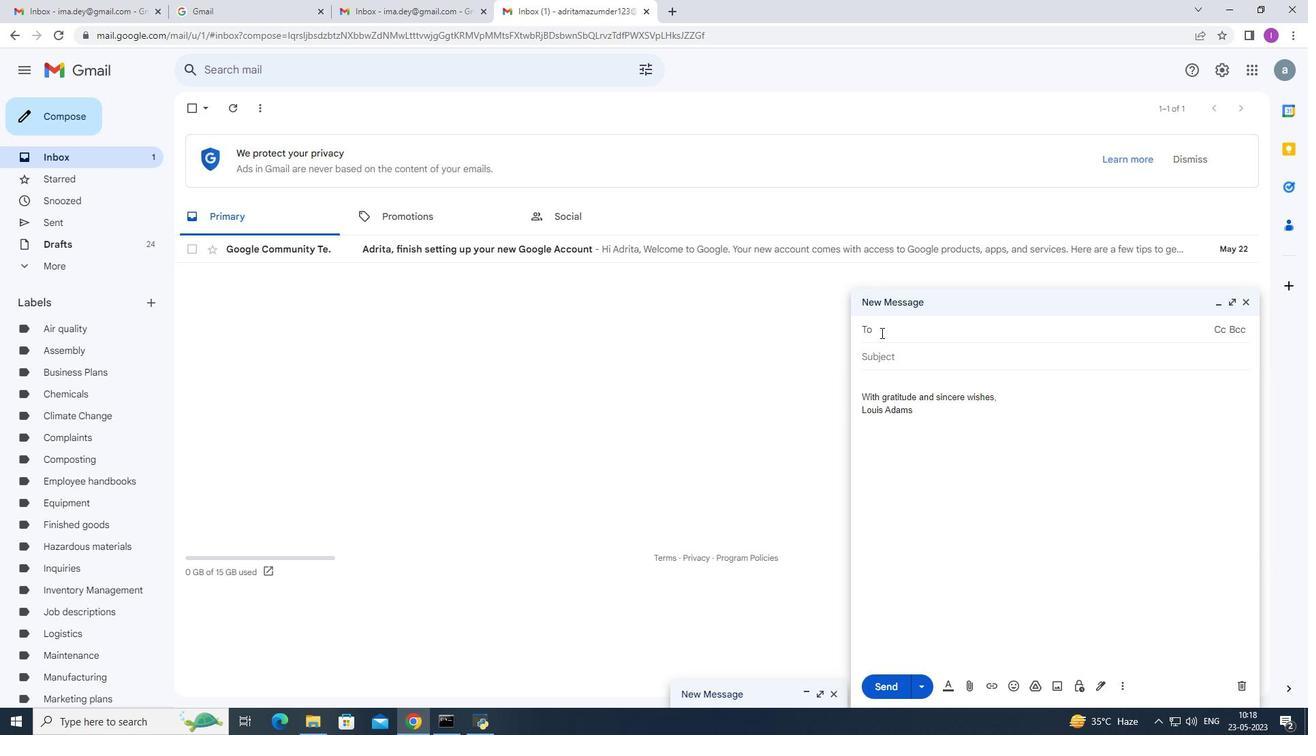 
Action: Mouse moved to (881, 333)
Screenshot: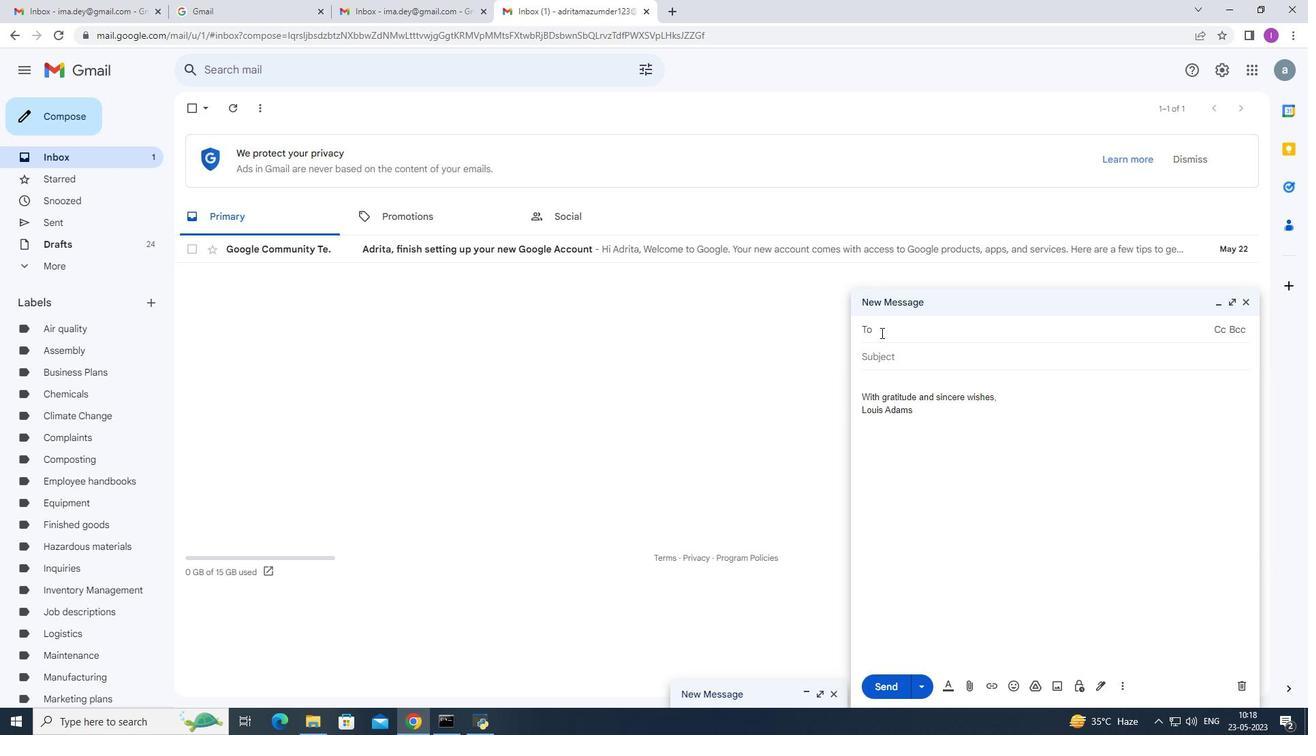 
Action: Key pressed s
Screenshot: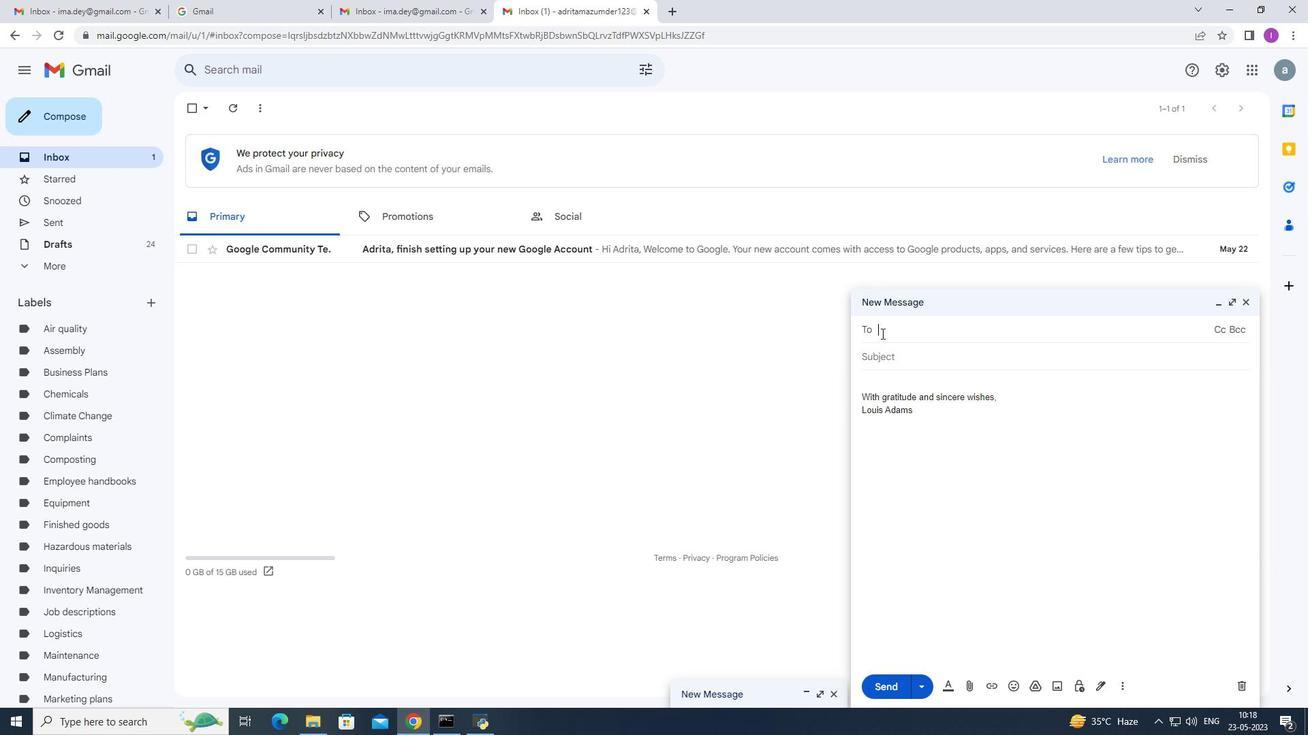 
Action: Mouse moved to (881, 334)
Screenshot: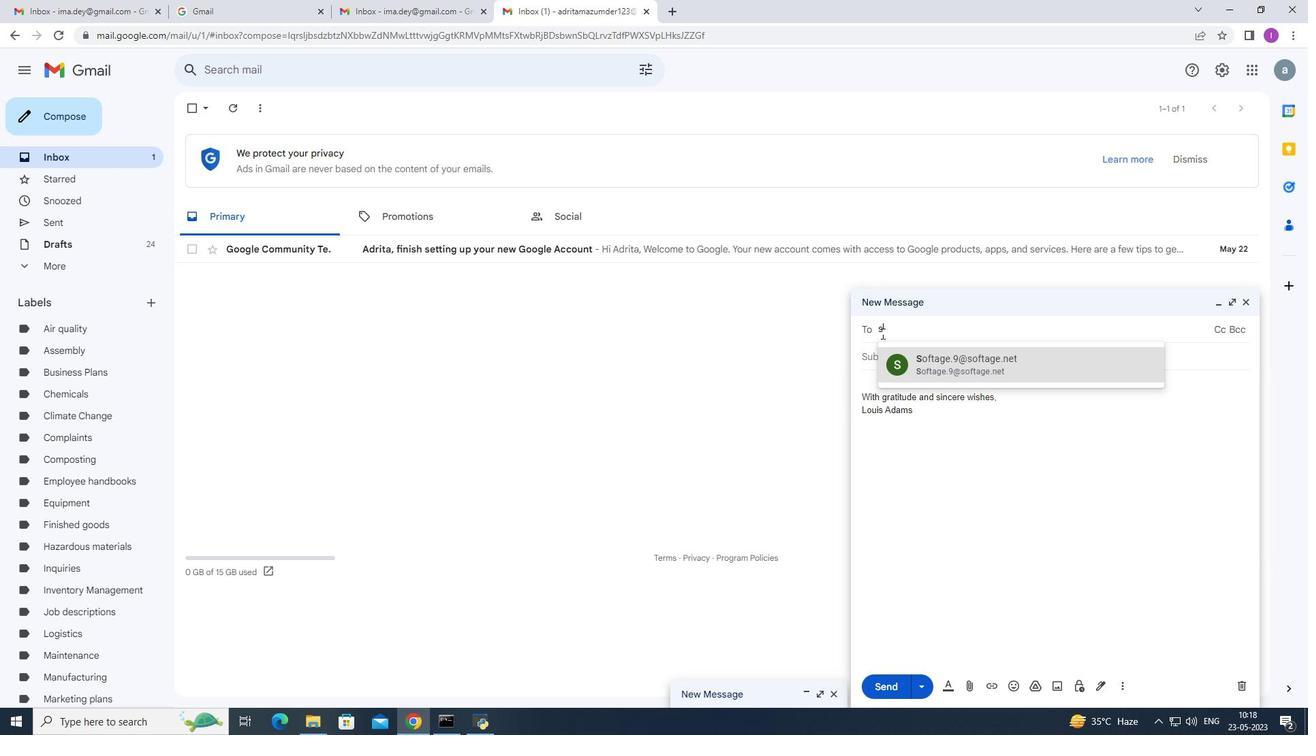 
Action: Key pressed o
Screenshot: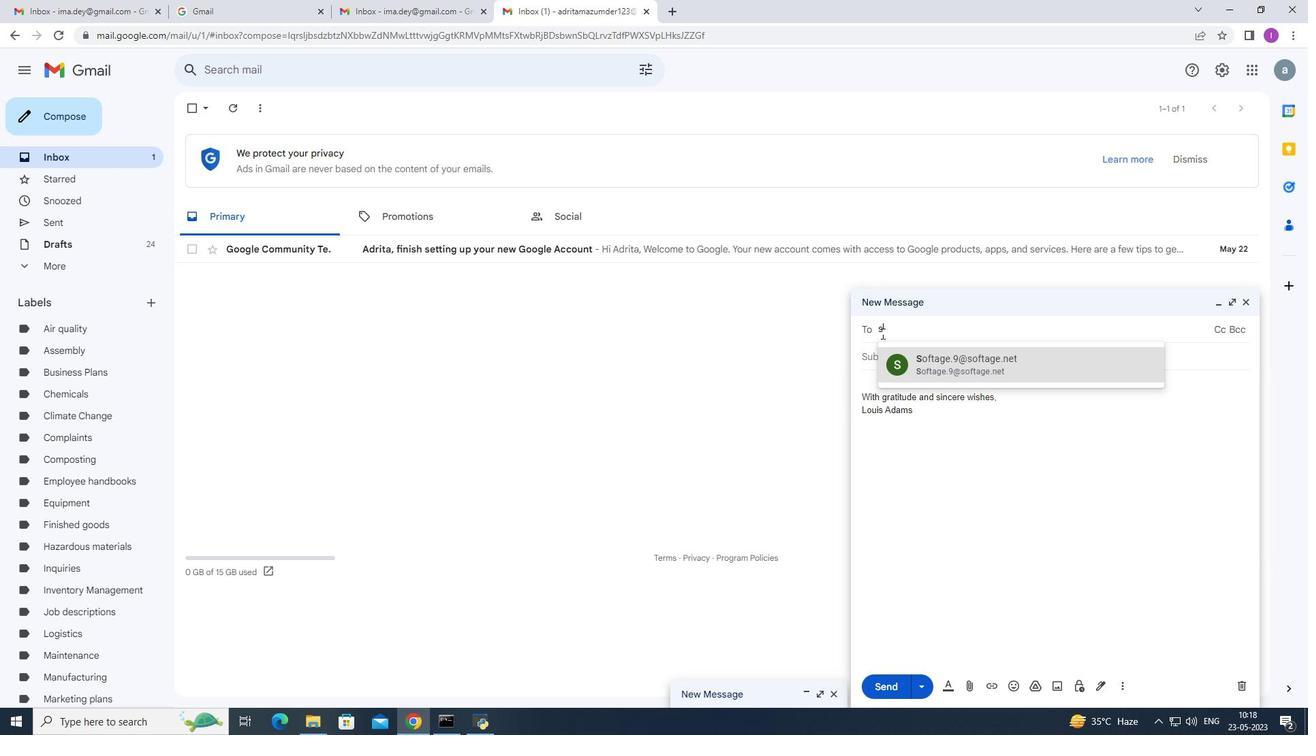 
Action: Mouse moved to (876, 348)
Screenshot: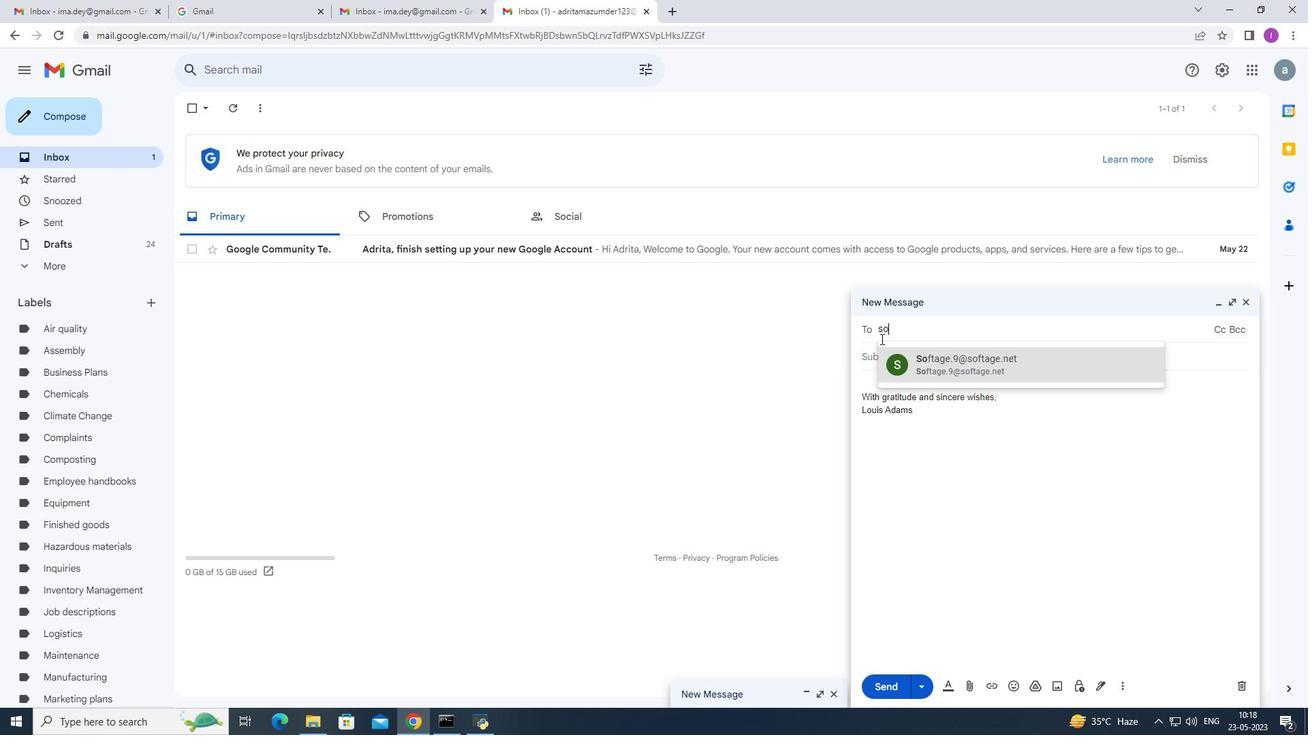 
Action: Key pressed ft
Screenshot: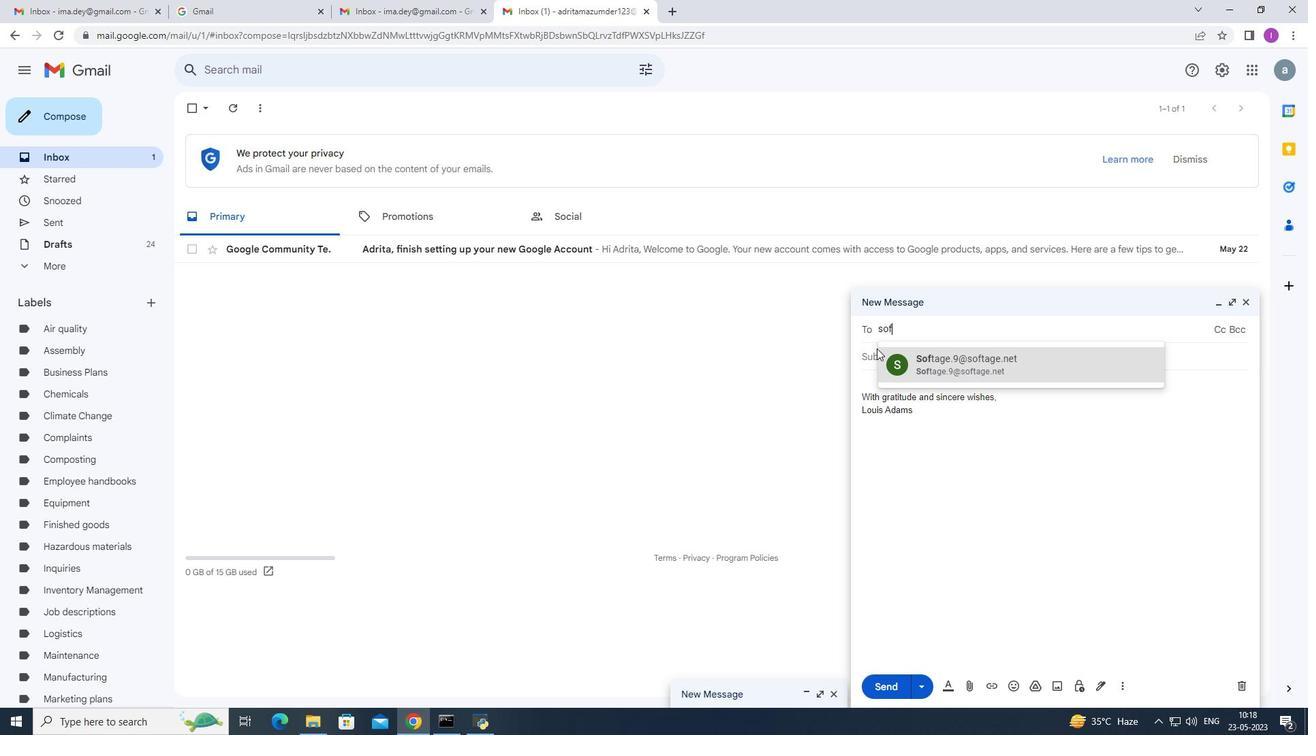 
Action: Mouse moved to (934, 350)
Screenshot: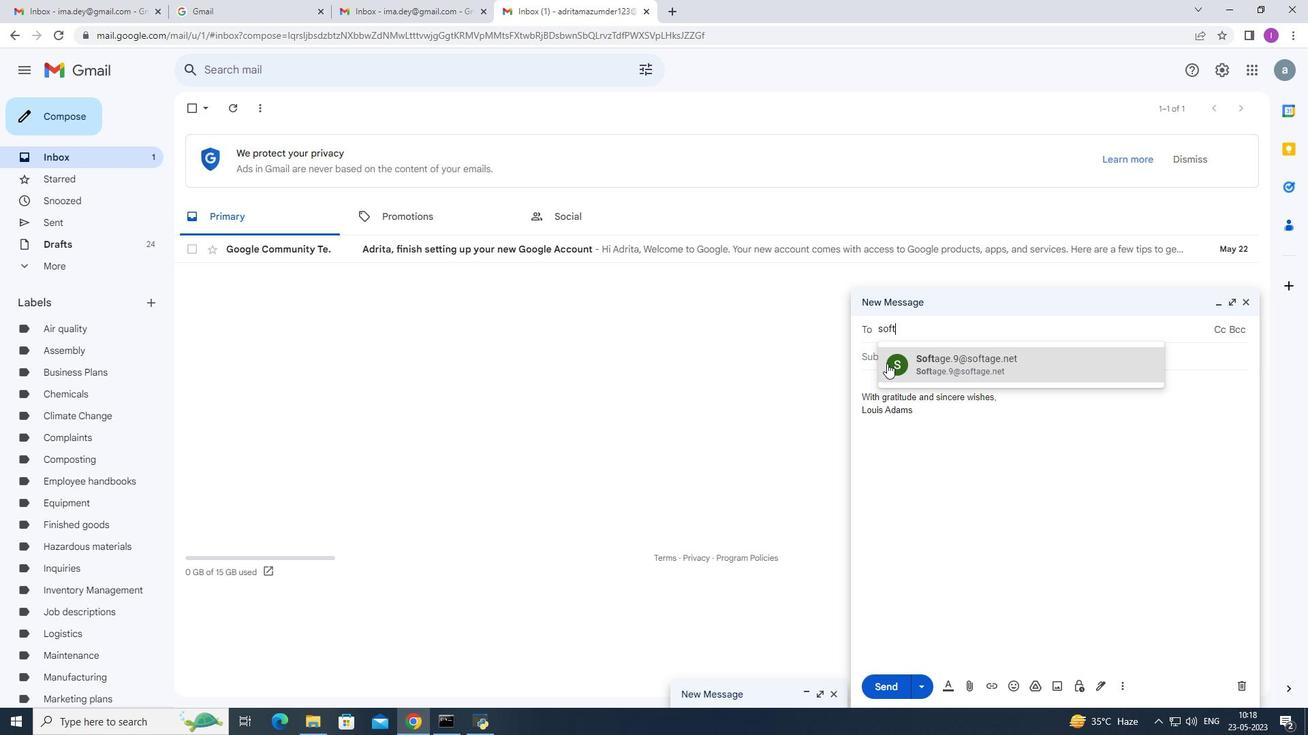 
Action: Mouse pressed left at (934, 350)
Screenshot: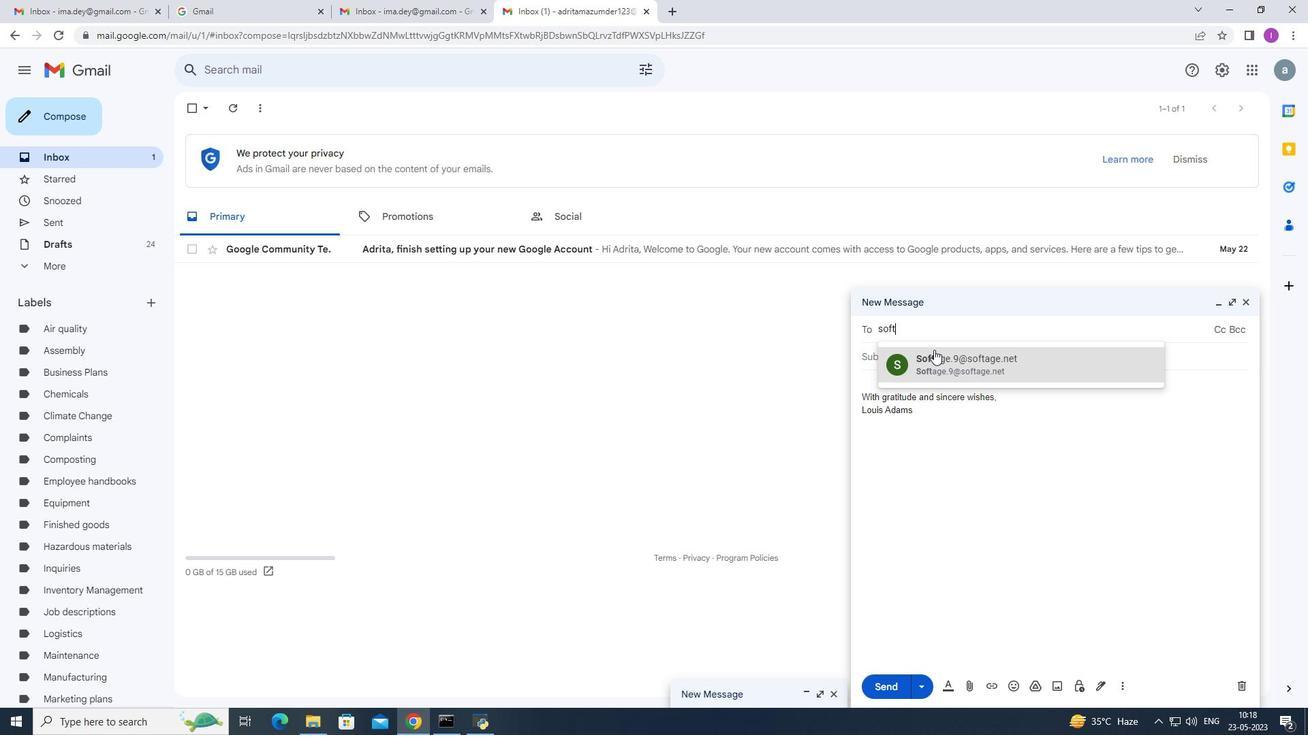 
Action: Mouse moved to (1126, 688)
Screenshot: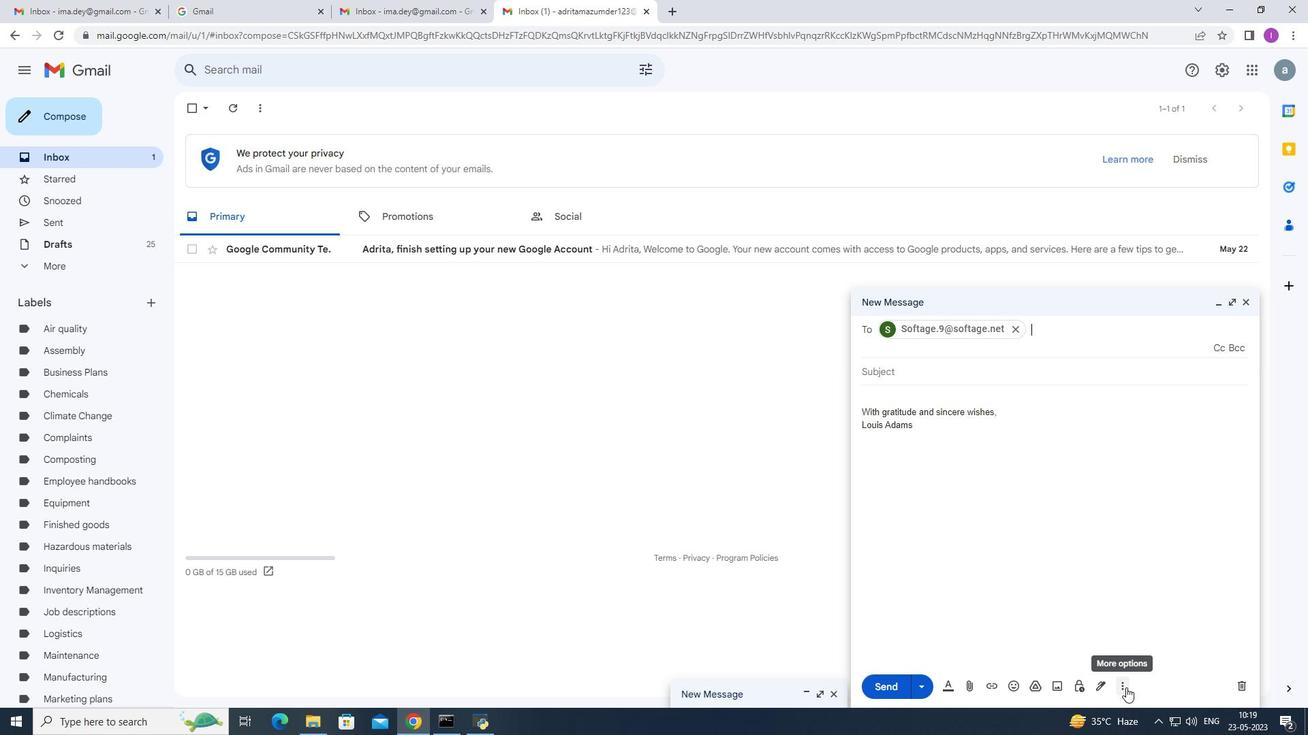 
Action: Mouse pressed left at (1126, 688)
Screenshot: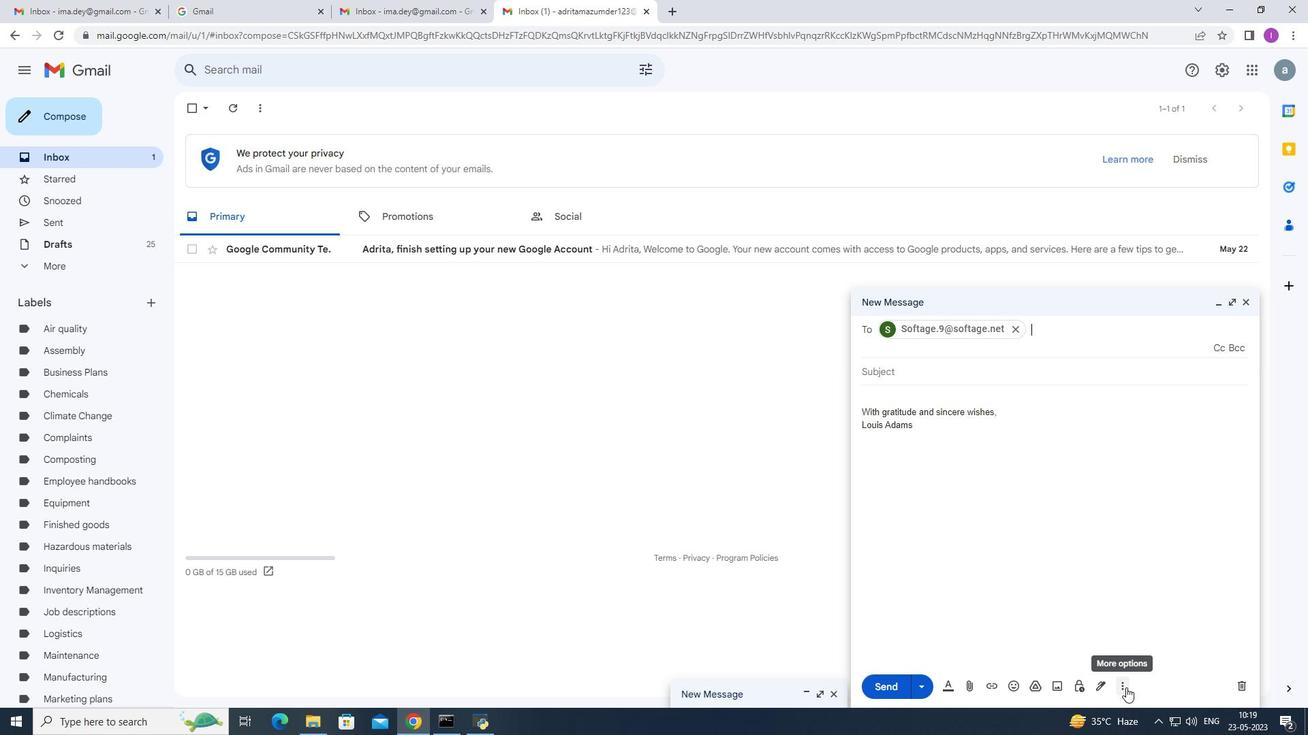 
Action: Mouse moved to (1135, 550)
Screenshot: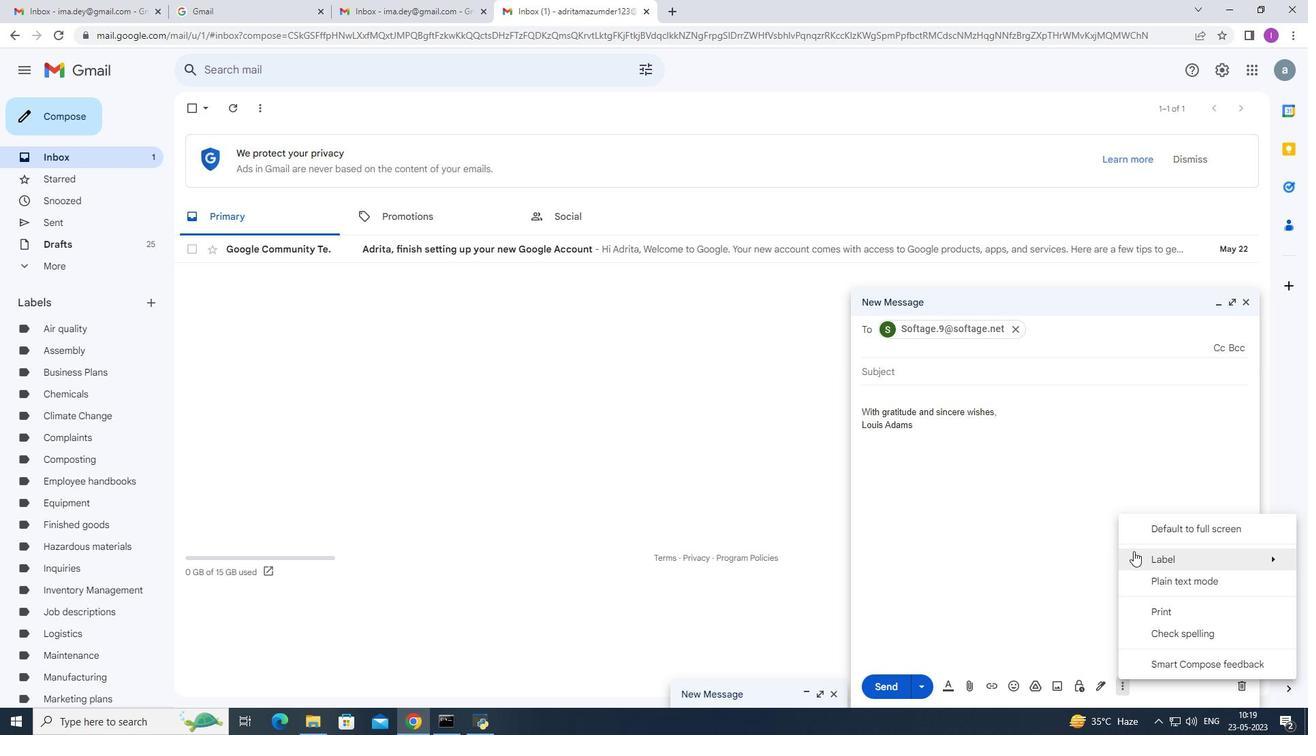 
Action: Mouse pressed left at (1135, 550)
Screenshot: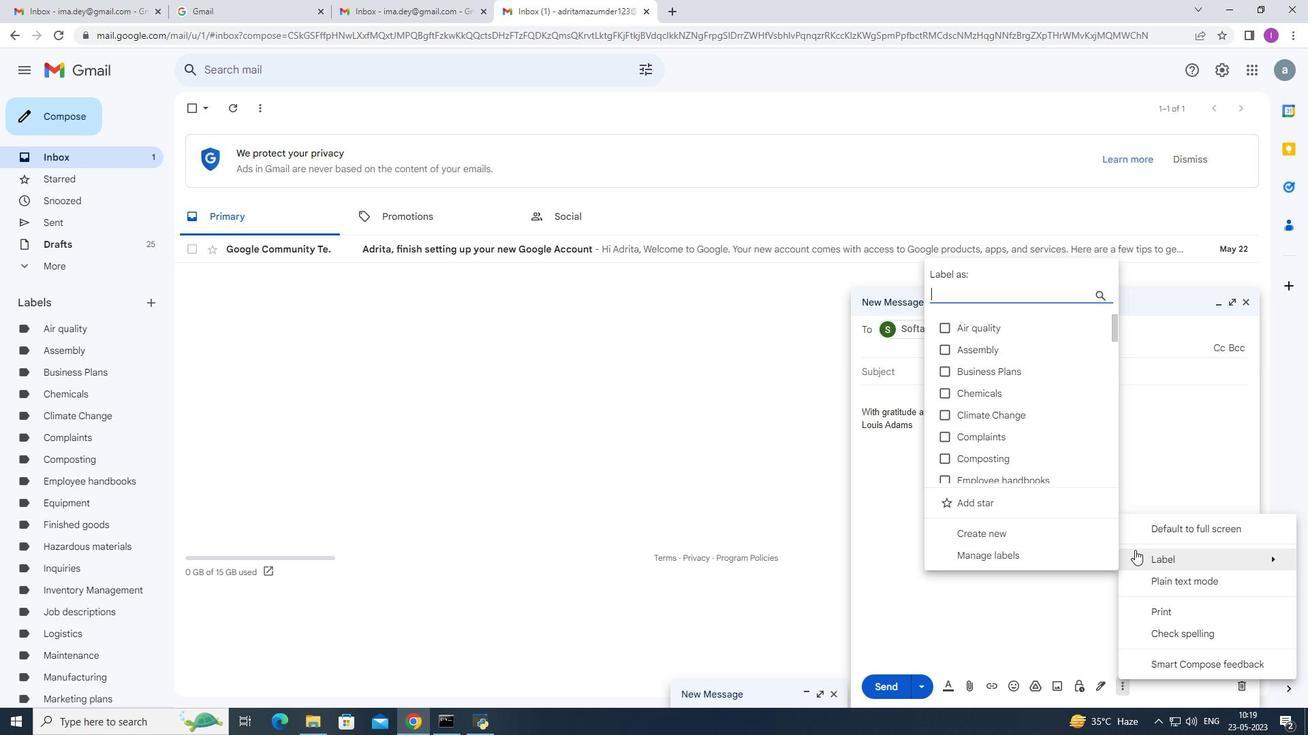 
Action: Mouse moved to (934, 295)
Screenshot: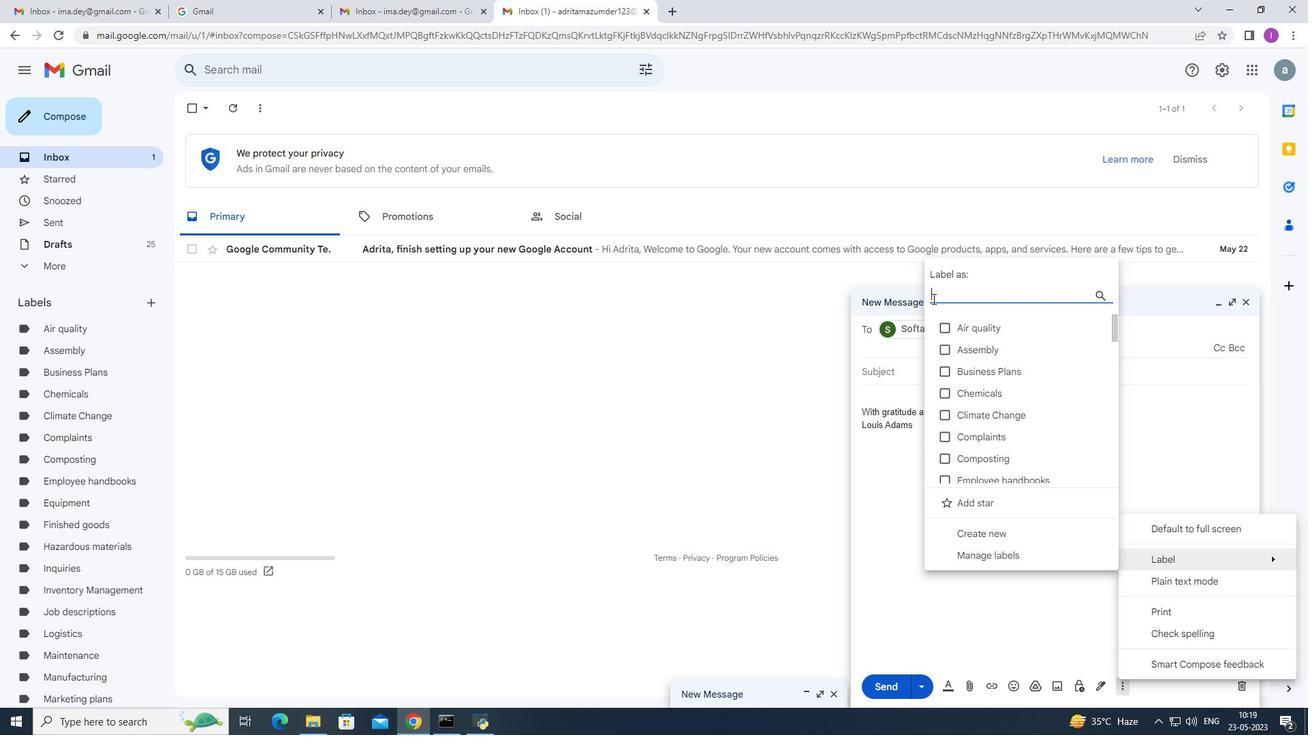 
Action: Mouse pressed left at (934, 295)
Screenshot: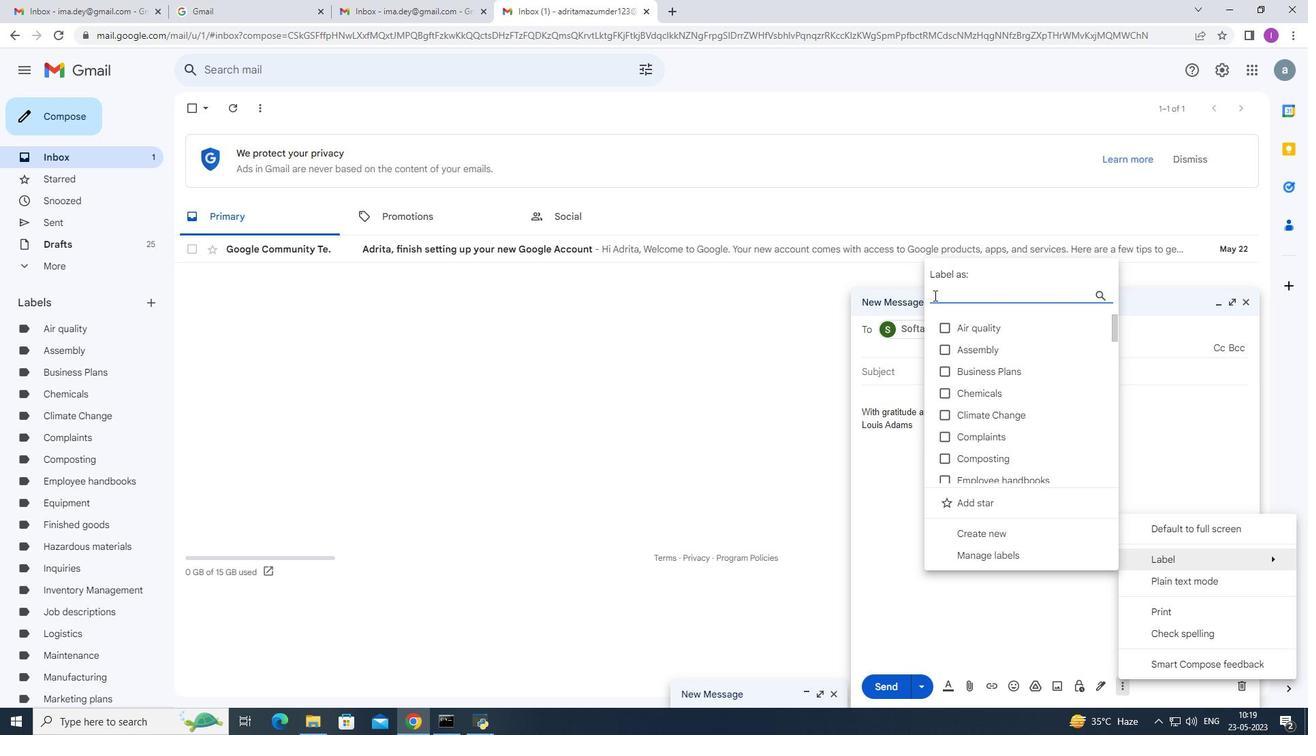 
Action: Key pressed <Key.shift>Sales<Key.space>forecasts
Screenshot: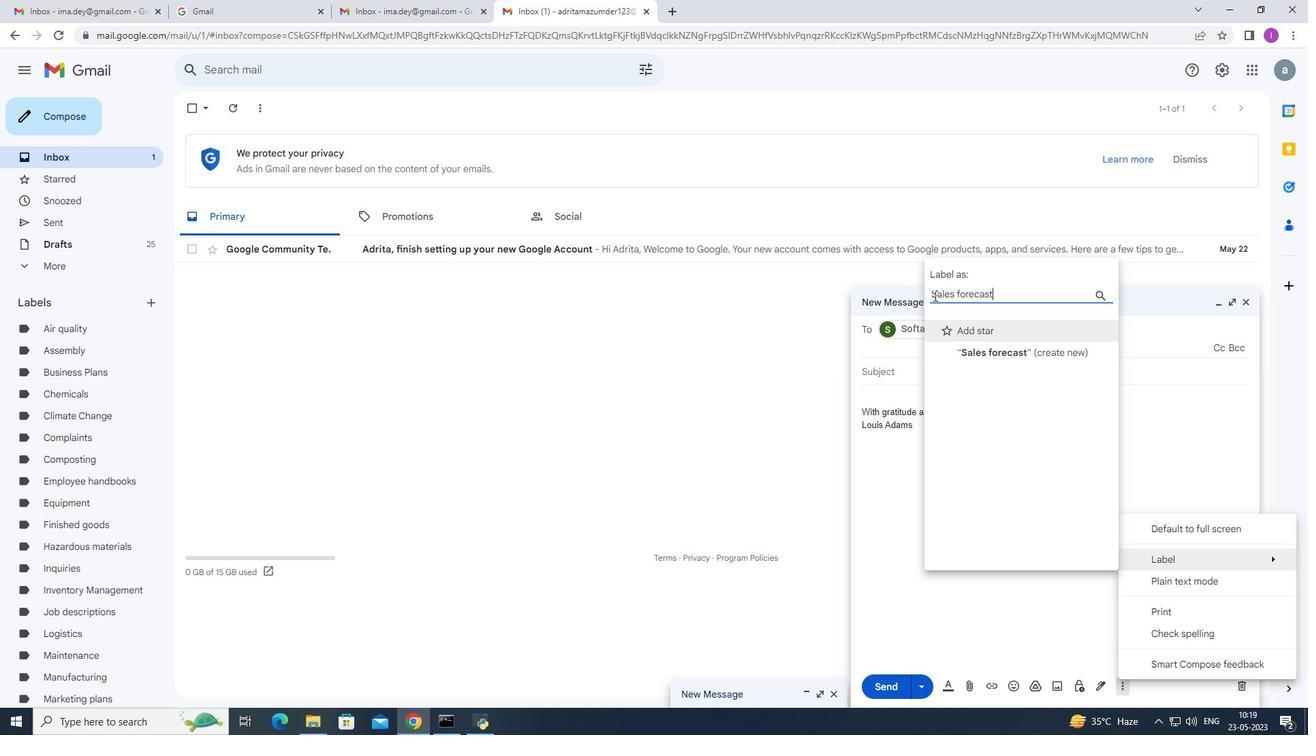 
Action: Mouse moved to (961, 354)
Screenshot: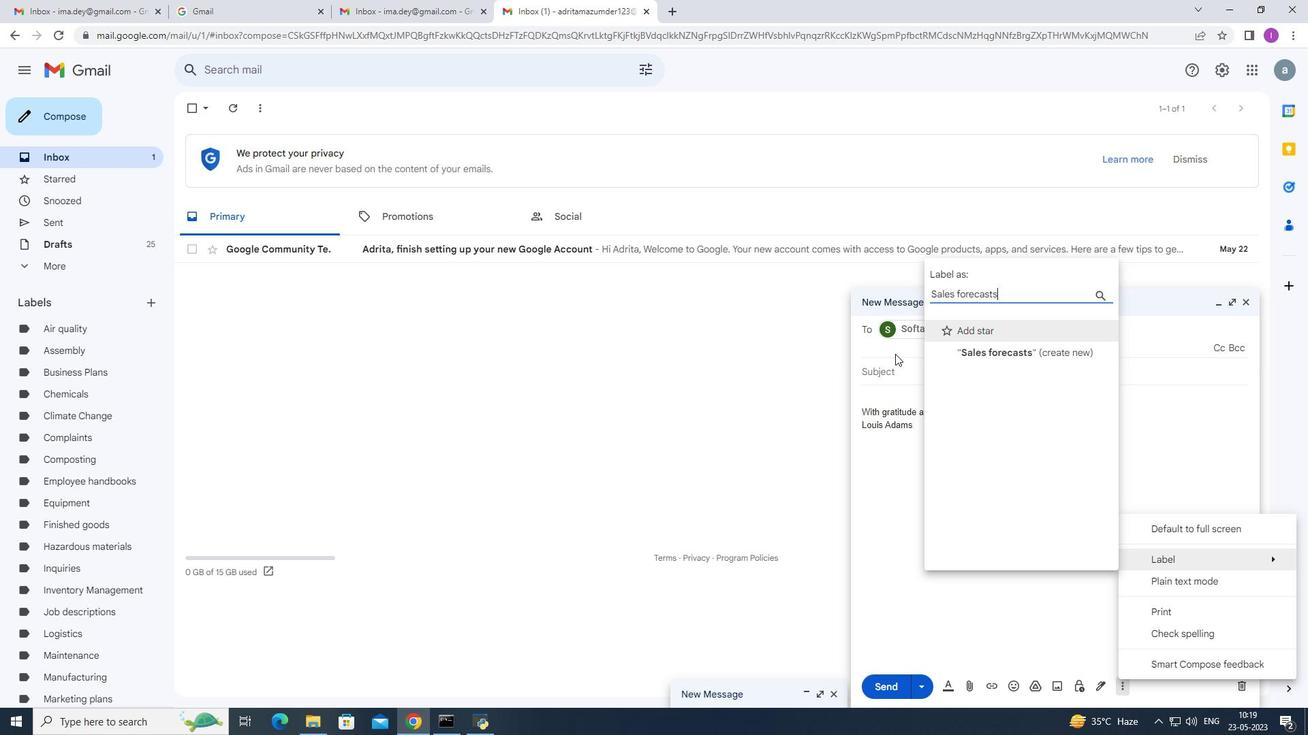 
Action: Mouse pressed left at (961, 354)
Screenshot: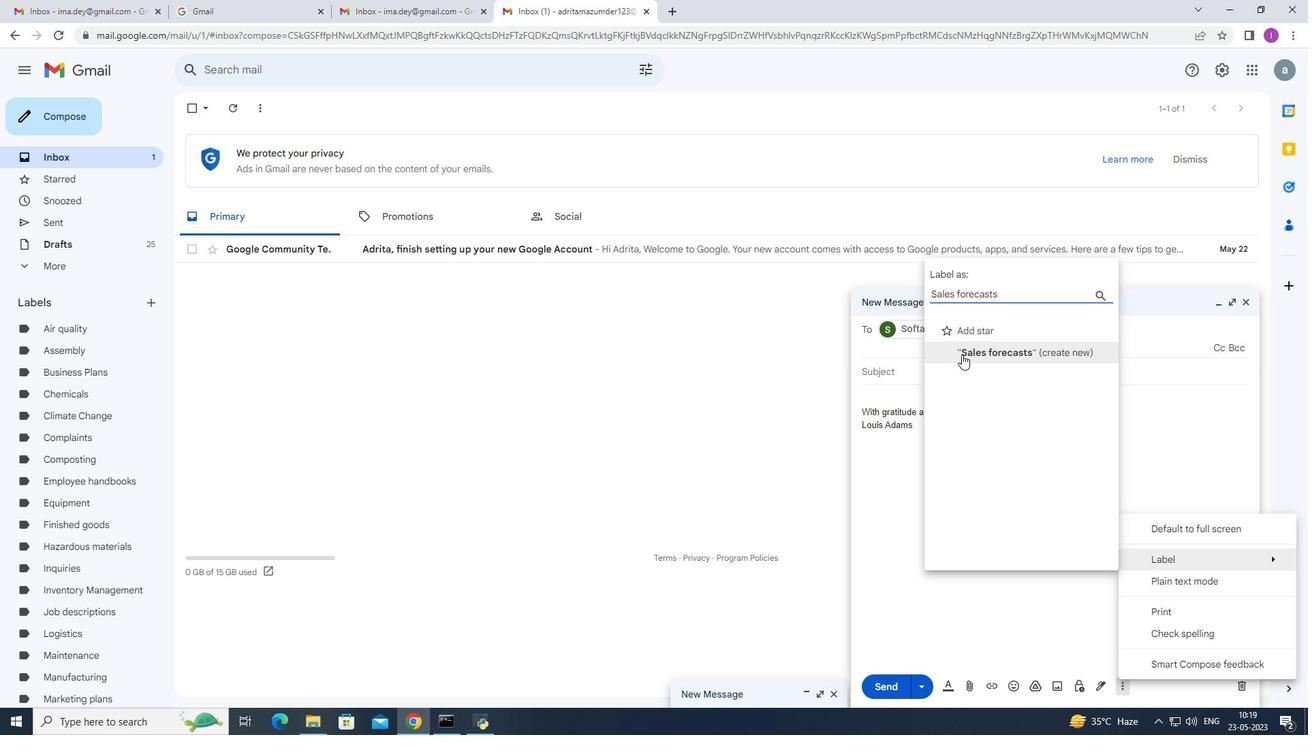 
Action: Mouse moved to (773, 437)
Screenshot: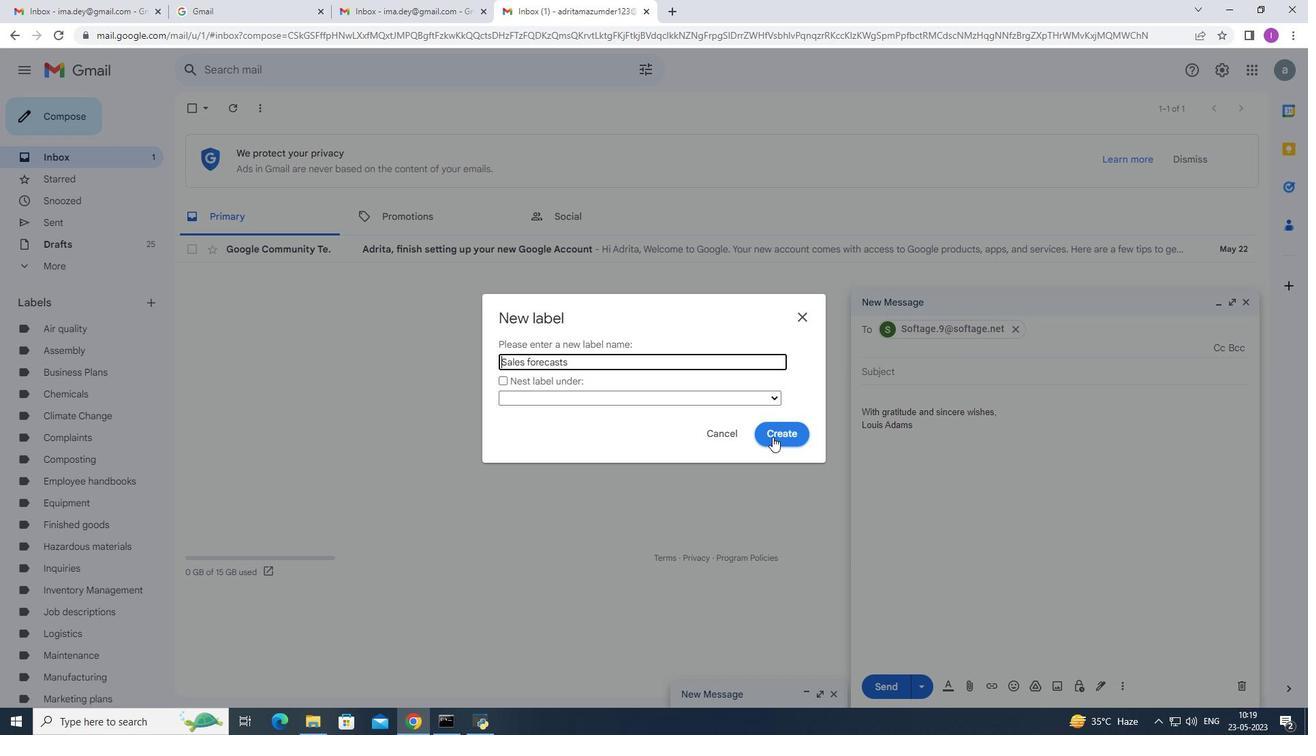 
Action: Mouse pressed left at (773, 437)
Screenshot: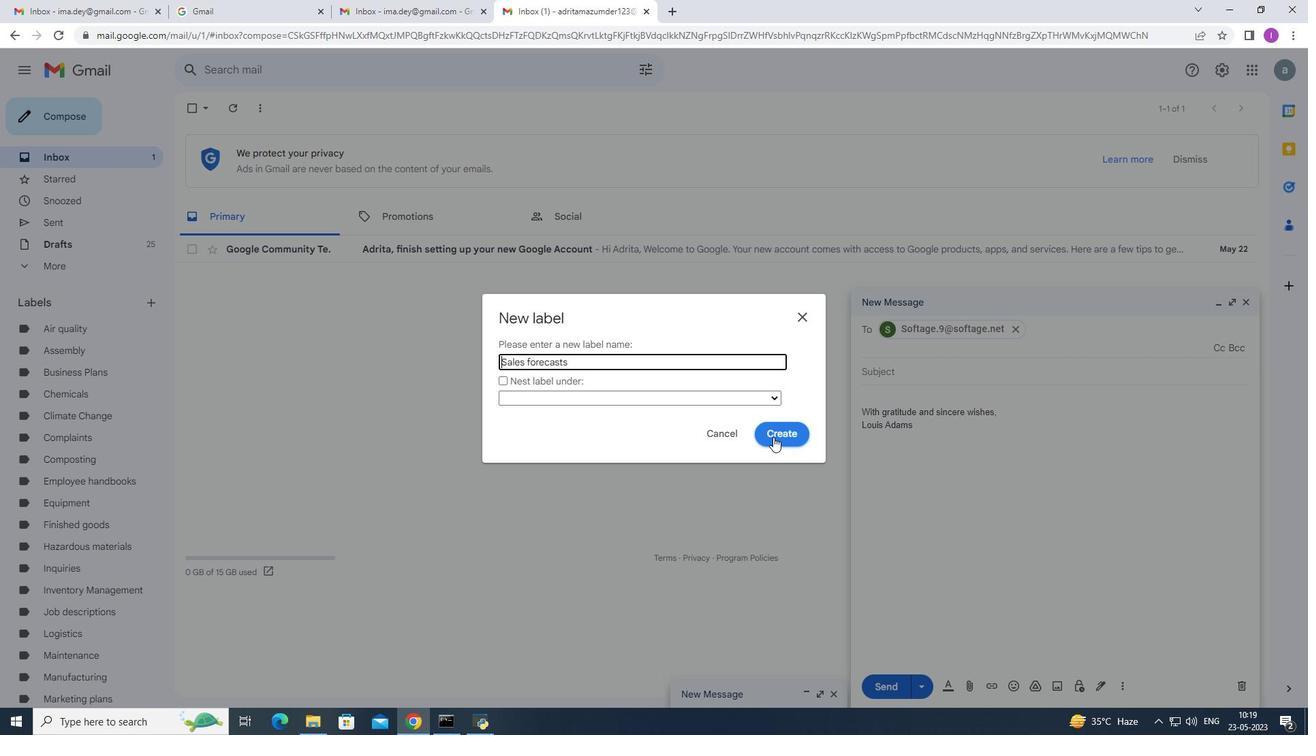 
Action: Mouse moved to (1119, 685)
Screenshot: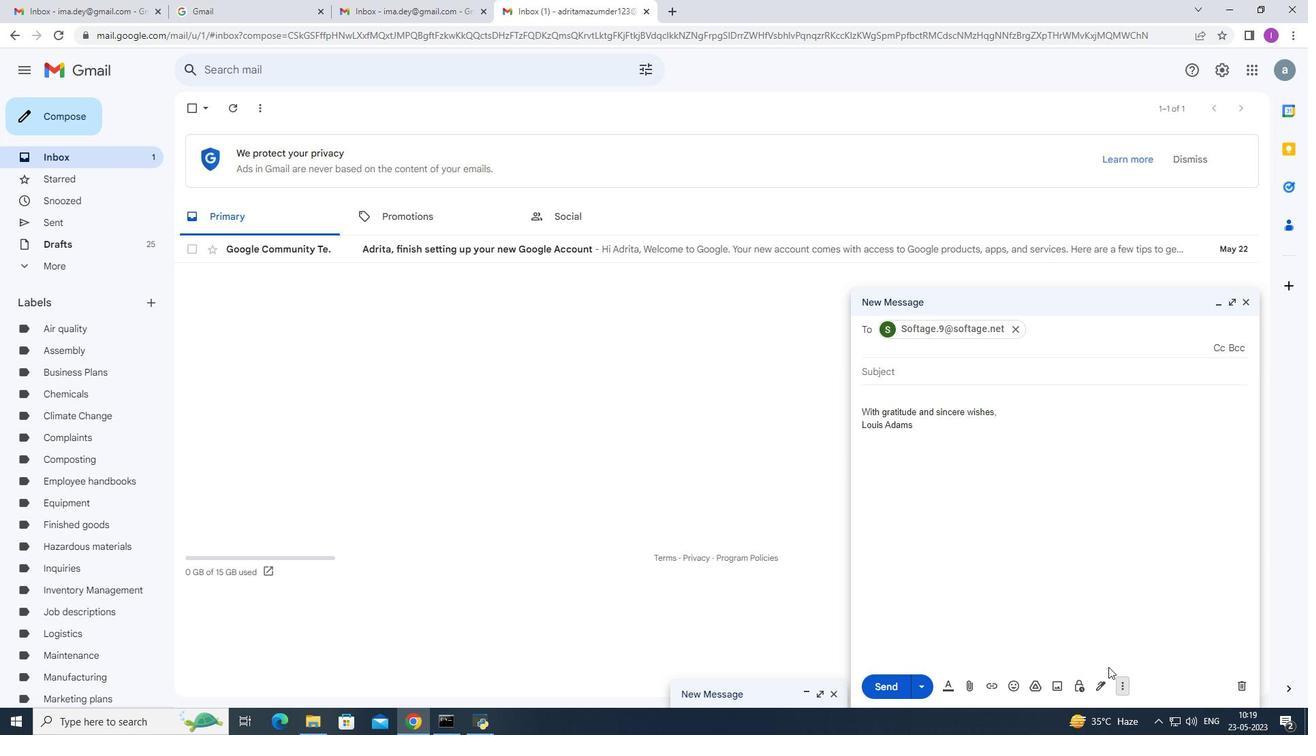 
Action: Mouse pressed left at (1119, 685)
Screenshot: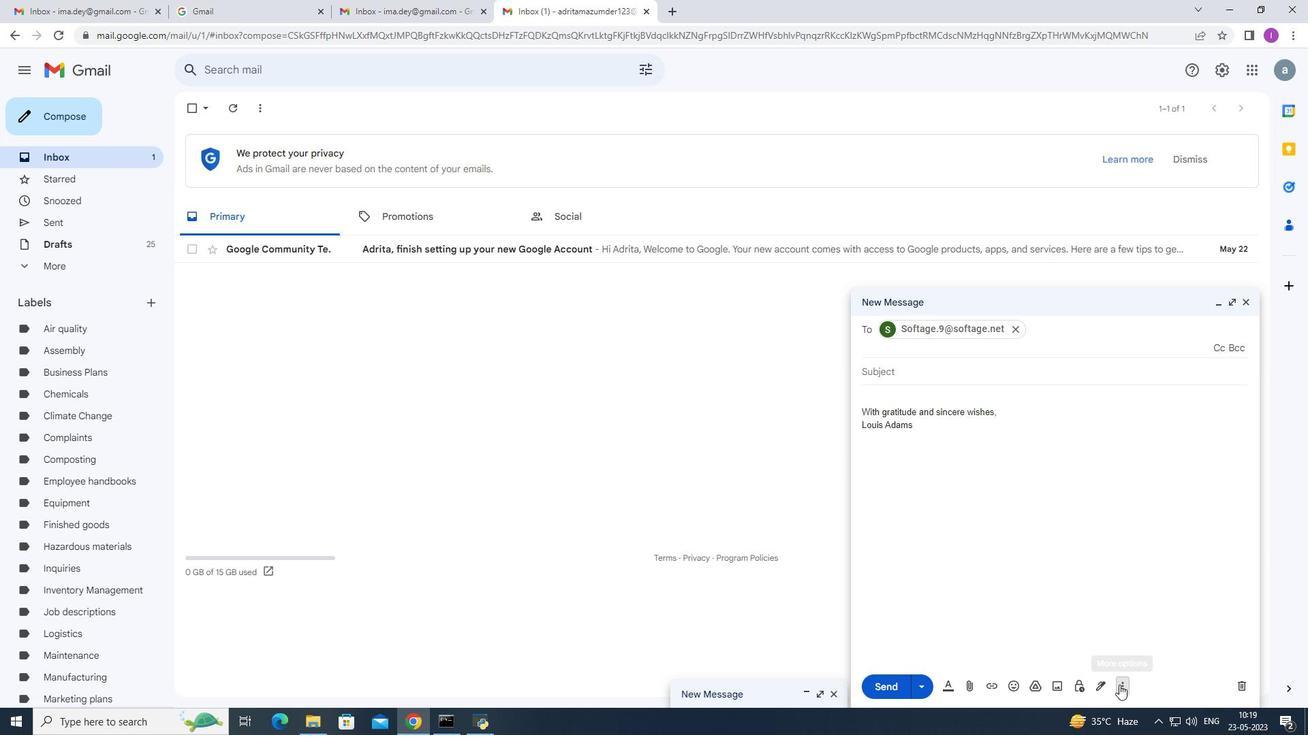 
Action: Mouse moved to (884, 480)
Screenshot: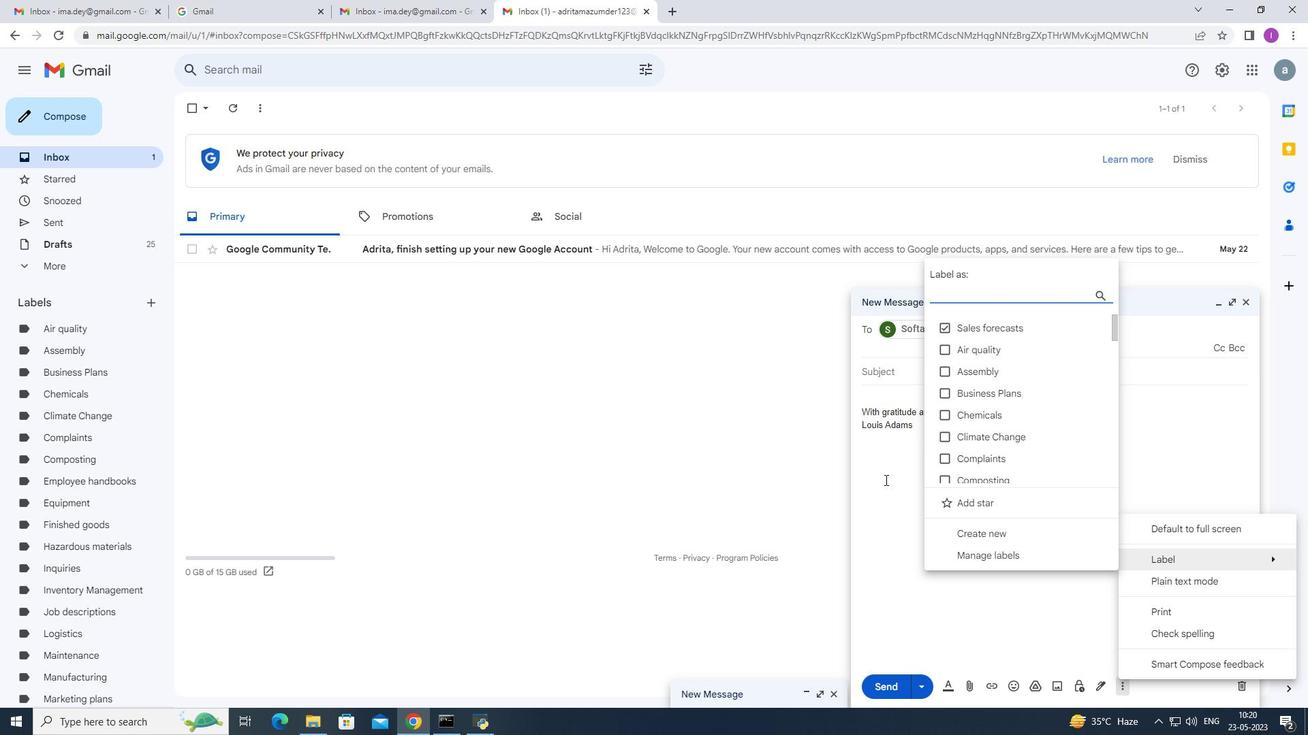 
Action: Mouse pressed left at (884, 480)
Screenshot: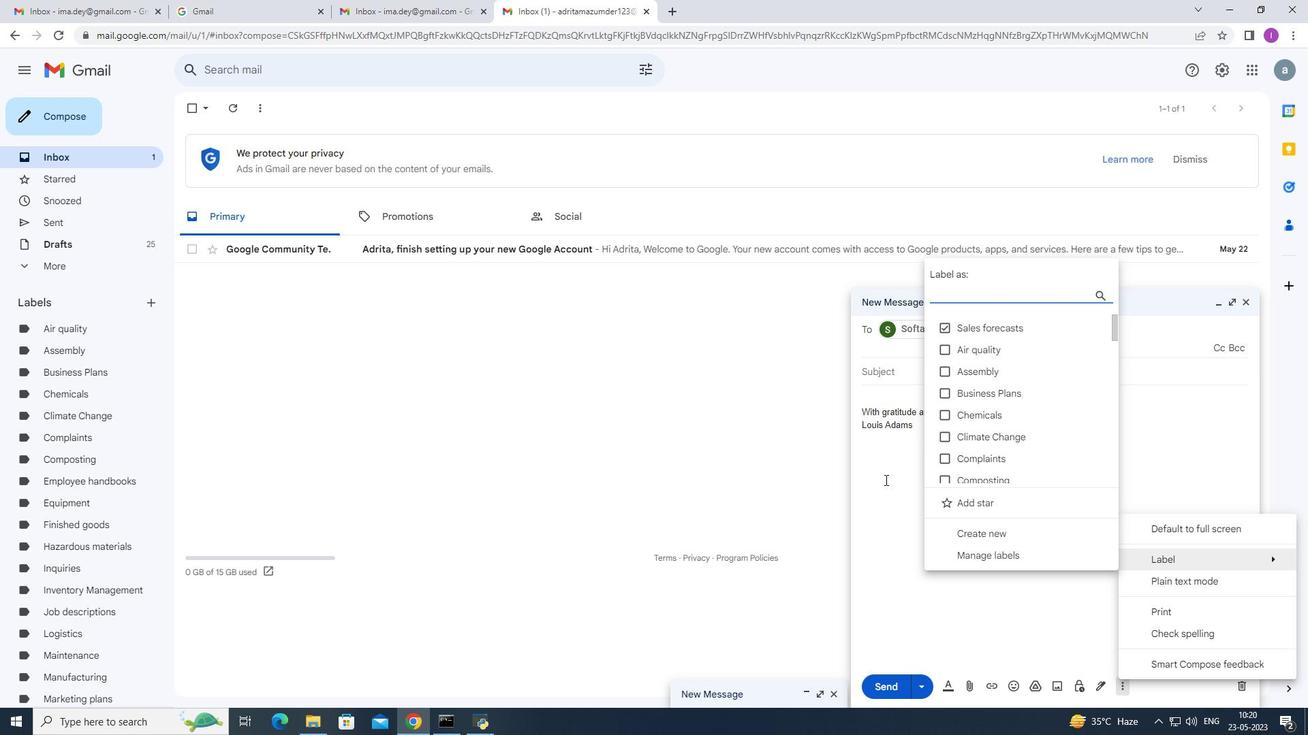 
Action: Mouse moved to (818, 572)
Screenshot: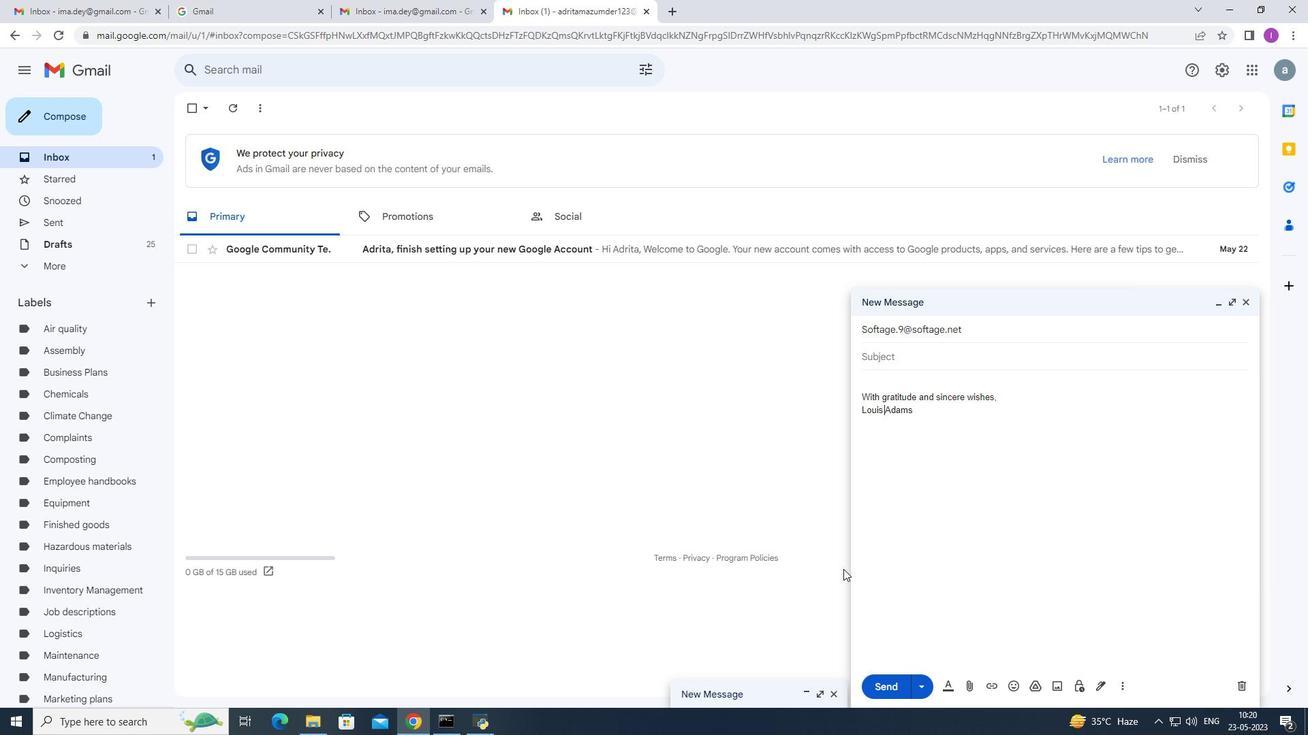 
